 Task: Look for space in Zhouzhuang, China from 4th August, 2023 to 8th August, 2023 for 1 adult in price range Rs.10000 to Rs.15000. Place can be private room with 1  bedroom having 1 bed and 1 bathroom. Property type can be flatguest house, hotel. Amenities needed are: wifi, washing machine. Booking option can be shelf check-in. Required host language is Chinese (Simplified).
Action: Mouse moved to (326, 168)
Screenshot: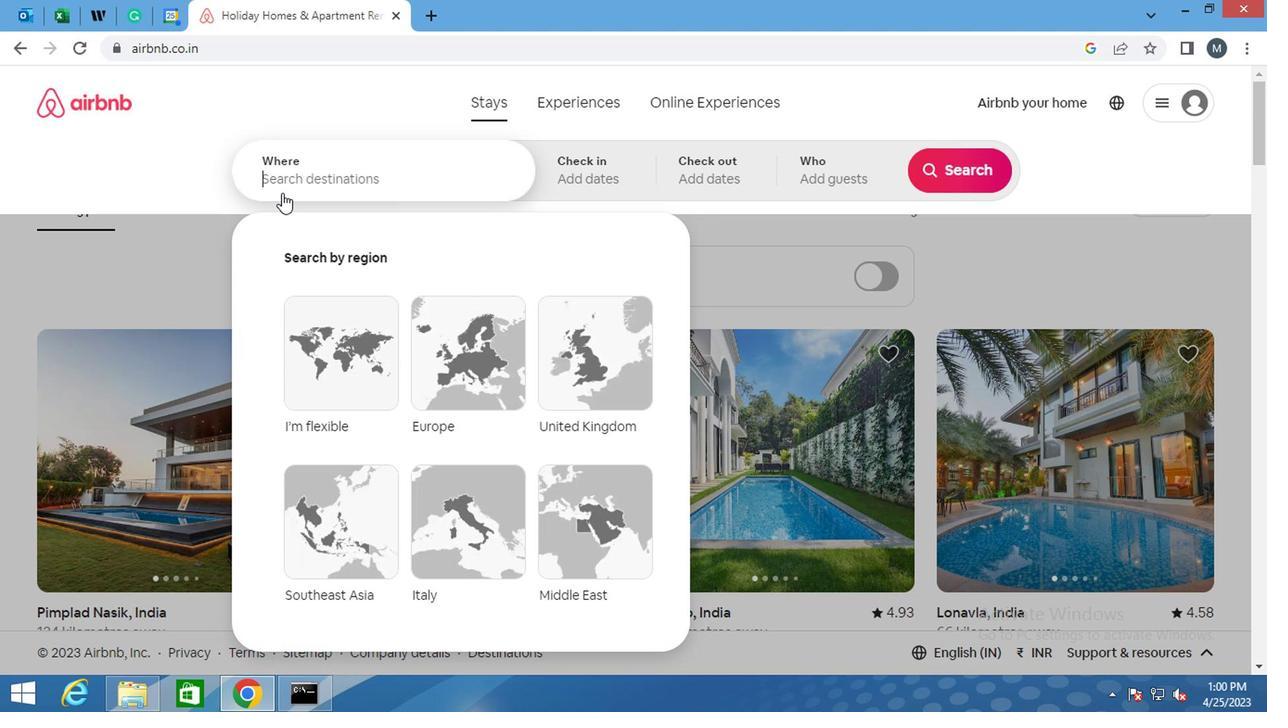 
Action: Mouse pressed left at (326, 168)
Screenshot: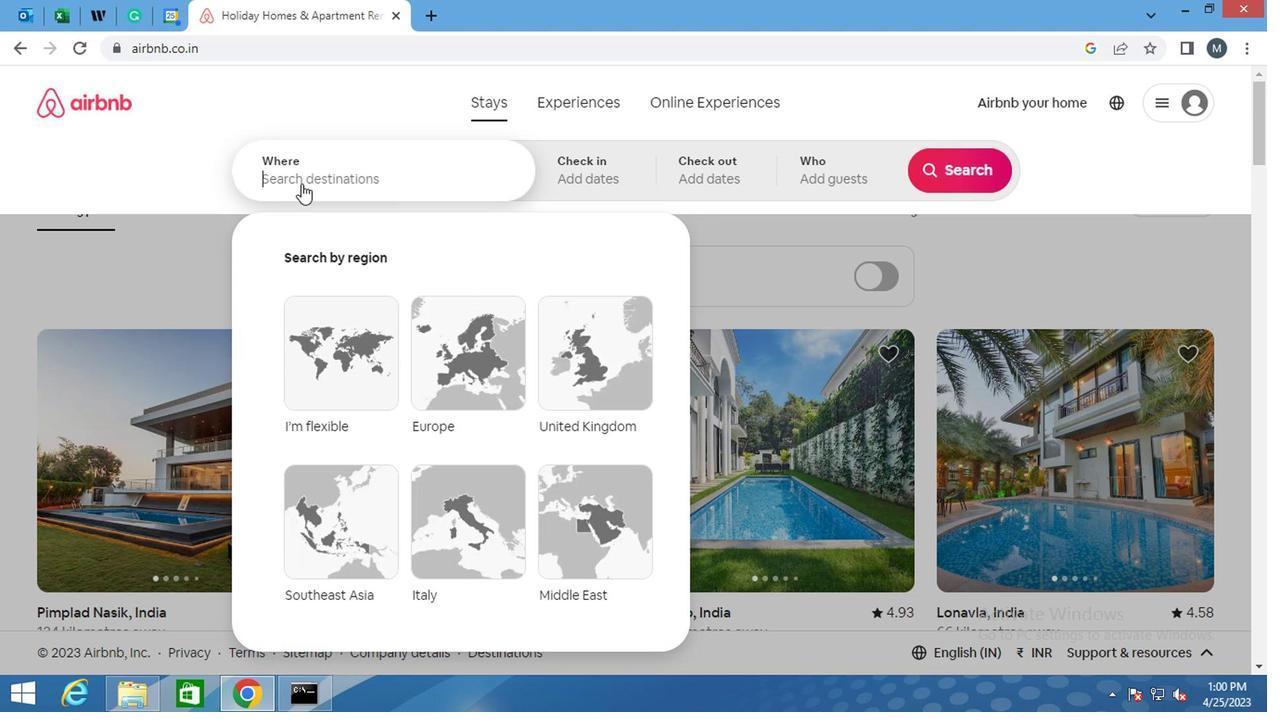 
Action: Mouse moved to (317, 184)
Screenshot: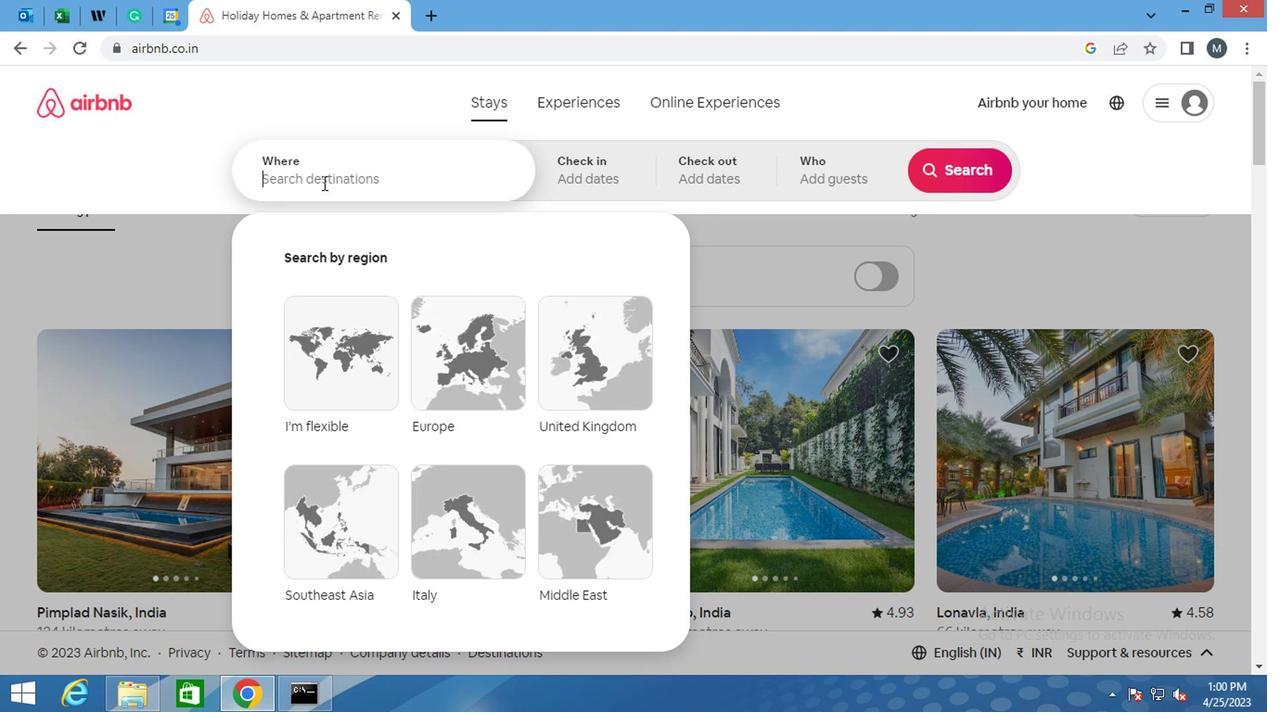 
Action: Key pressed <Key.shift>ZHOUZHUANG,<Key.shift>CHINA
Screenshot: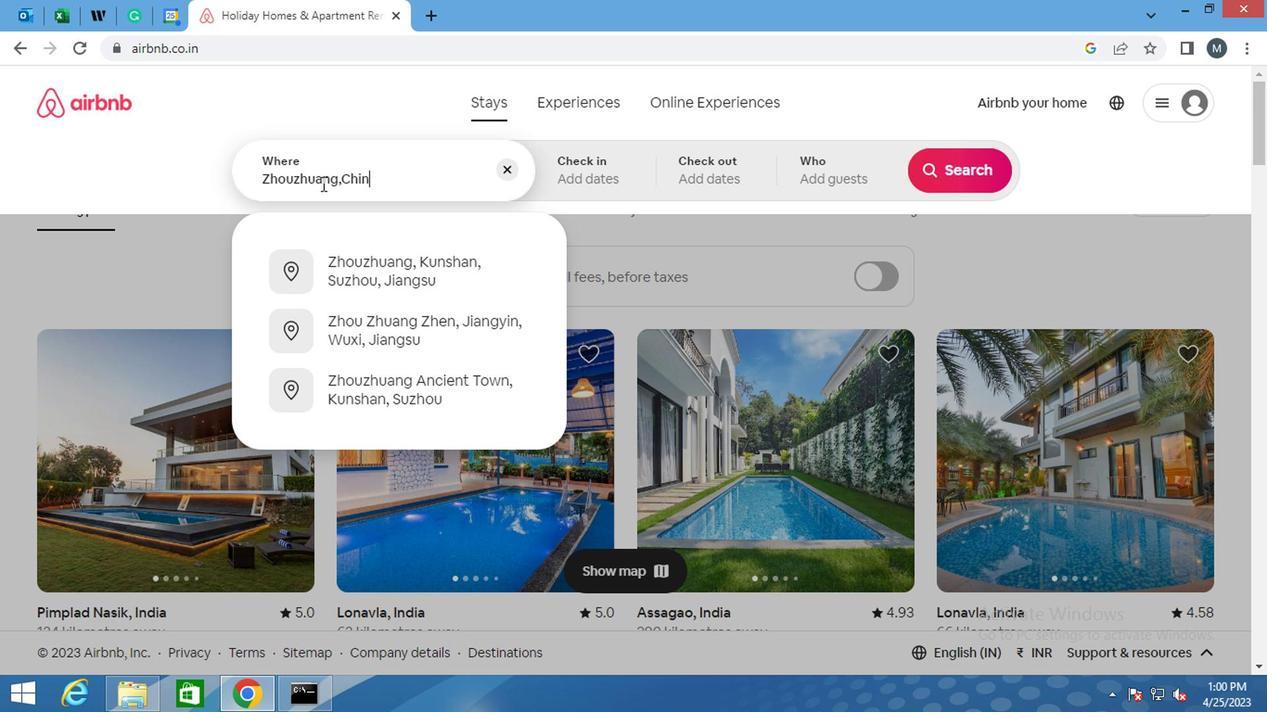 
Action: Mouse moved to (559, 168)
Screenshot: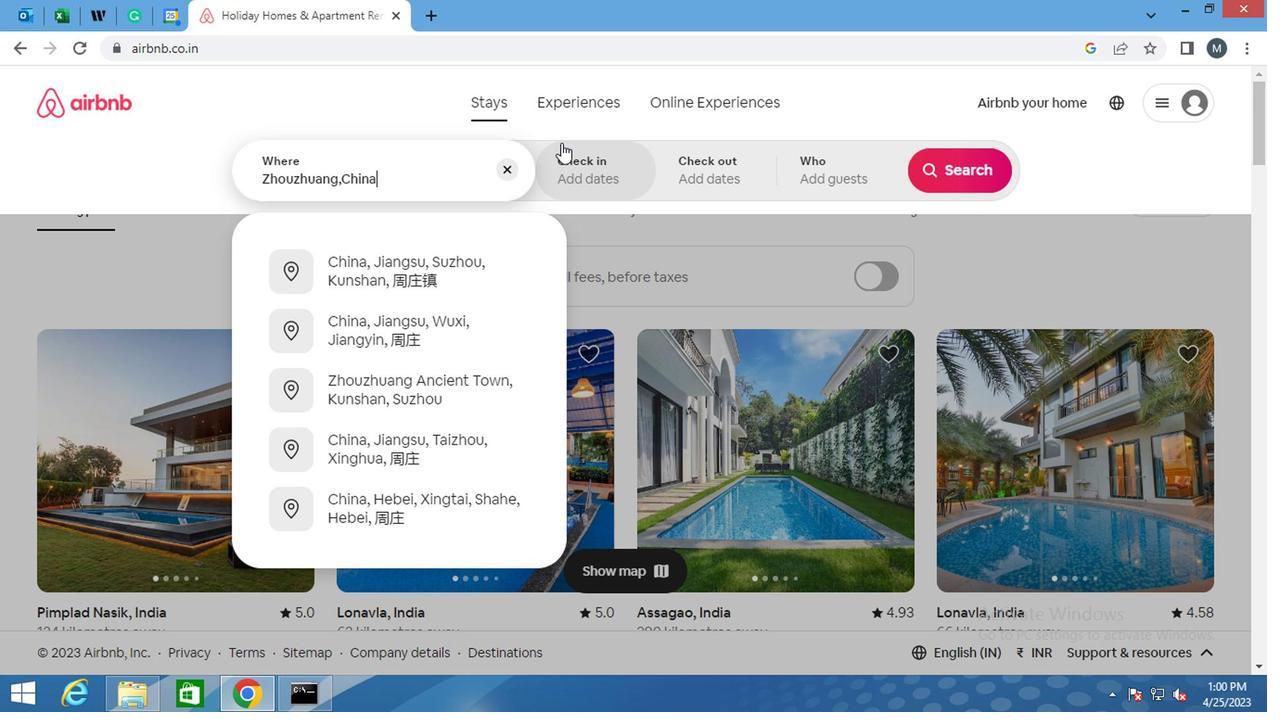 
Action: Mouse pressed left at (559, 168)
Screenshot: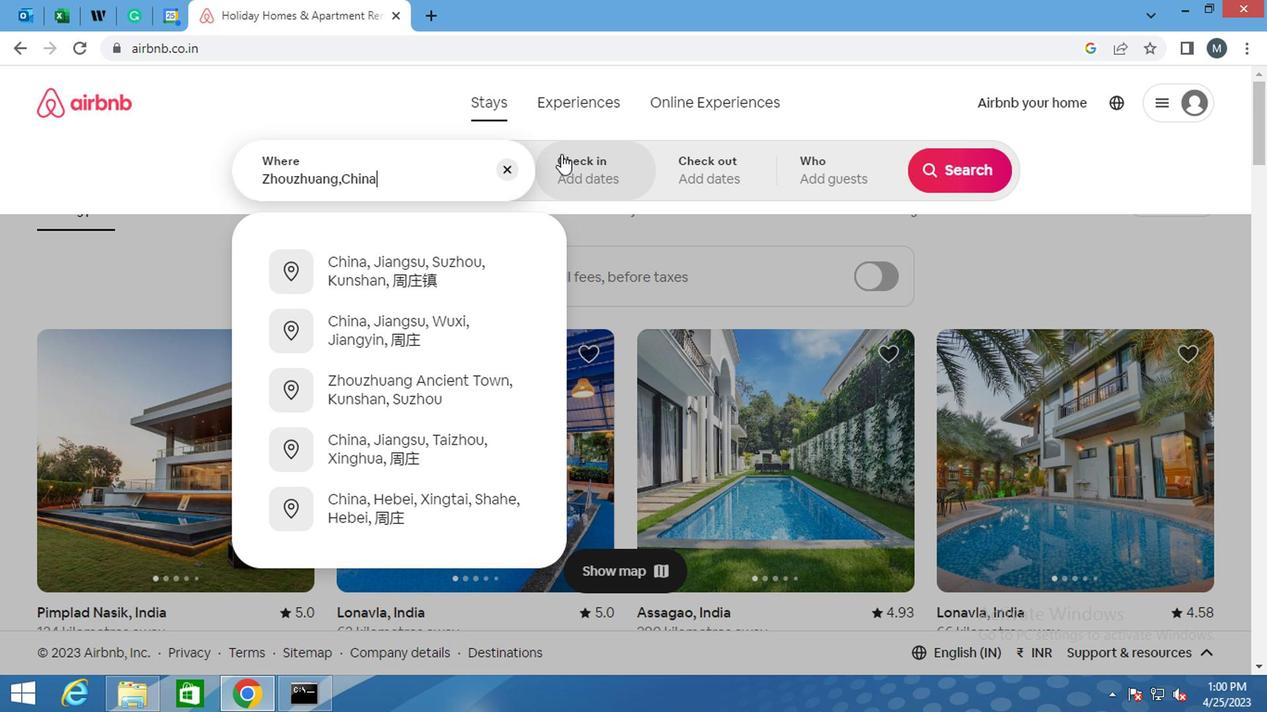 
Action: Mouse moved to (952, 320)
Screenshot: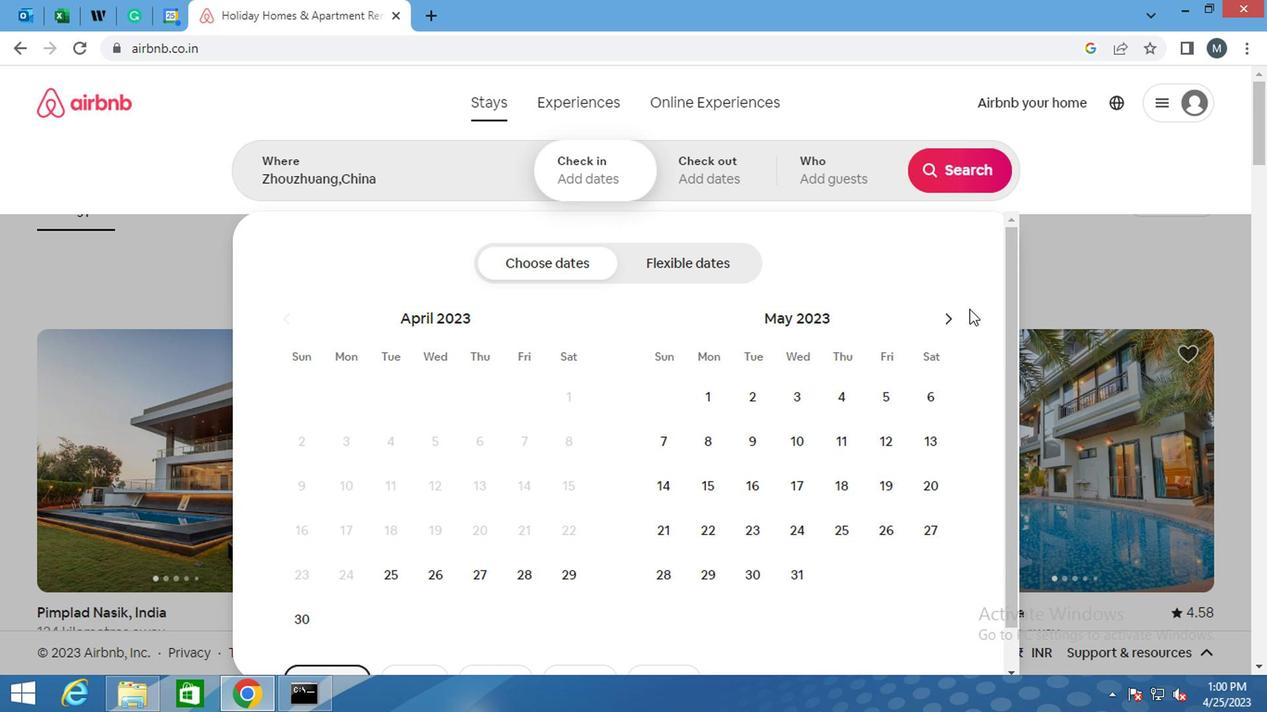 
Action: Mouse pressed left at (952, 320)
Screenshot: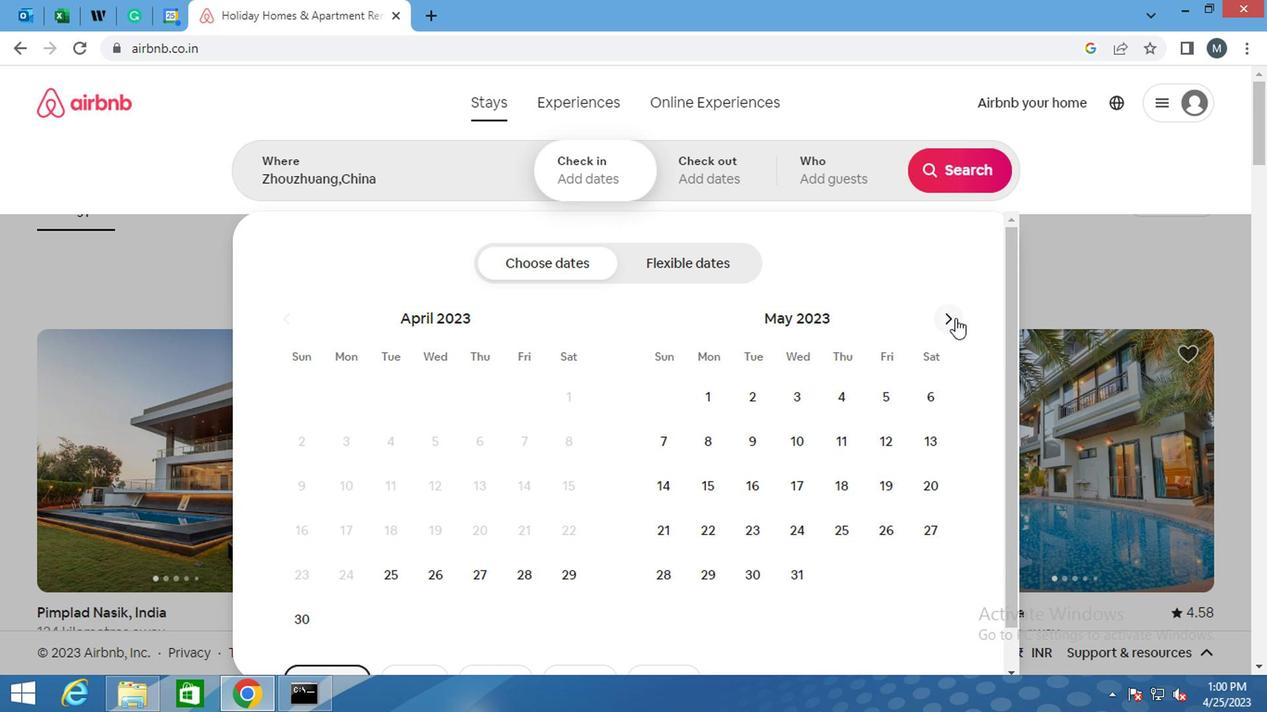 
Action: Mouse pressed left at (952, 320)
Screenshot: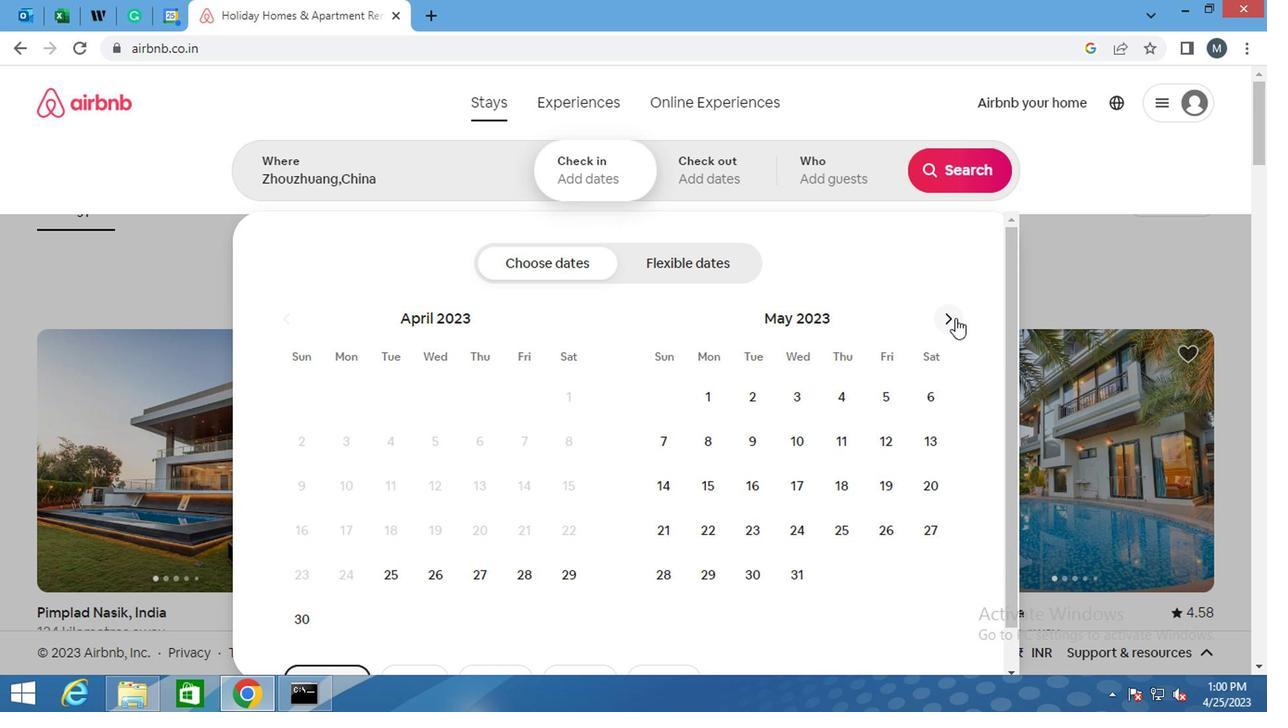 
Action: Mouse moved to (951, 320)
Screenshot: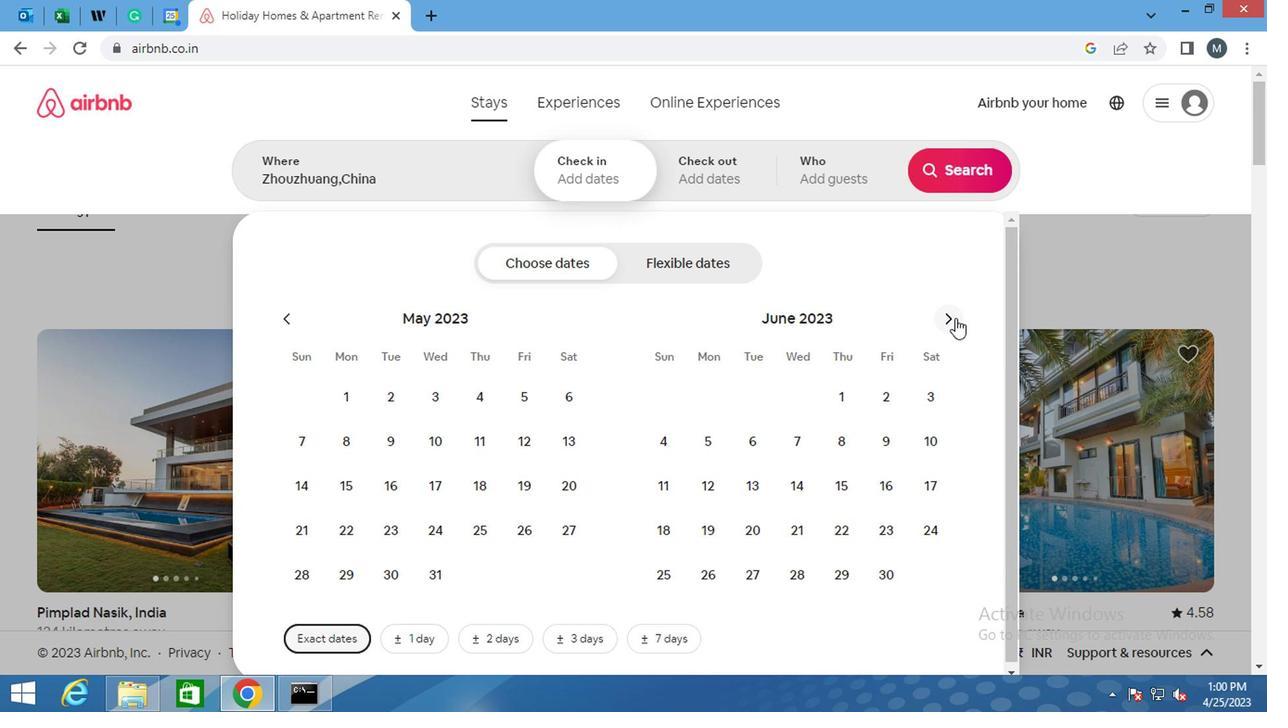 
Action: Mouse pressed left at (951, 320)
Screenshot: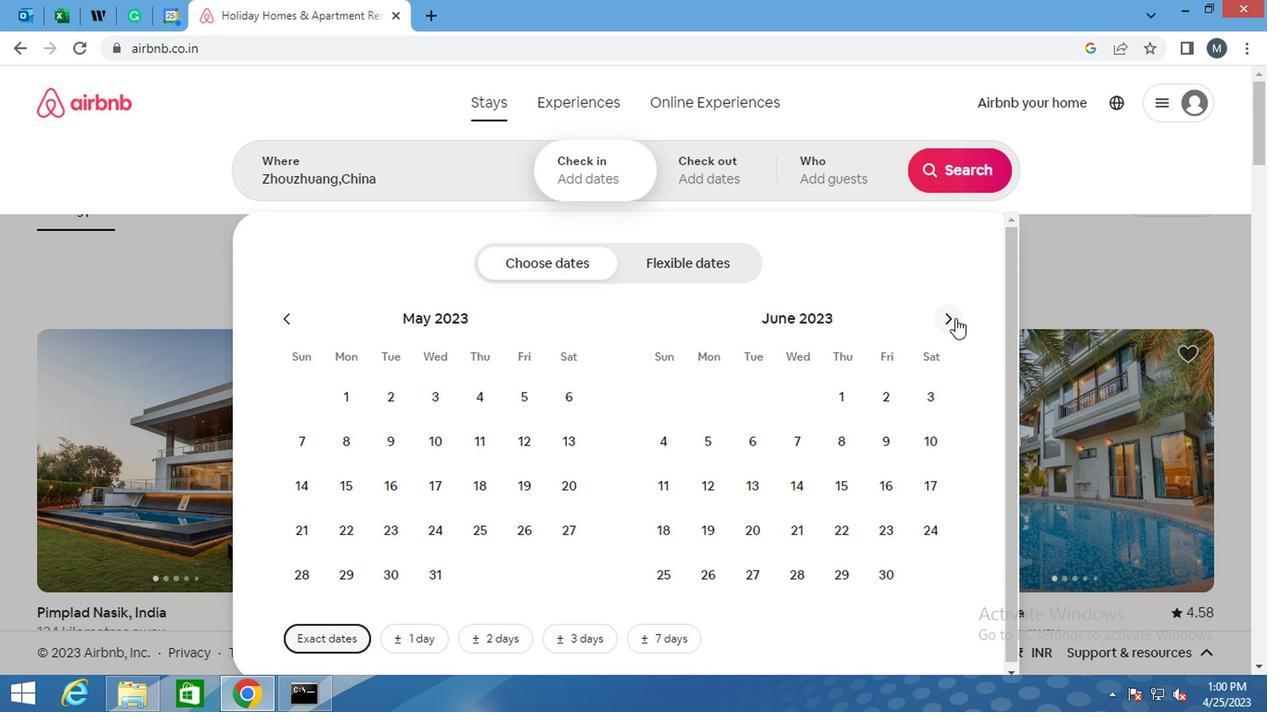 
Action: Mouse pressed left at (951, 320)
Screenshot: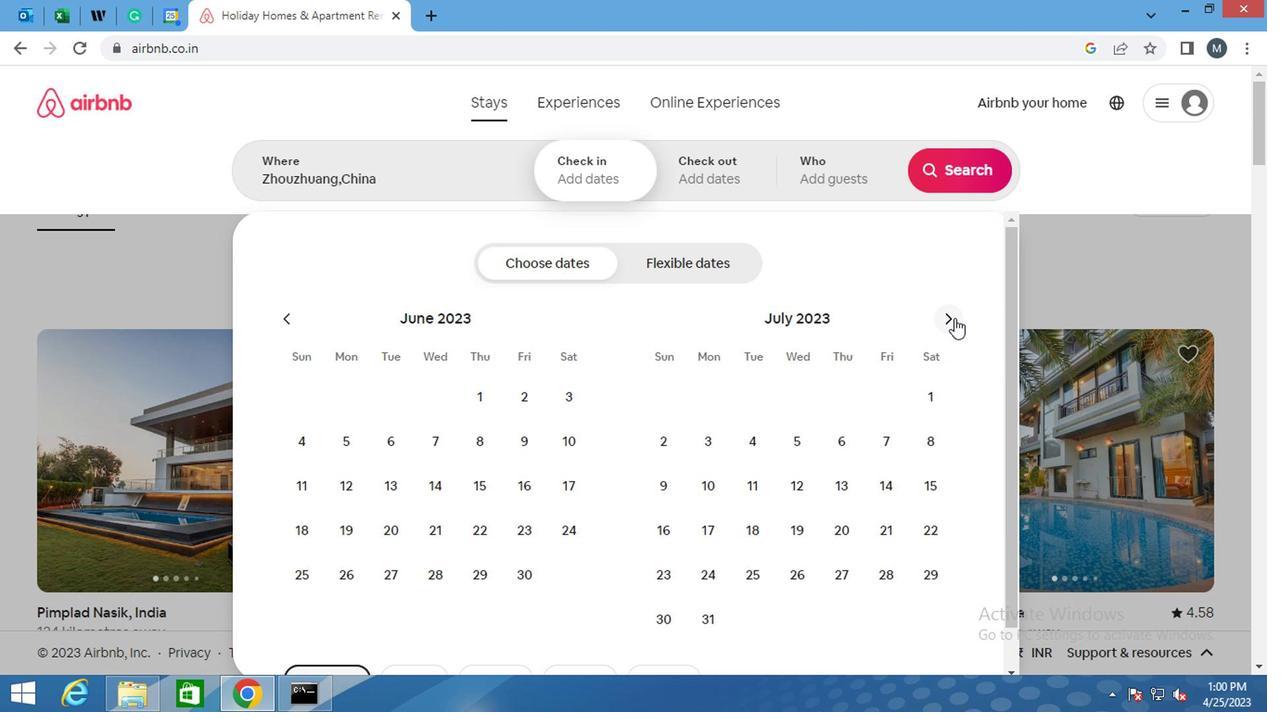 
Action: Mouse moved to (869, 396)
Screenshot: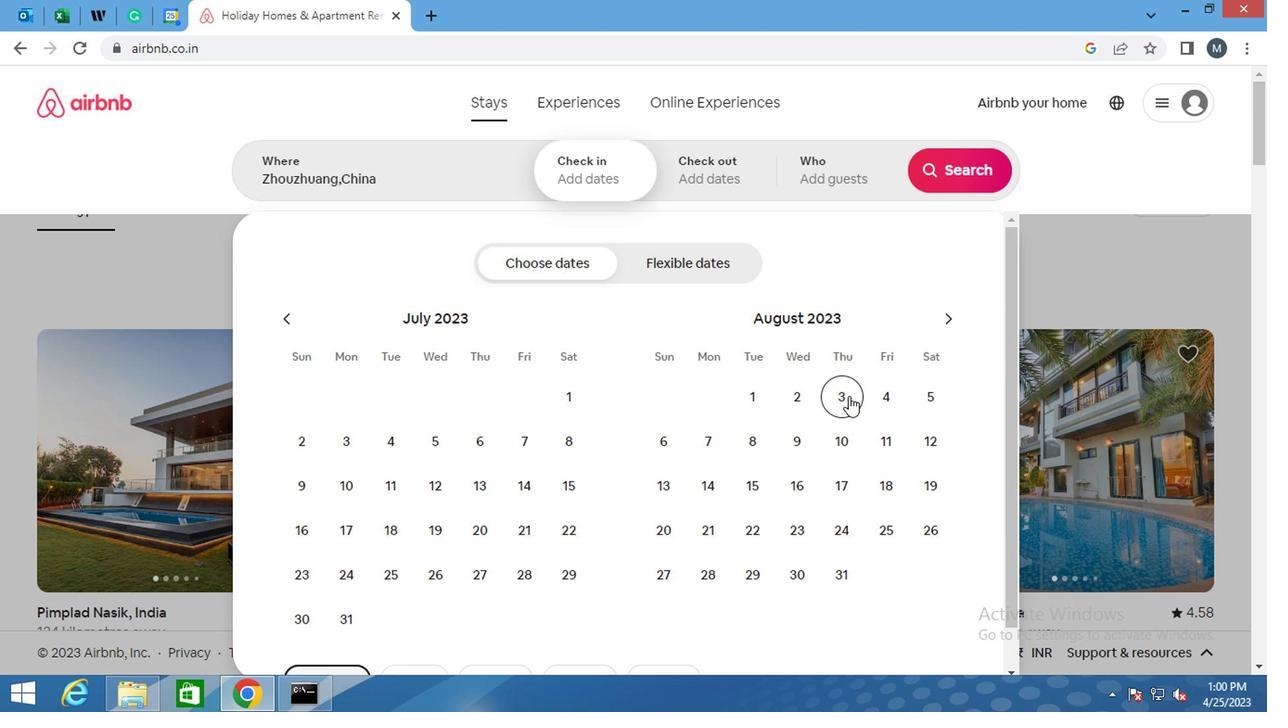 
Action: Mouse pressed left at (869, 396)
Screenshot: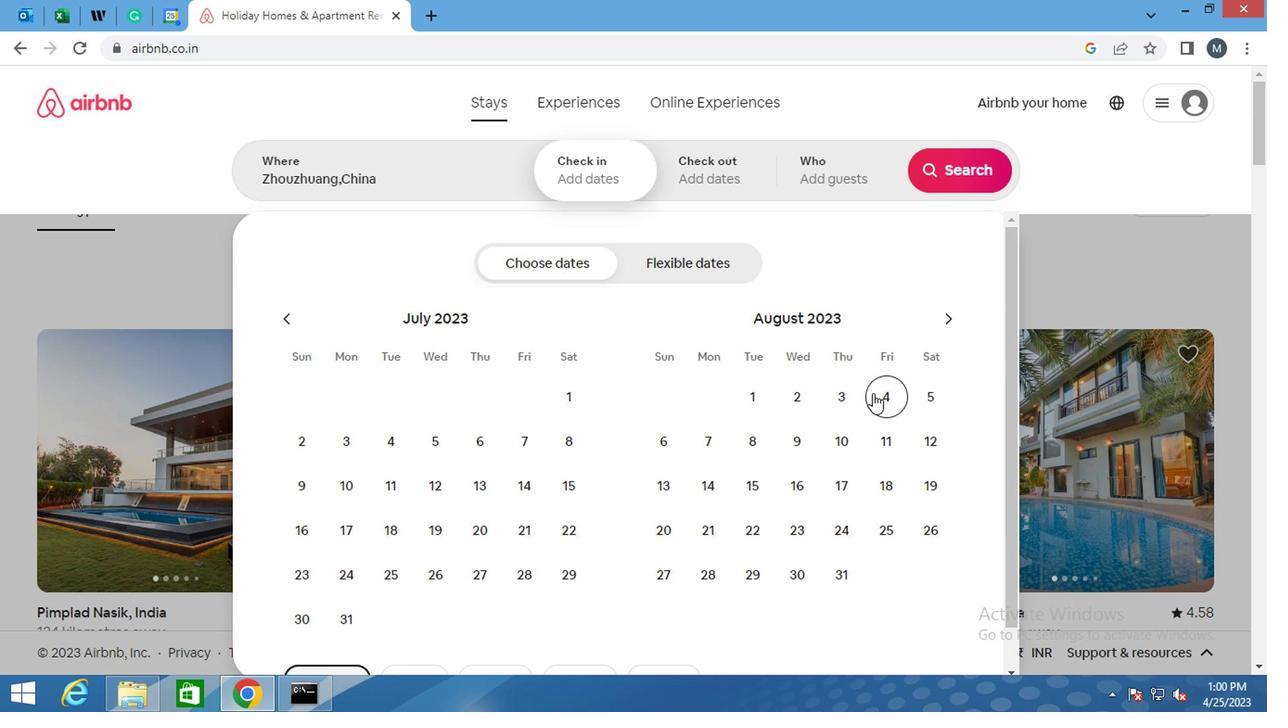 
Action: Mouse moved to (761, 450)
Screenshot: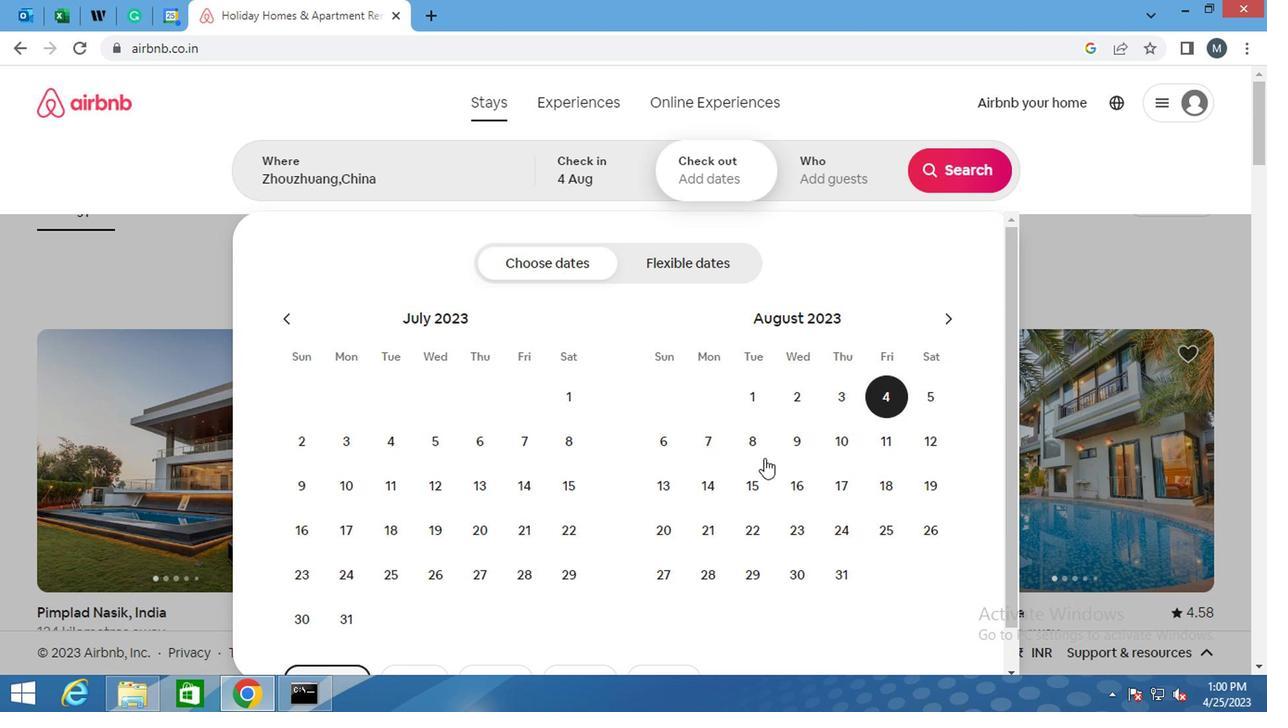
Action: Mouse pressed left at (761, 450)
Screenshot: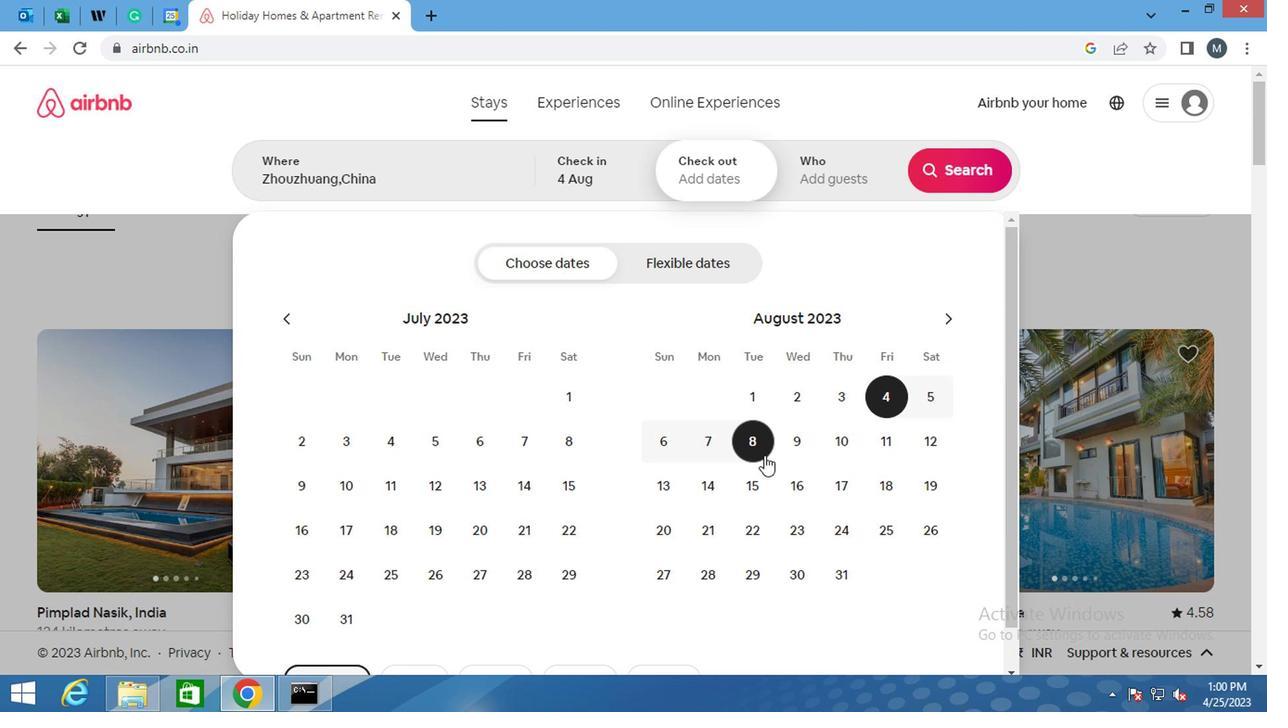 
Action: Mouse moved to (832, 189)
Screenshot: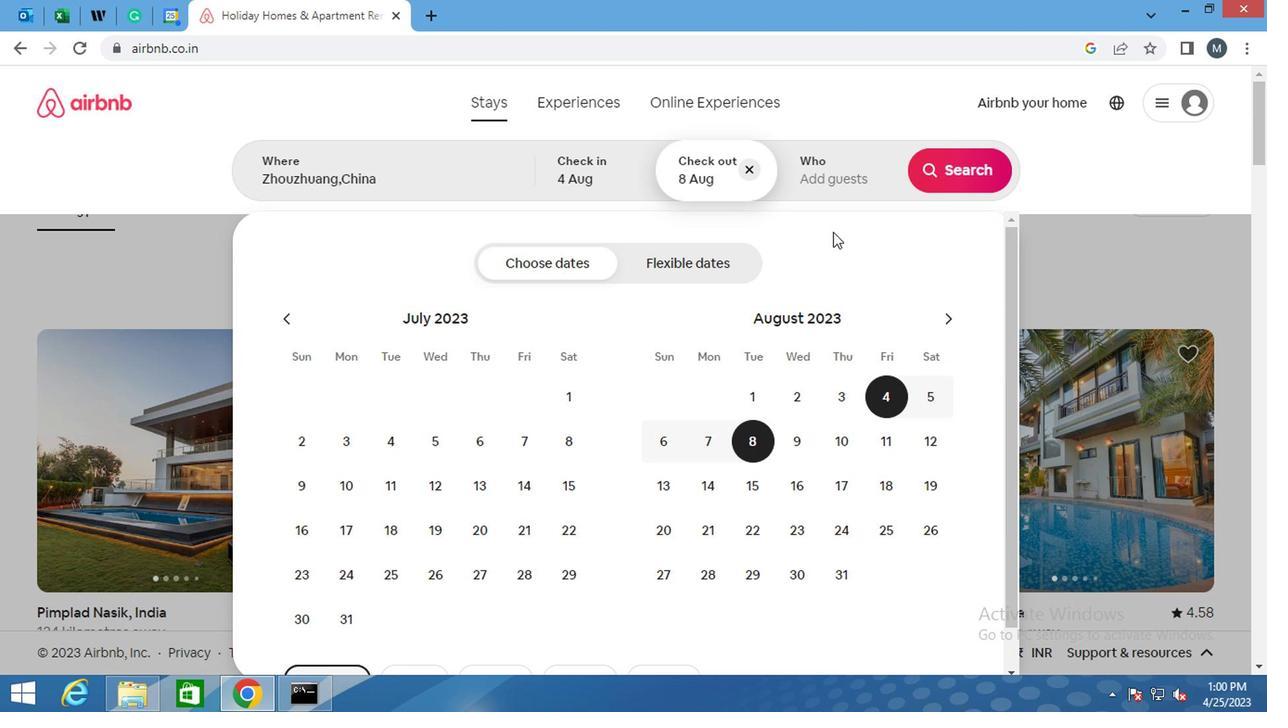 
Action: Mouse pressed left at (832, 189)
Screenshot: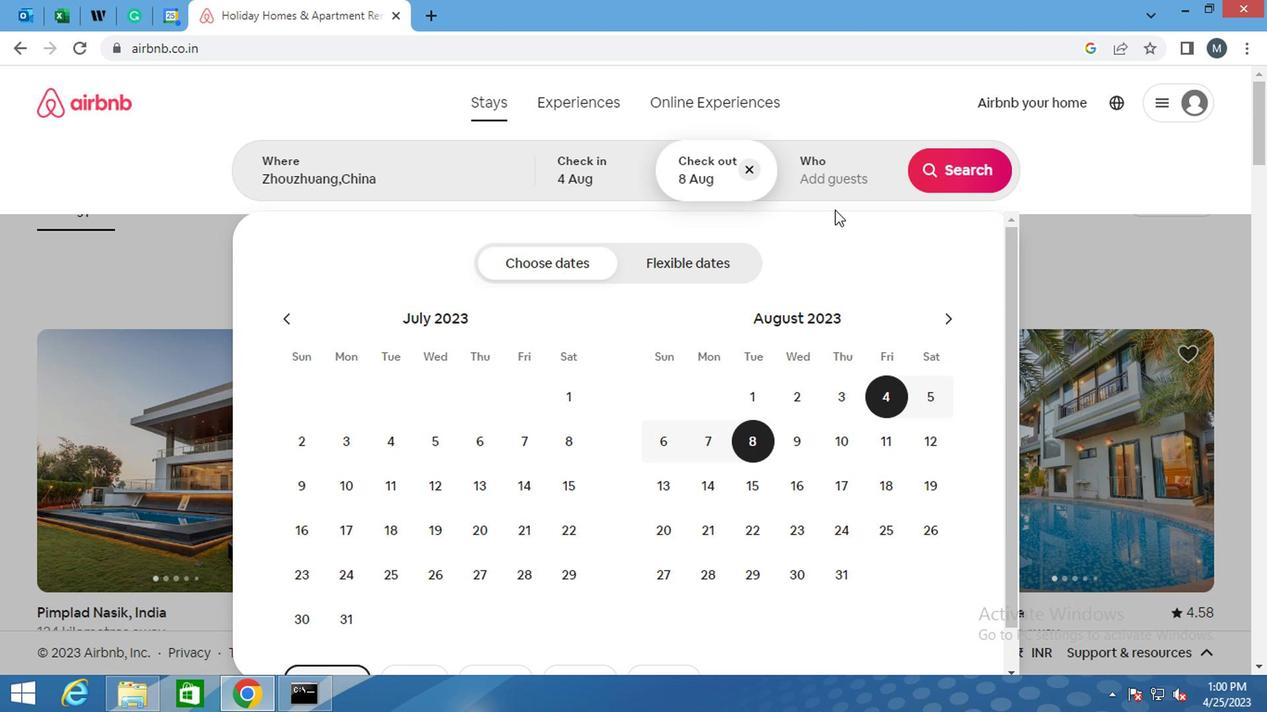 
Action: Mouse moved to (963, 271)
Screenshot: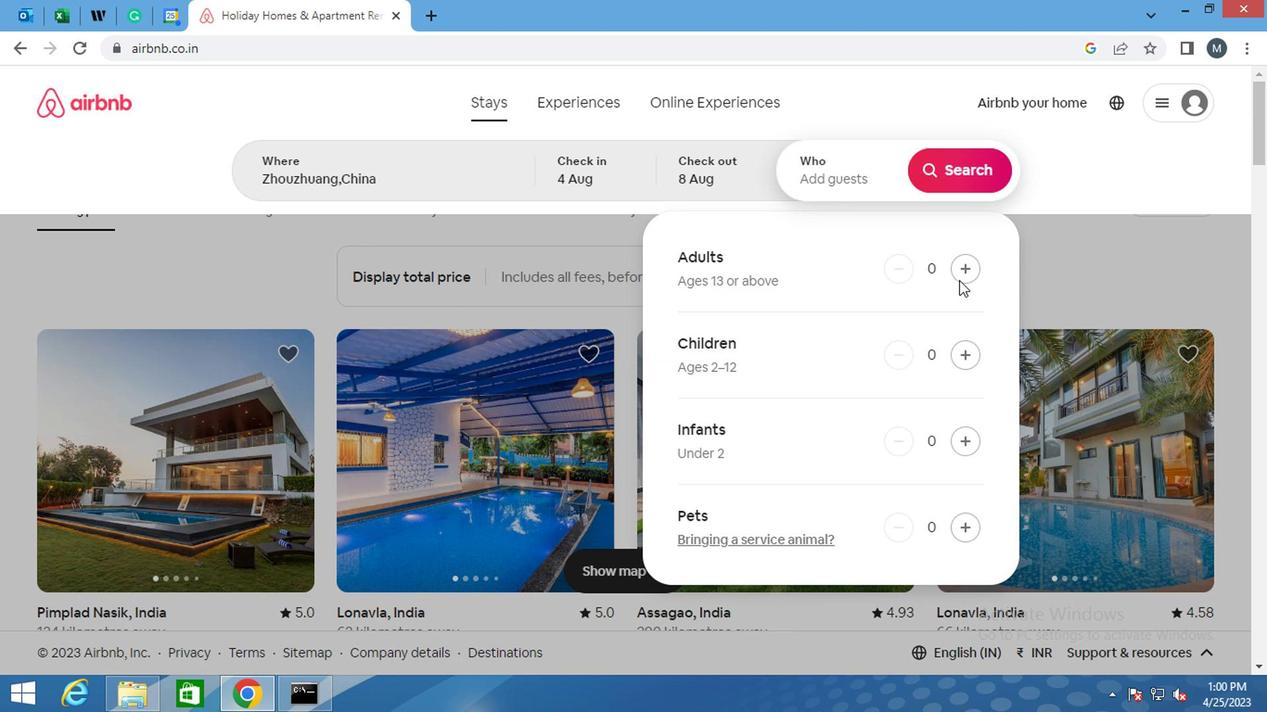 
Action: Mouse pressed left at (963, 271)
Screenshot: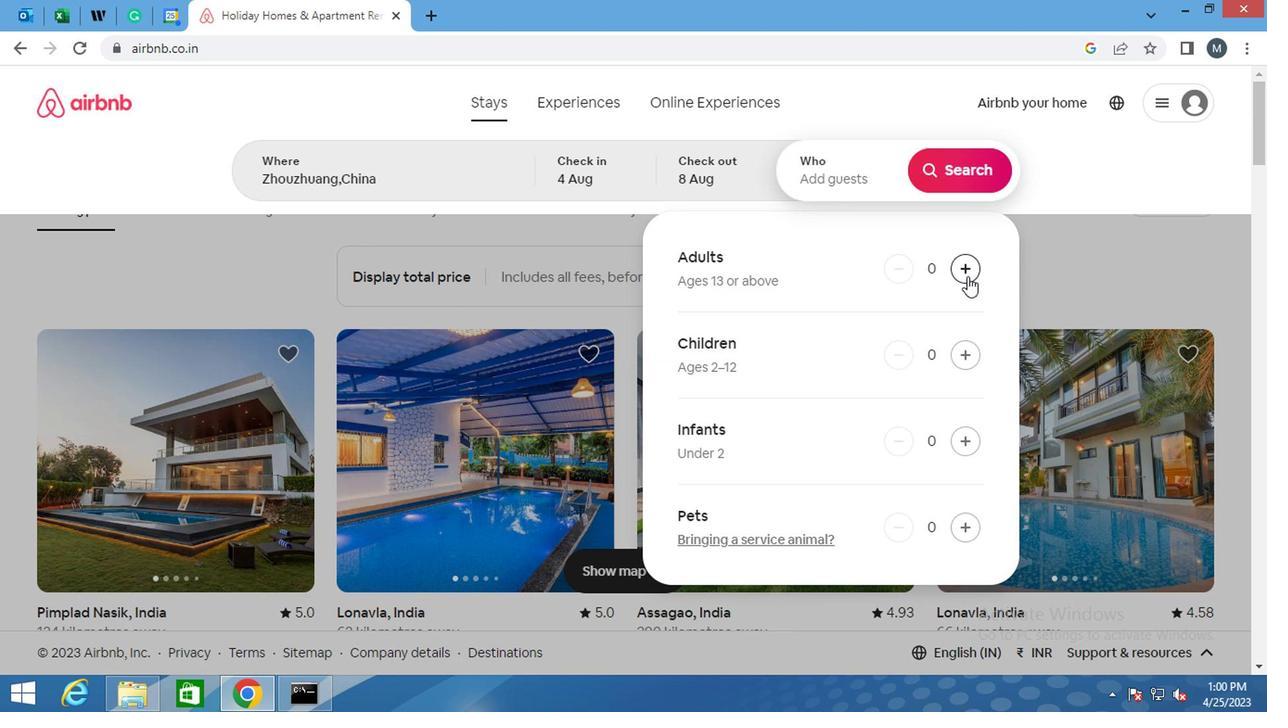 
Action: Mouse moved to (951, 167)
Screenshot: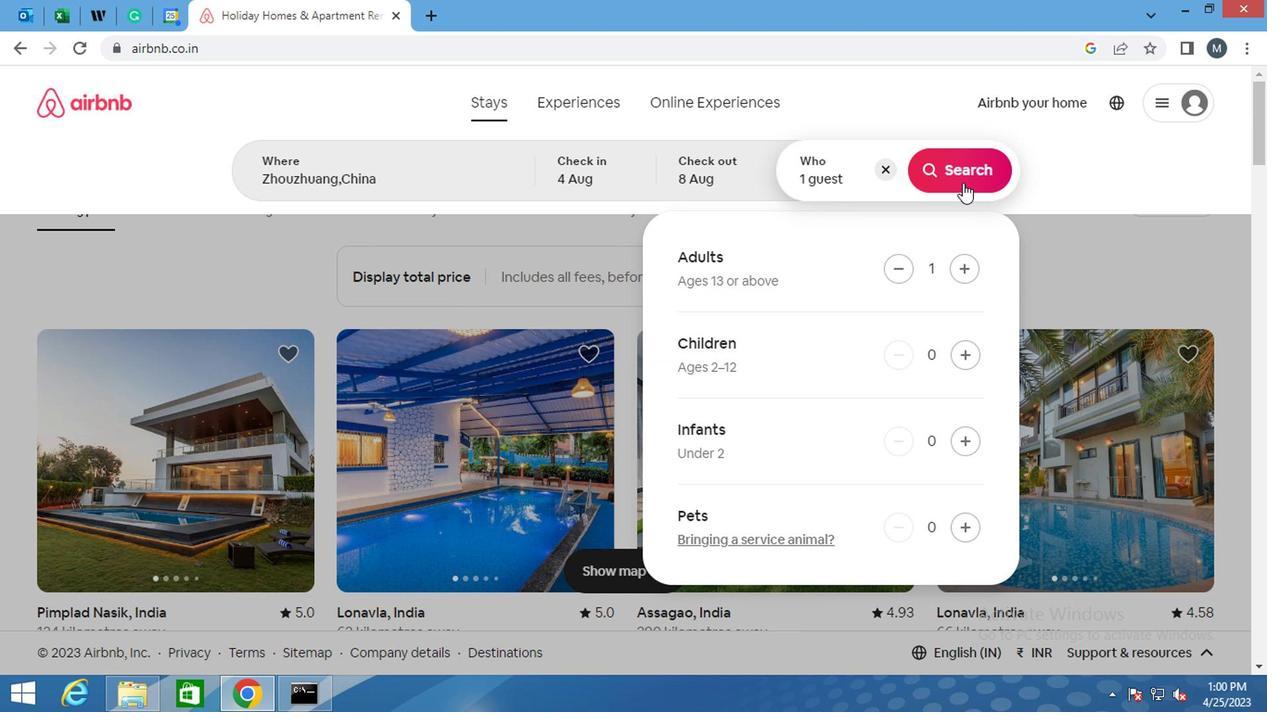 
Action: Mouse pressed left at (951, 167)
Screenshot: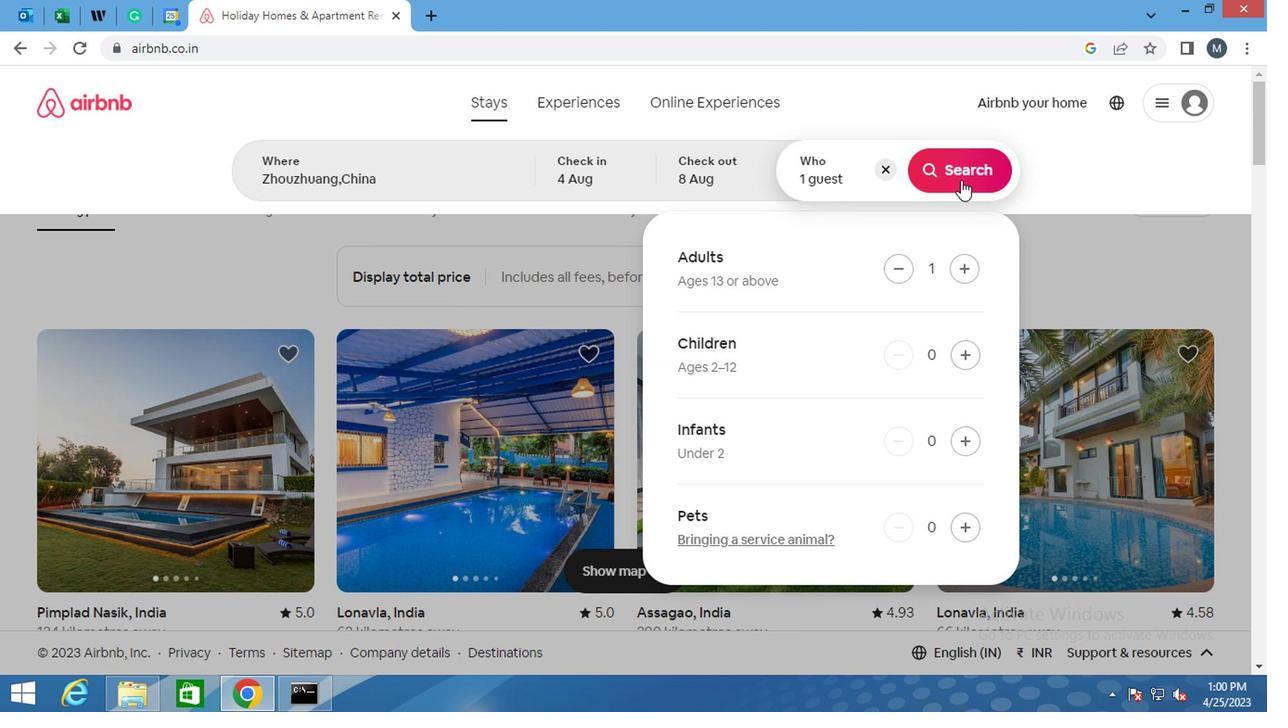 
Action: Mouse moved to (1205, 181)
Screenshot: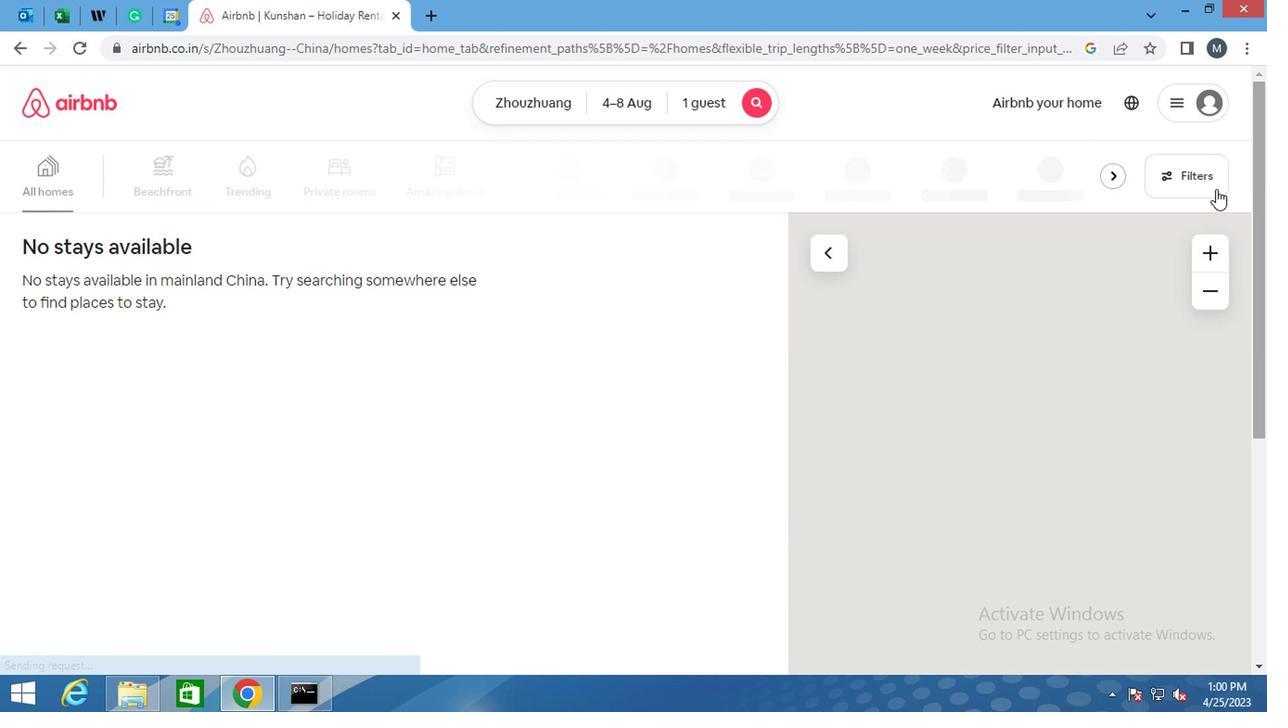 
Action: Mouse pressed left at (1205, 181)
Screenshot: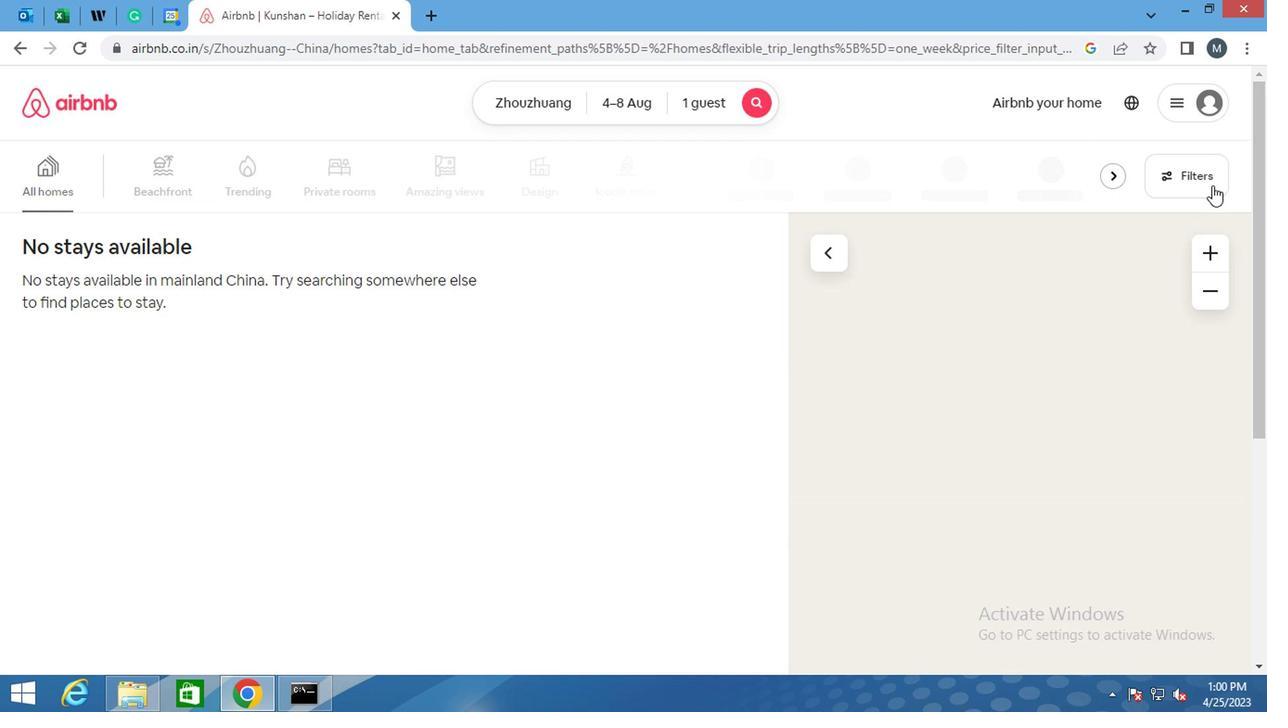 
Action: Mouse moved to (511, 290)
Screenshot: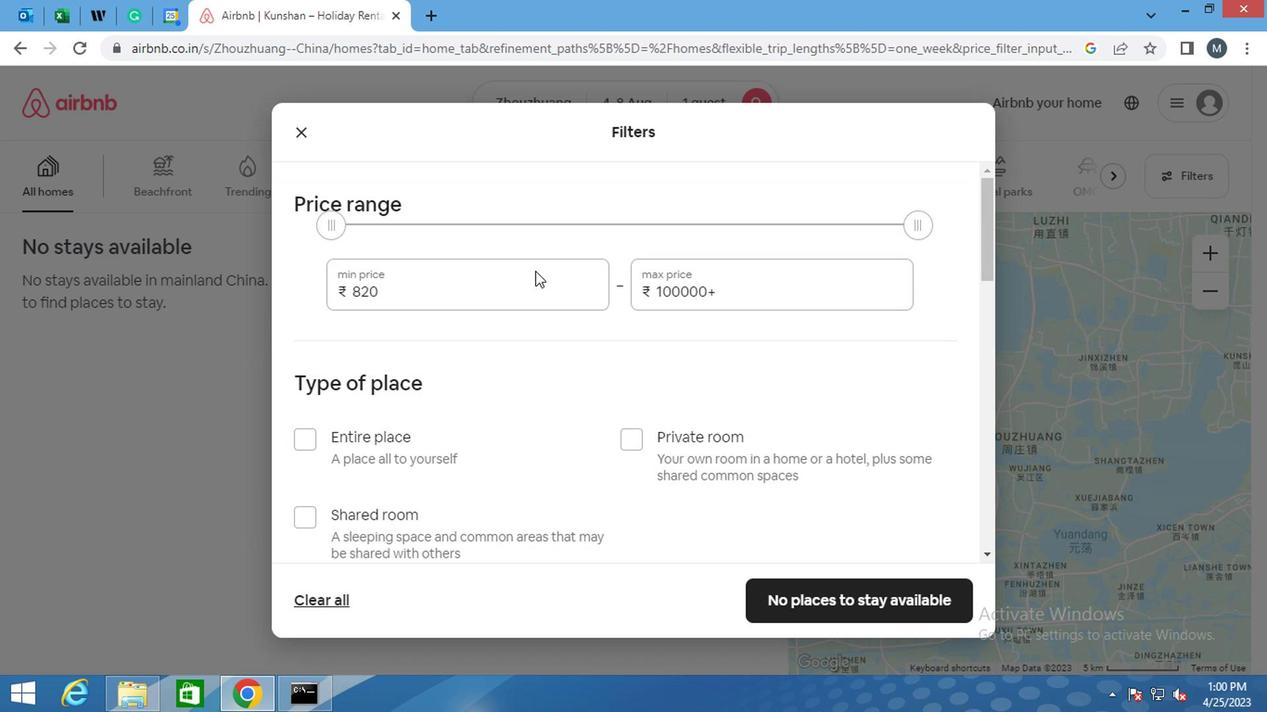 
Action: Mouse pressed left at (511, 290)
Screenshot: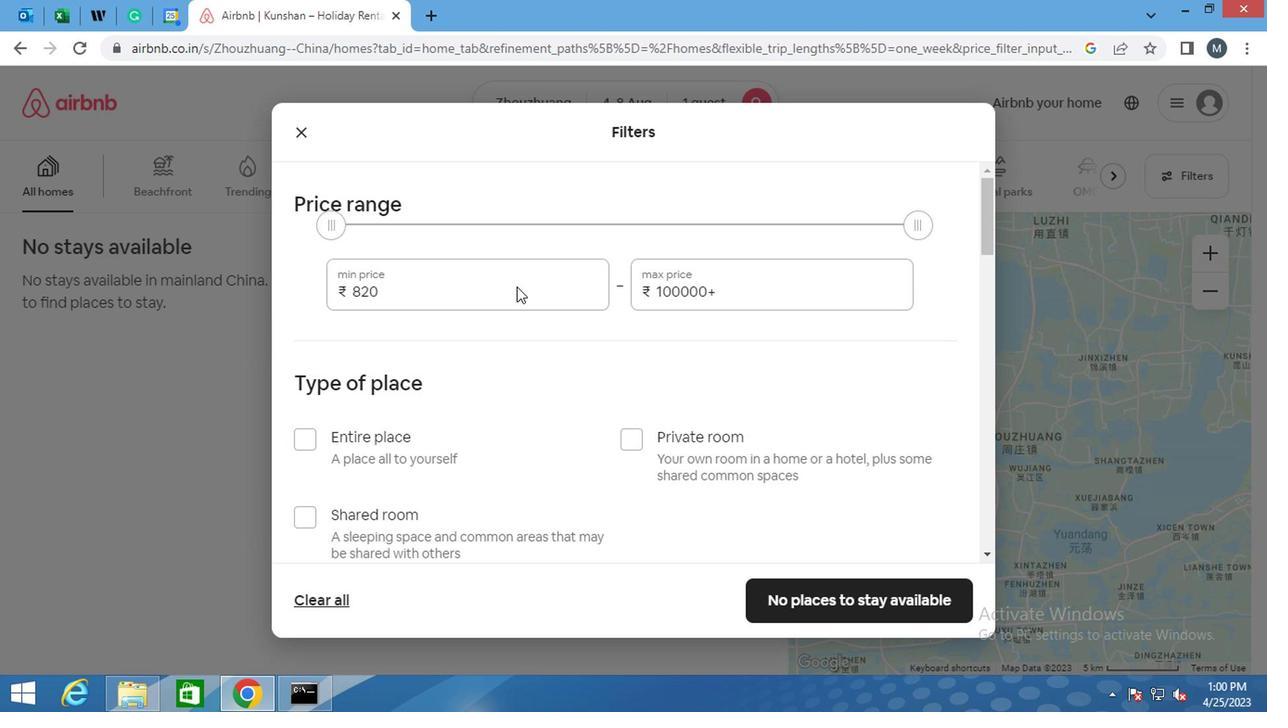 
Action: Key pressed <Key.backspace><Key.backspace>
Screenshot: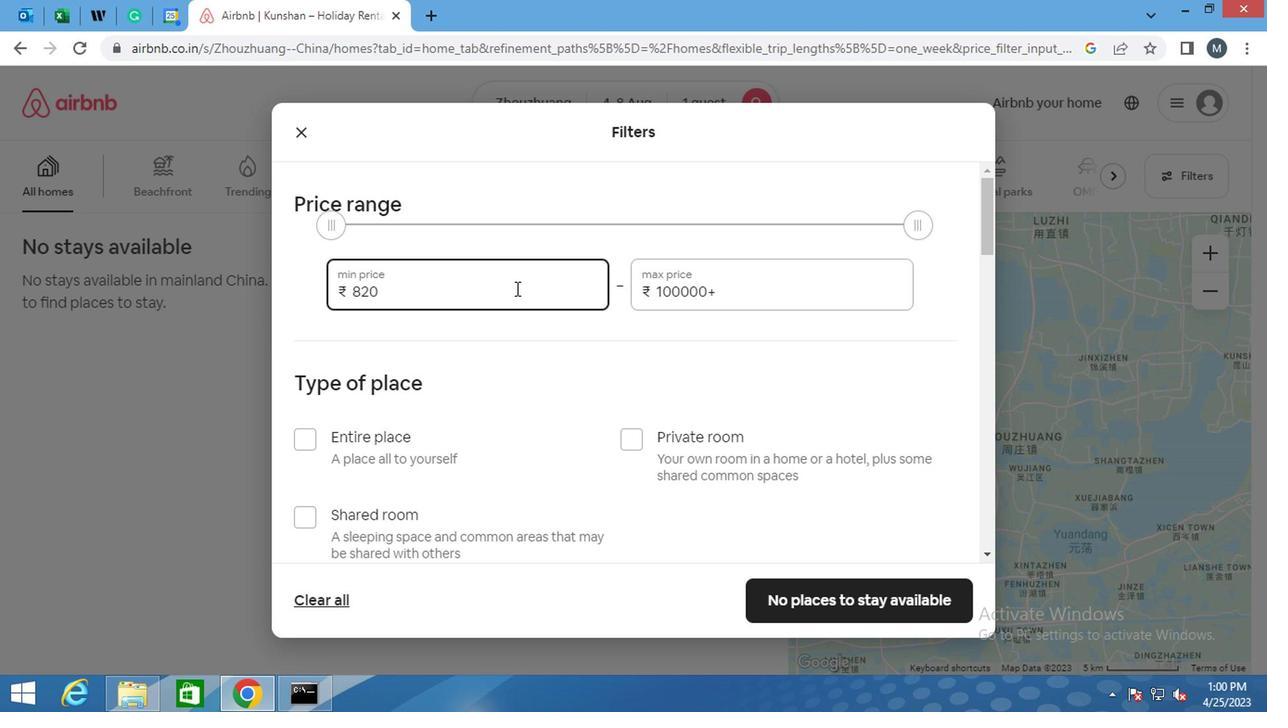 
Action: Mouse moved to (511, 291)
Screenshot: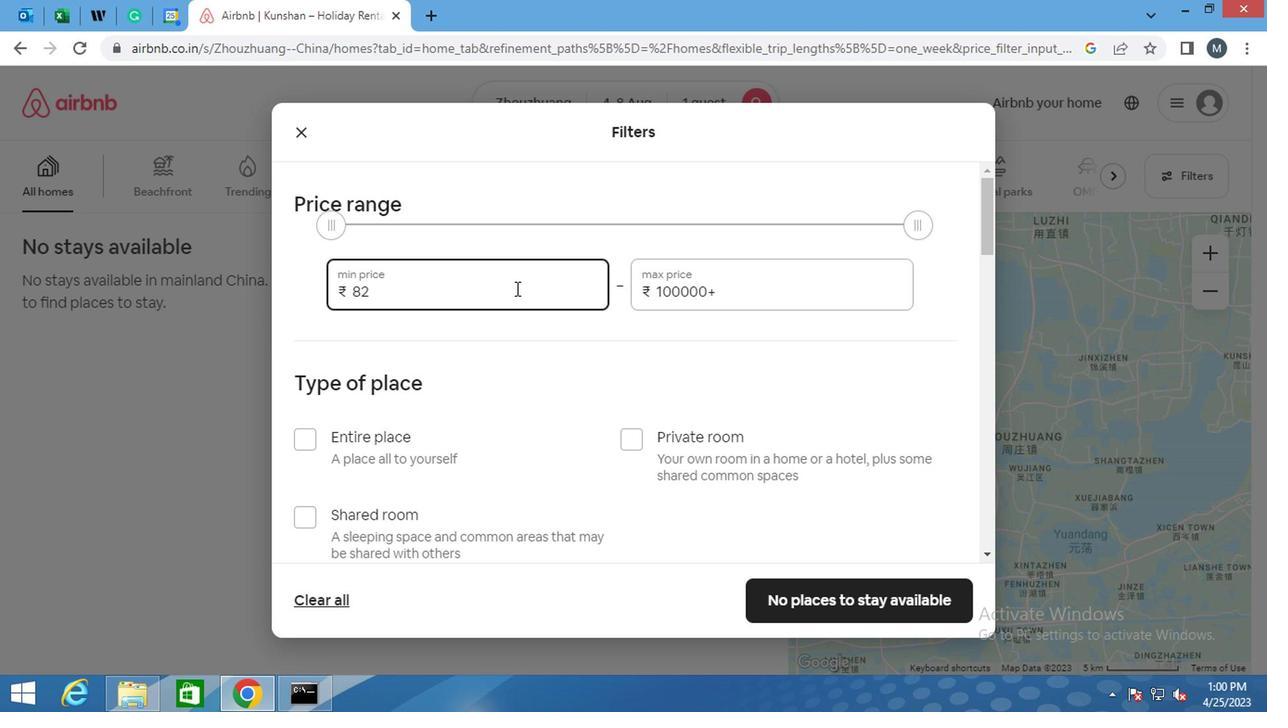 
Action: Key pressed <Key.backspace>
Screenshot: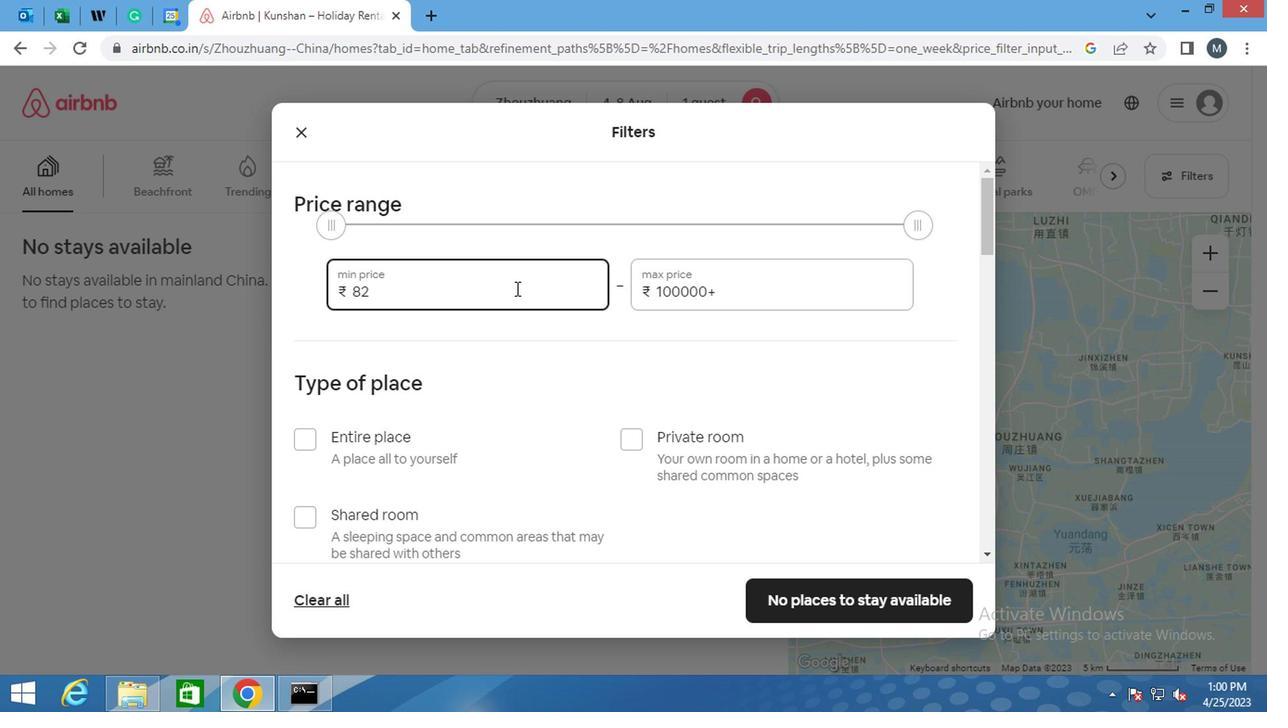 
Action: Mouse moved to (515, 294)
Screenshot: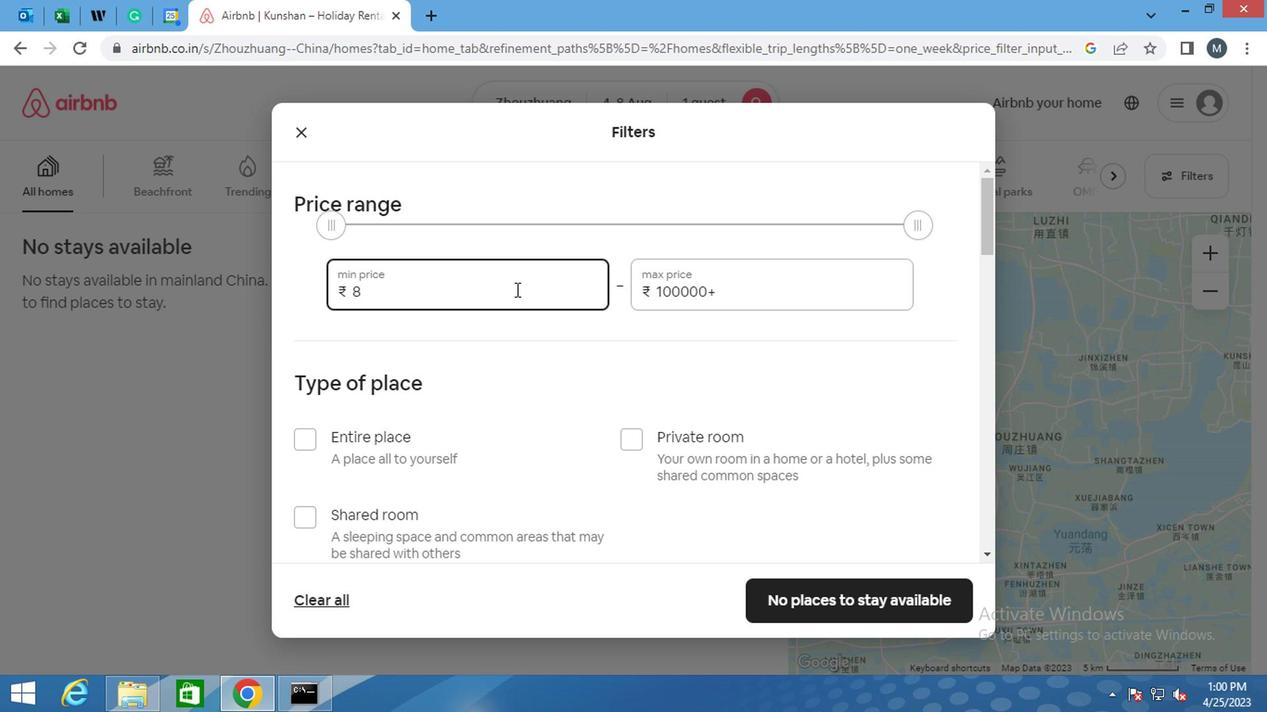 
Action: Key pressed 10000
Screenshot: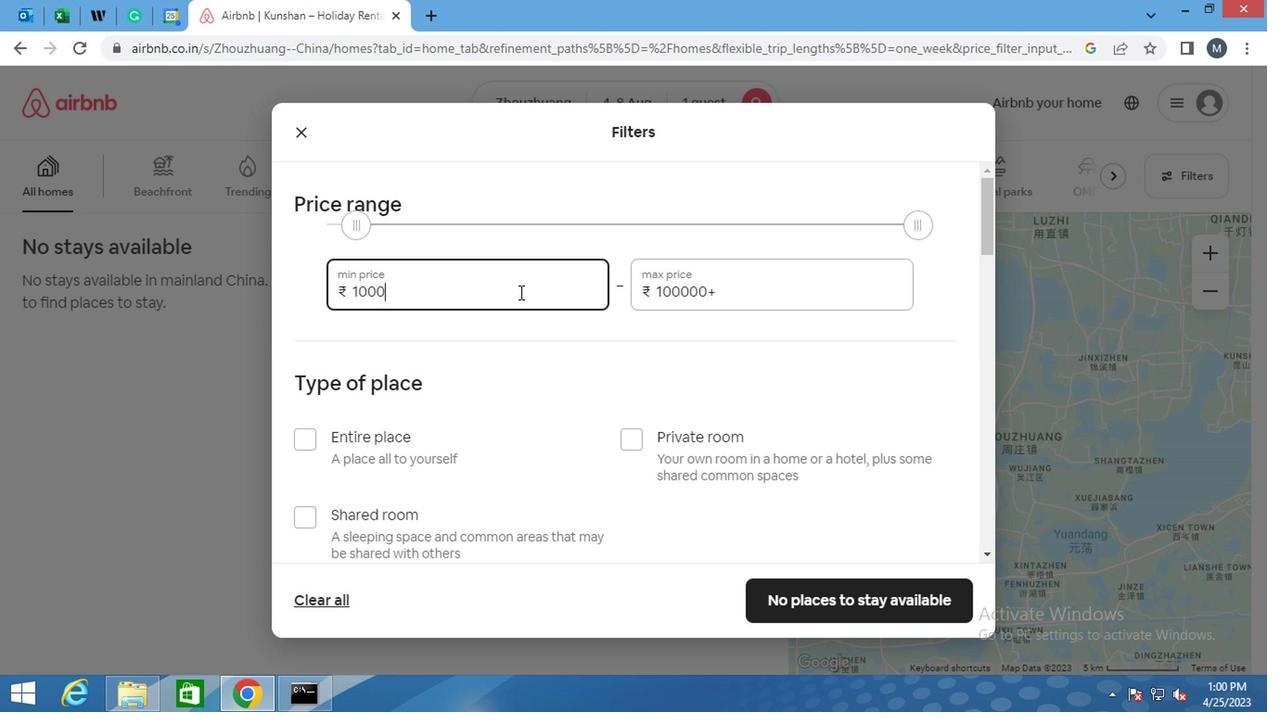 
Action: Mouse moved to (732, 283)
Screenshot: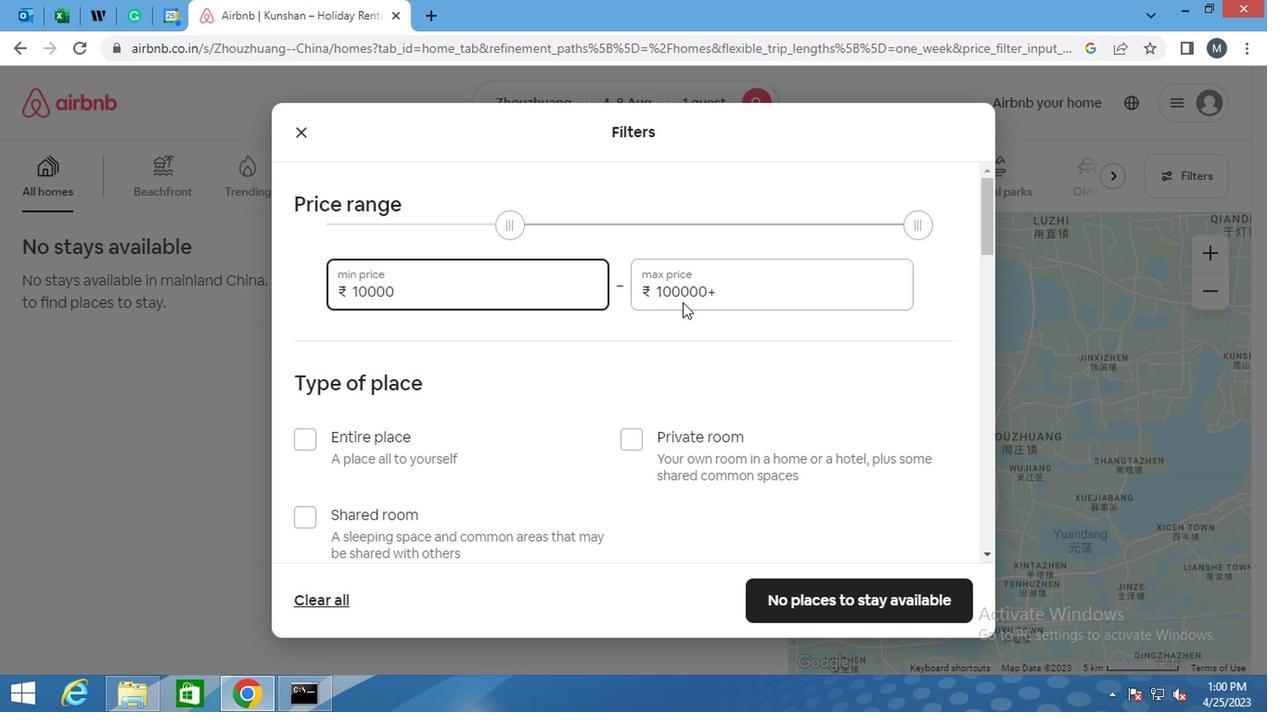 
Action: Mouse pressed left at (732, 283)
Screenshot: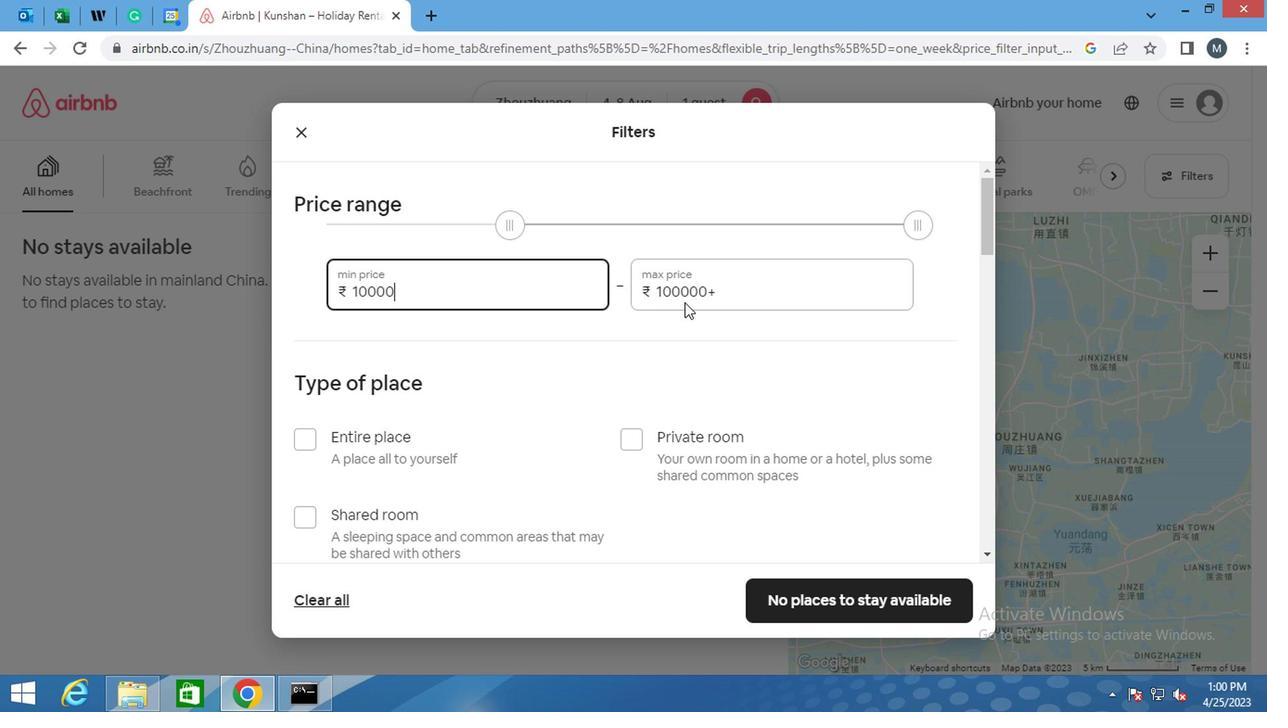 
Action: Mouse moved to (723, 294)
Screenshot: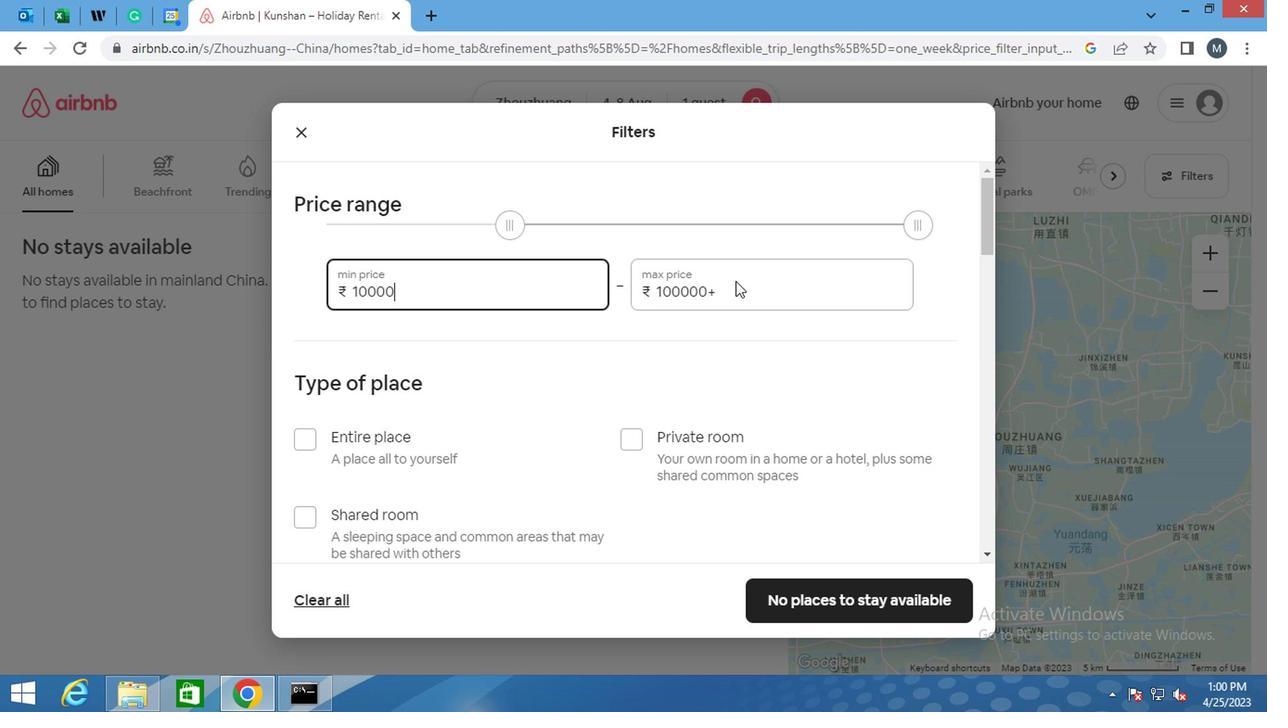 
Action: Mouse pressed left at (723, 294)
Screenshot: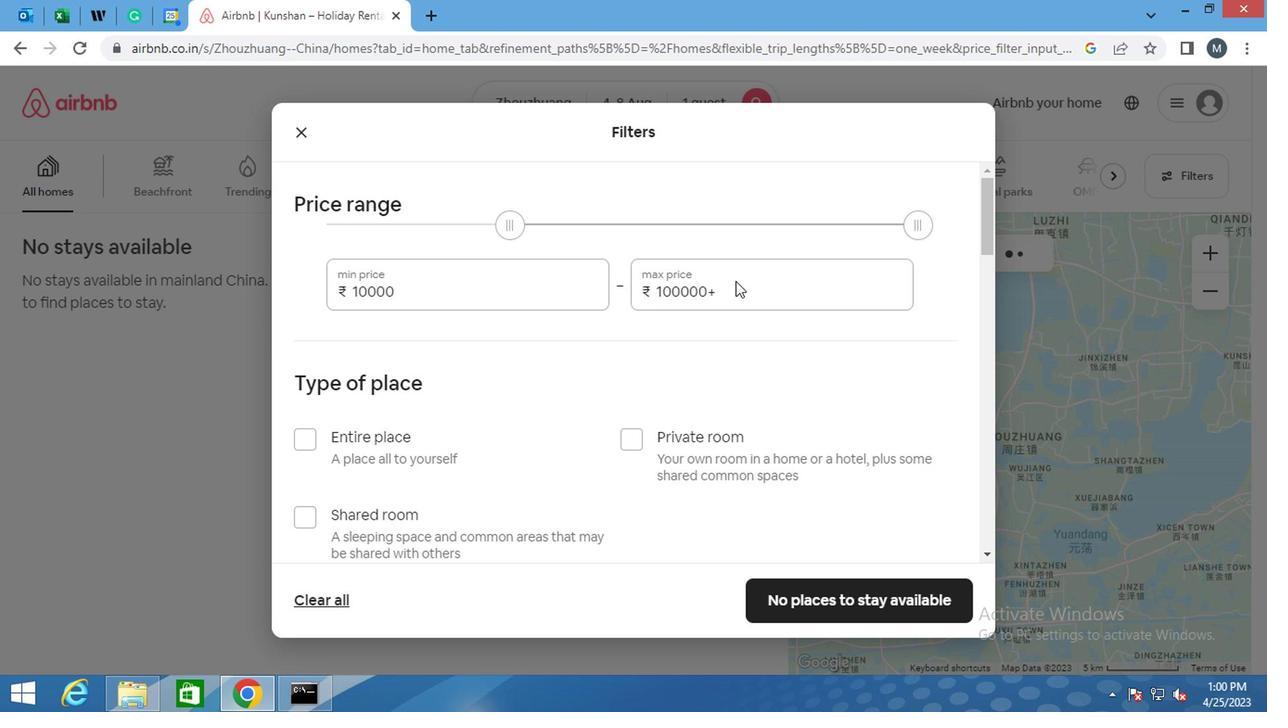
Action: Mouse pressed left at (723, 294)
Screenshot: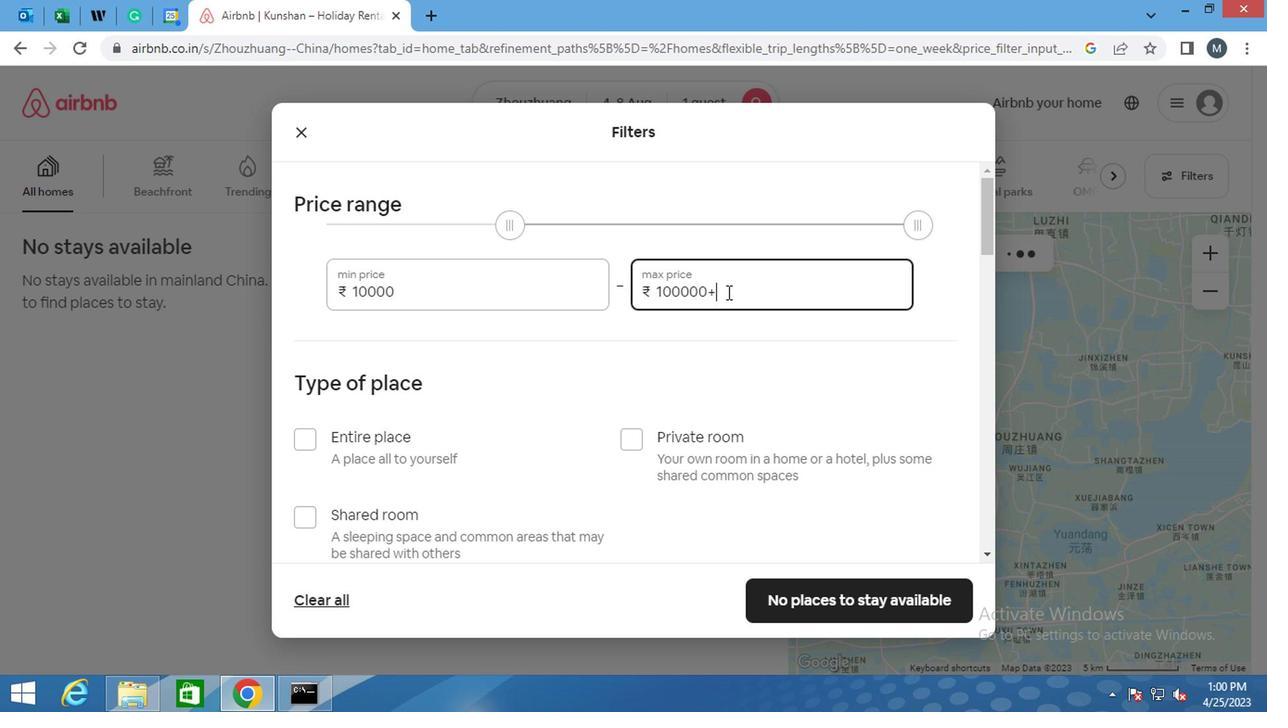 
Action: Mouse moved to (720, 294)
Screenshot: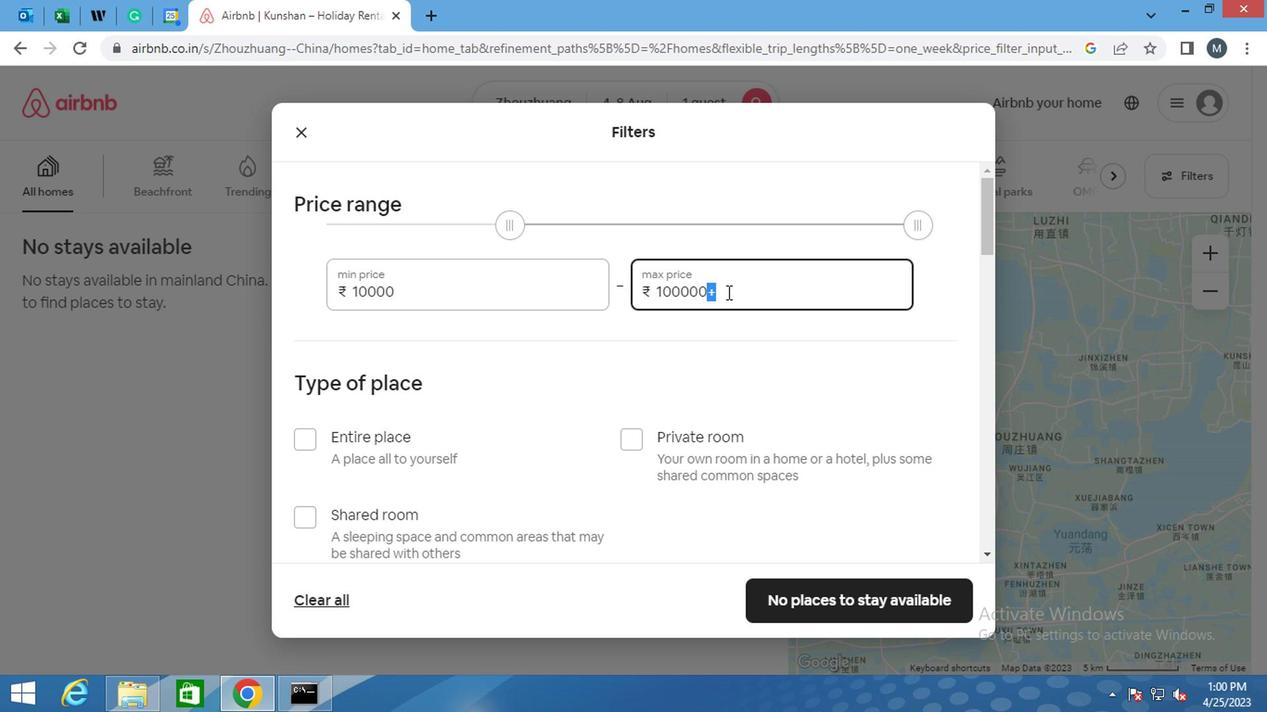 
Action: Key pressed <Key.backspace><Key.backspace><Key.backspace><Key.backspace><Key.backspace><Key.backspace><Key.backspace><Key.backspace><Key.backspace><Key.backspace>150
Screenshot: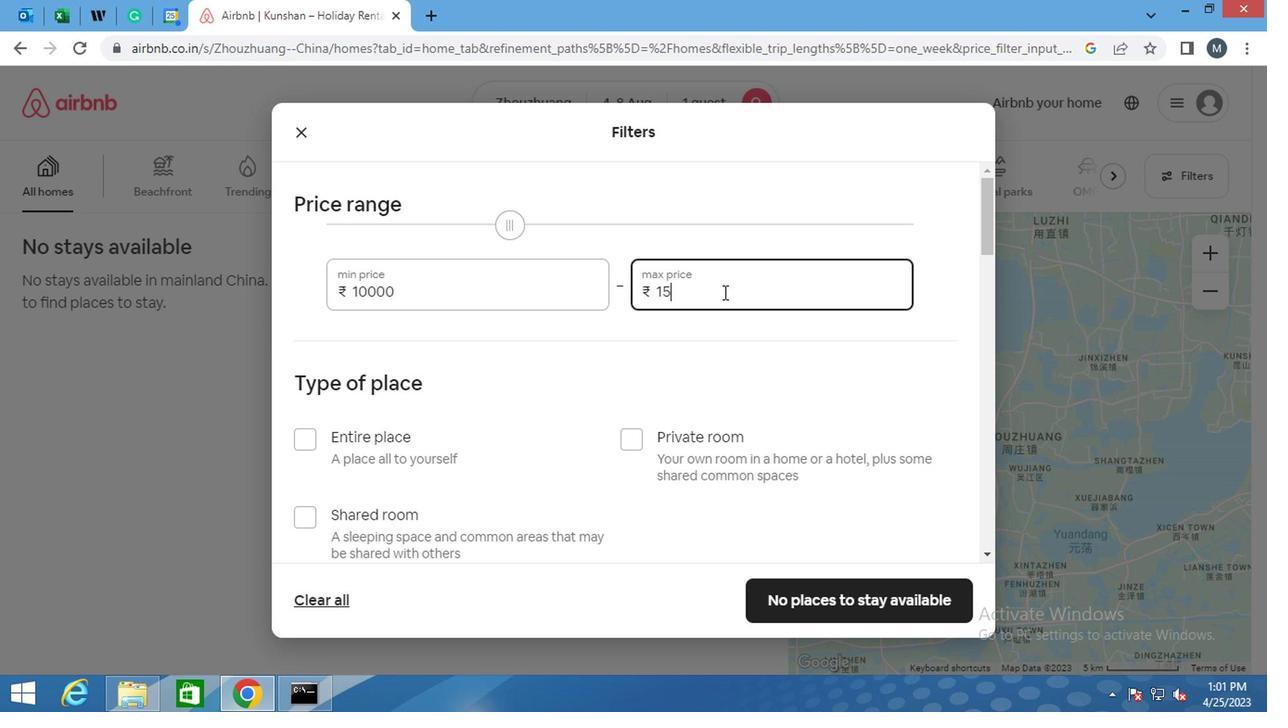 
Action: Mouse moved to (720, 294)
Screenshot: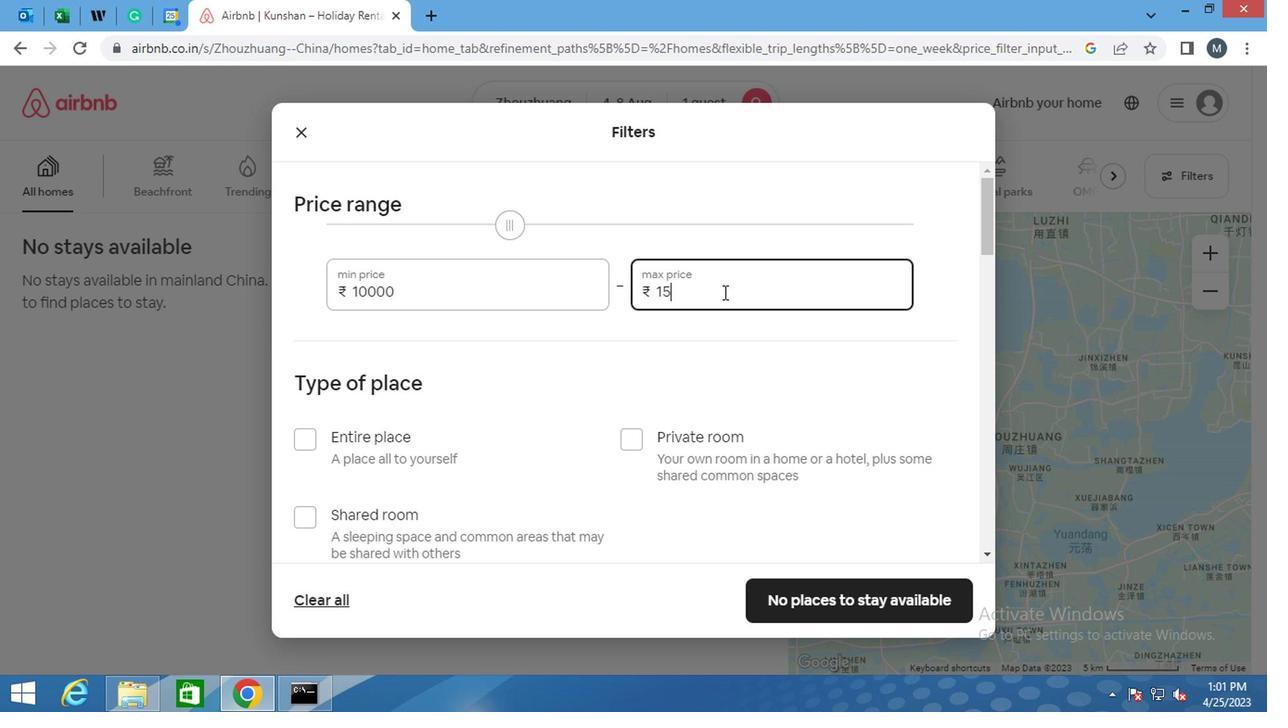 
Action: Key pressed 00
Screenshot: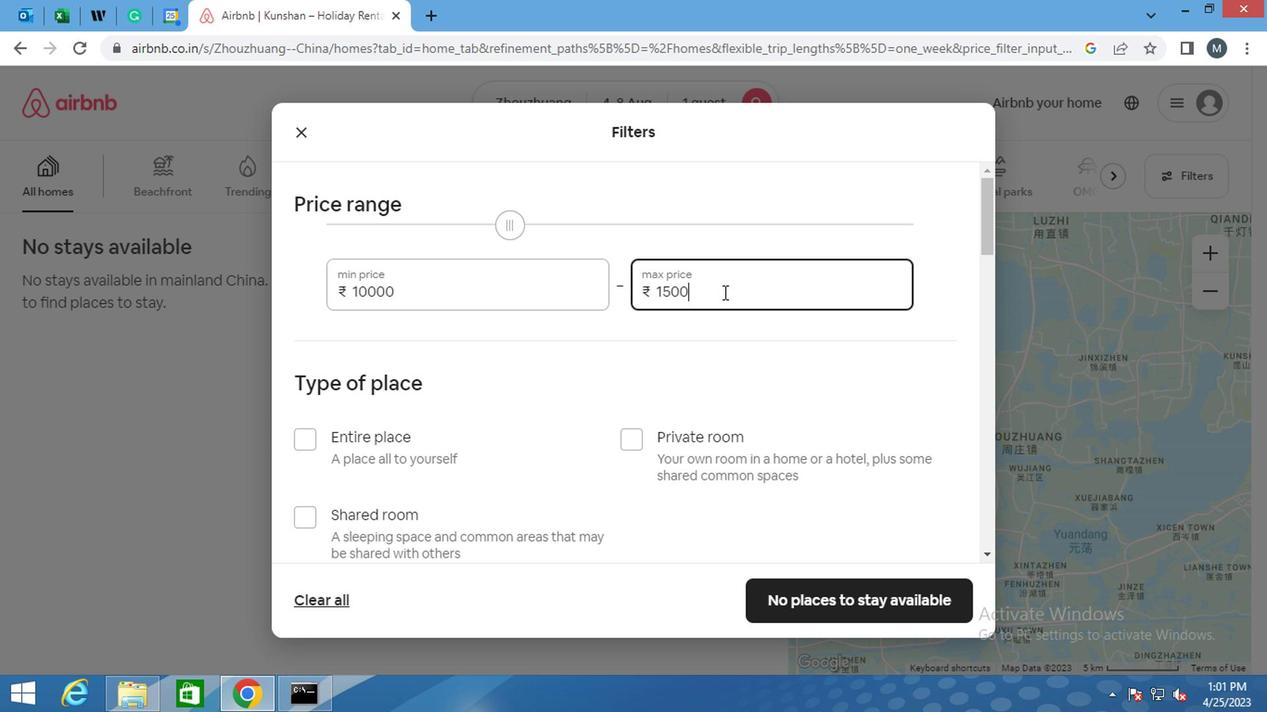
Action: Mouse moved to (722, 299)
Screenshot: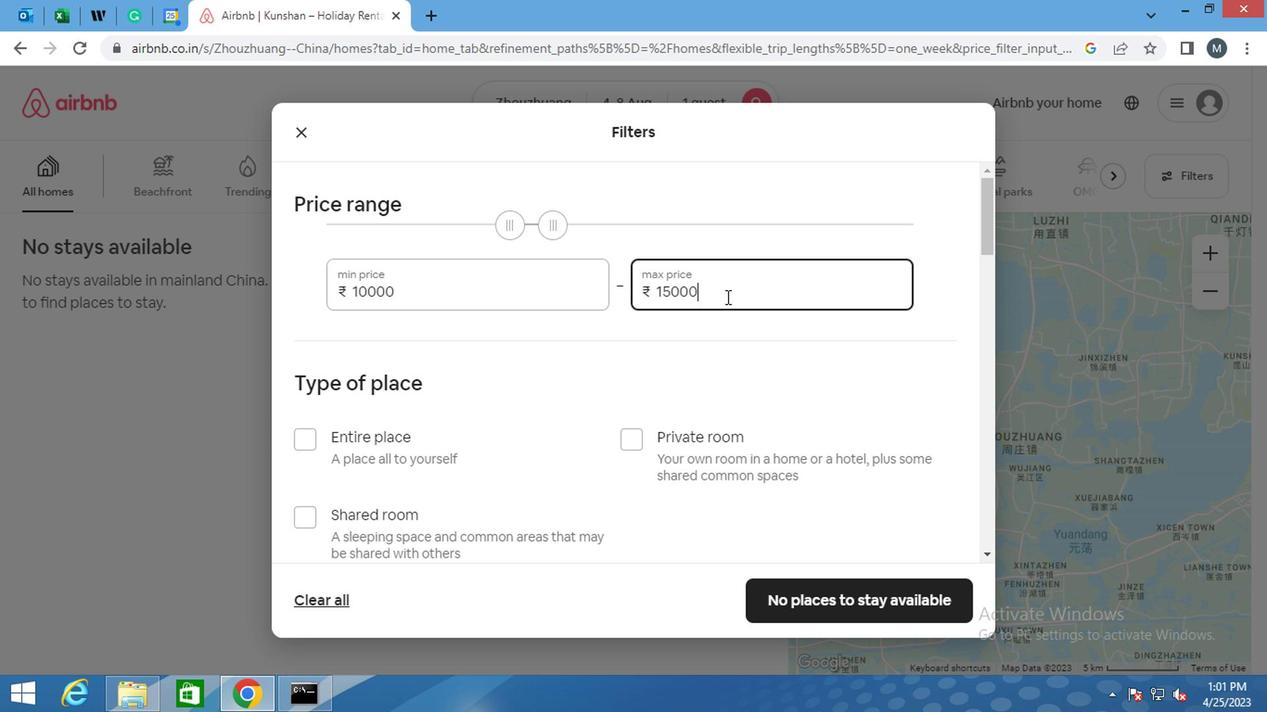 
Action: Mouse scrolled (722, 297) with delta (0, -1)
Screenshot: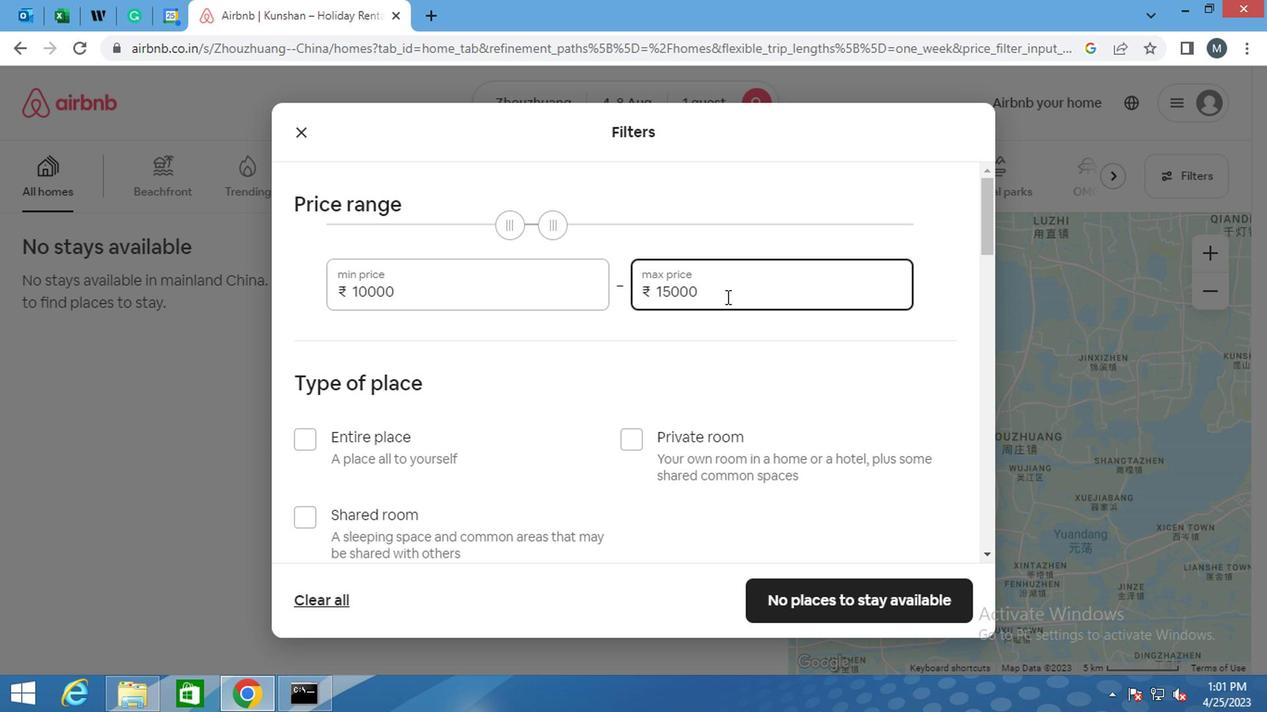 
Action: Mouse scrolled (722, 297) with delta (0, -1)
Screenshot: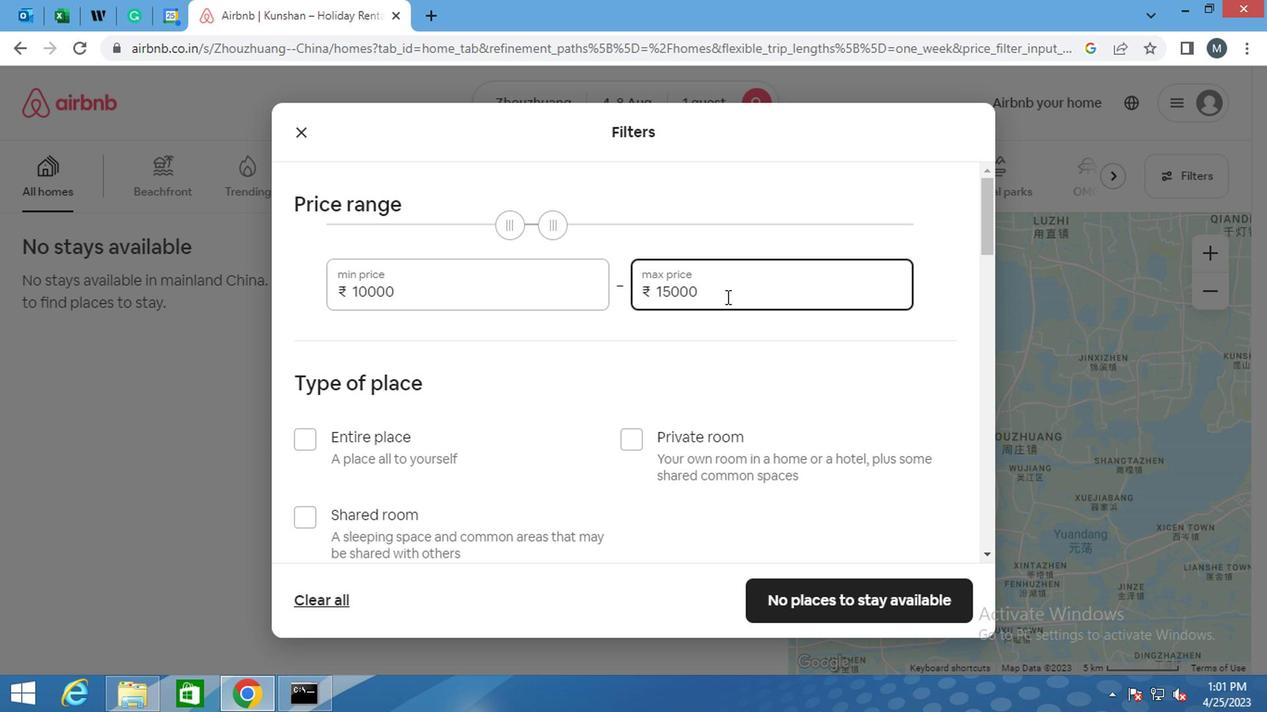 
Action: Mouse moved to (641, 258)
Screenshot: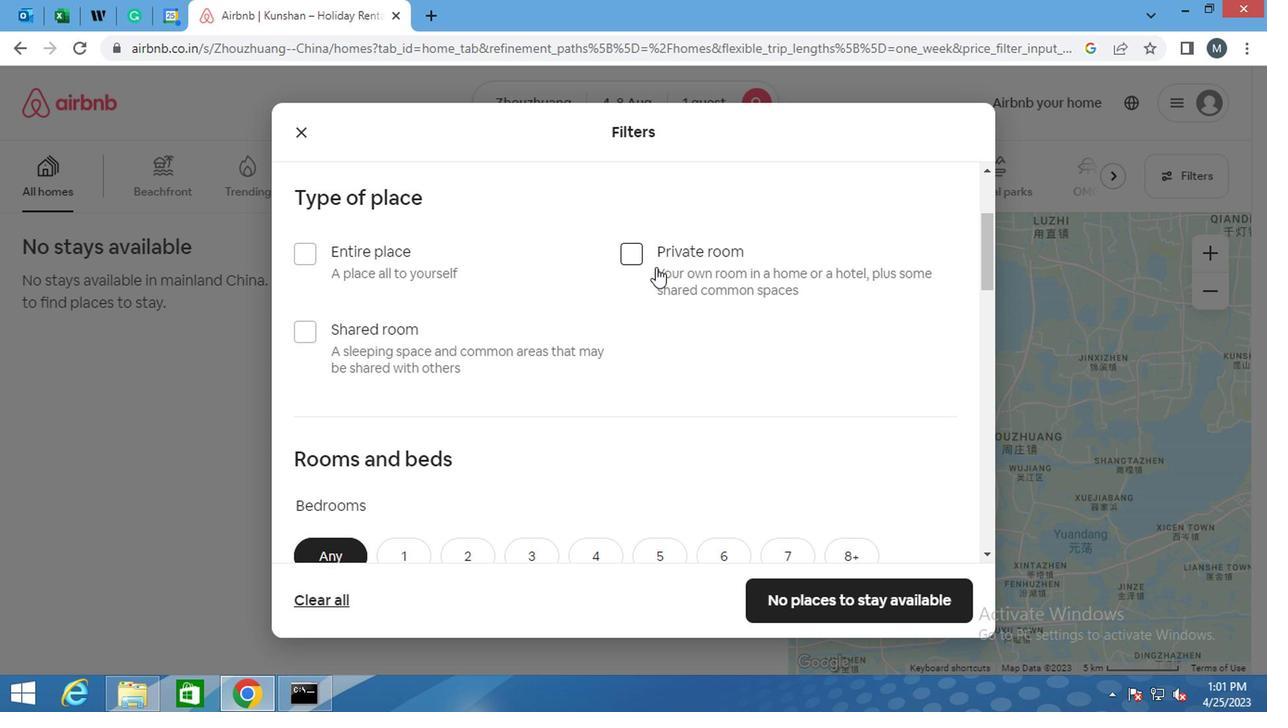 
Action: Mouse pressed left at (641, 258)
Screenshot: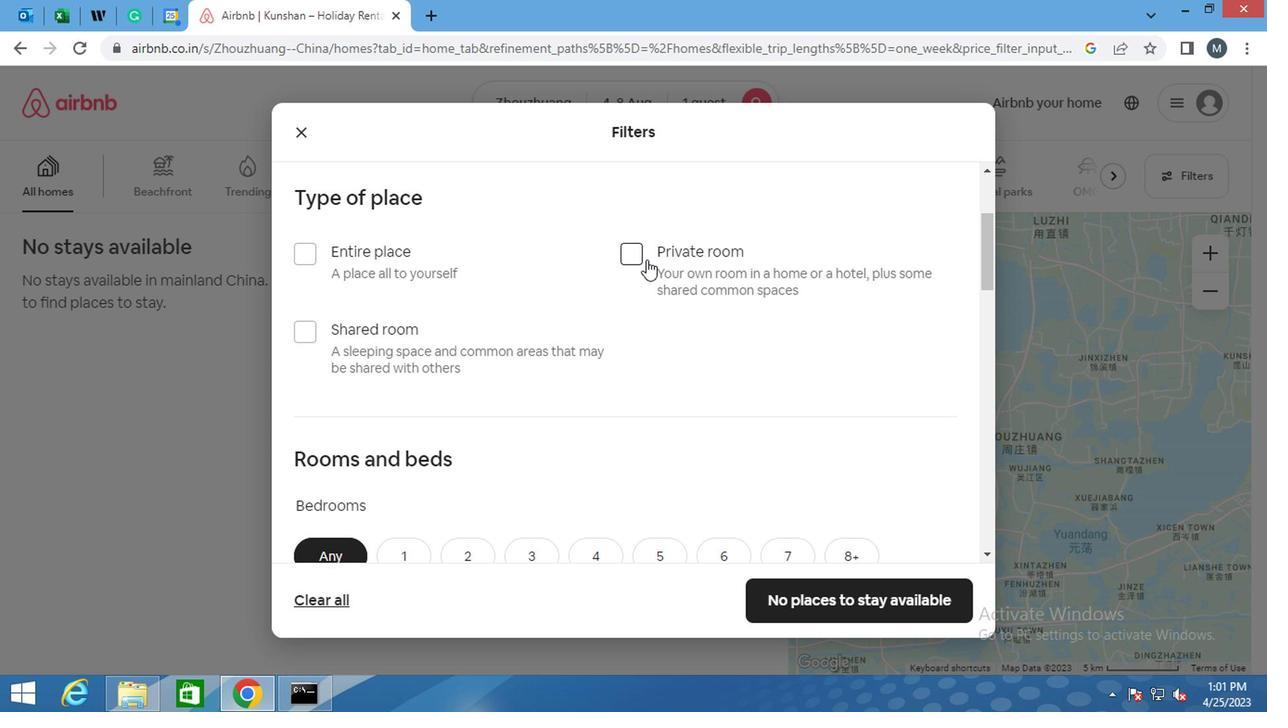 
Action: Mouse moved to (582, 375)
Screenshot: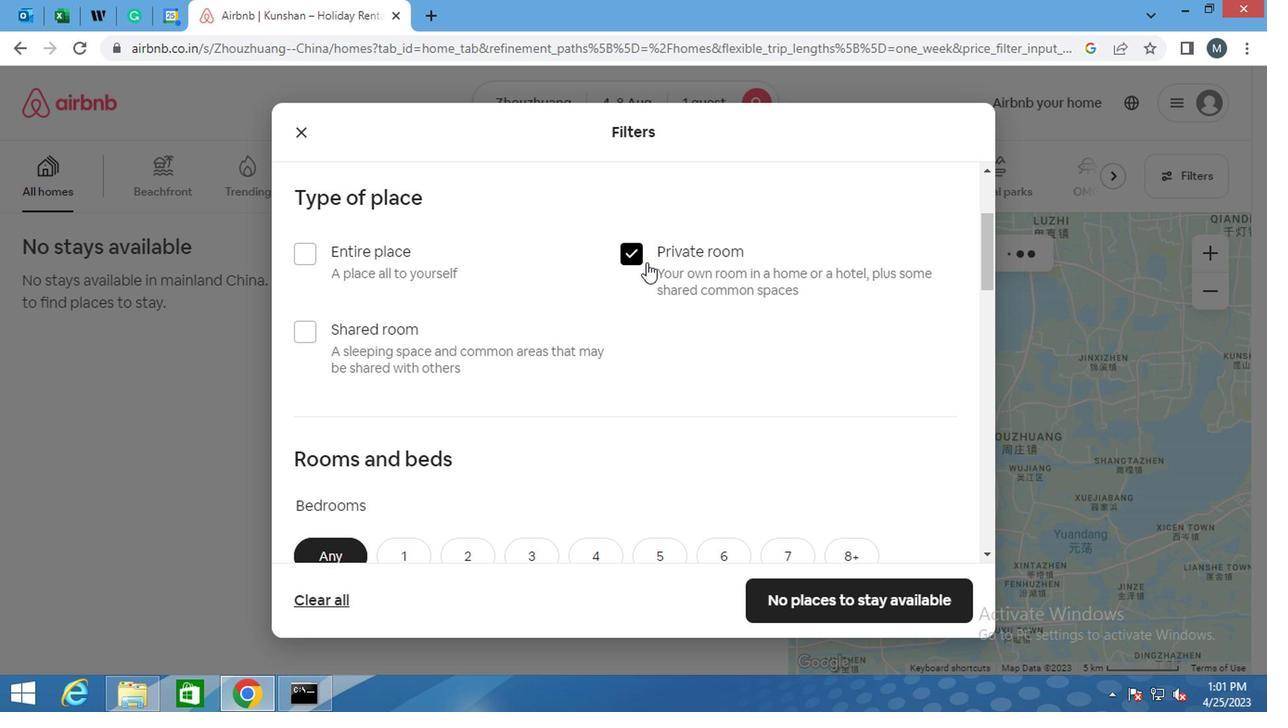 
Action: Mouse scrolled (582, 374) with delta (0, -1)
Screenshot: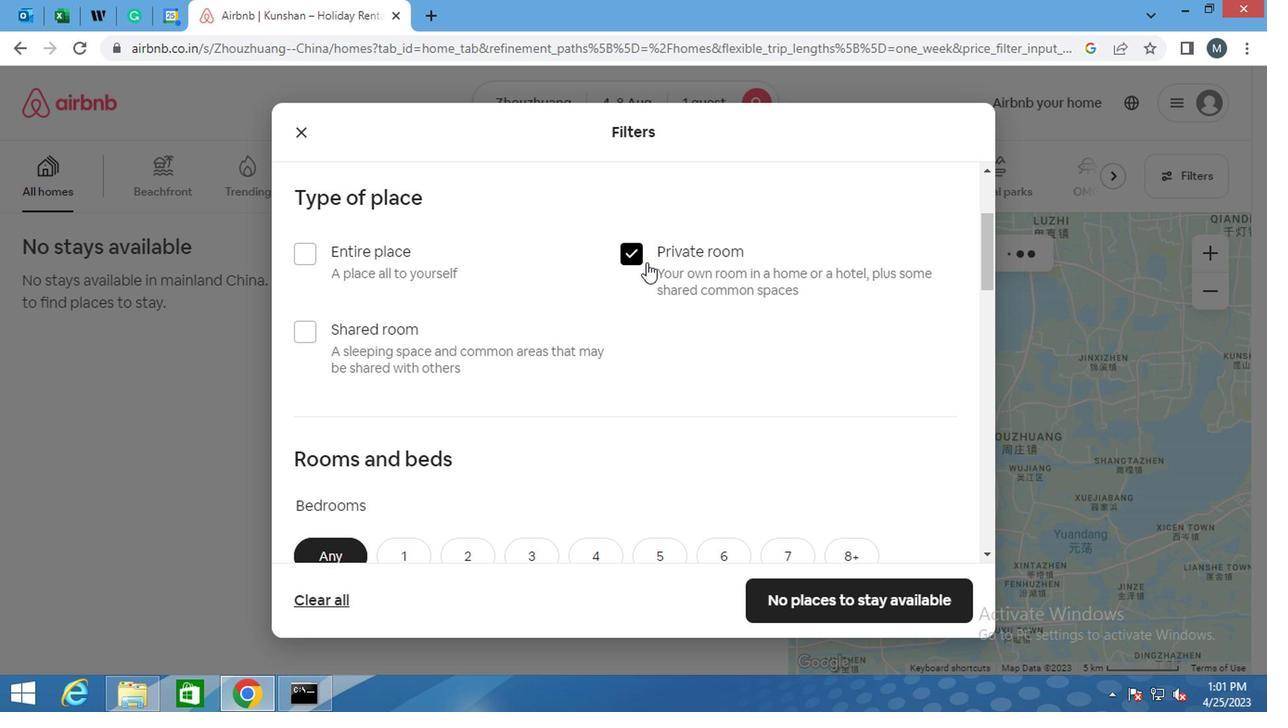 
Action: Mouse moved to (581, 390)
Screenshot: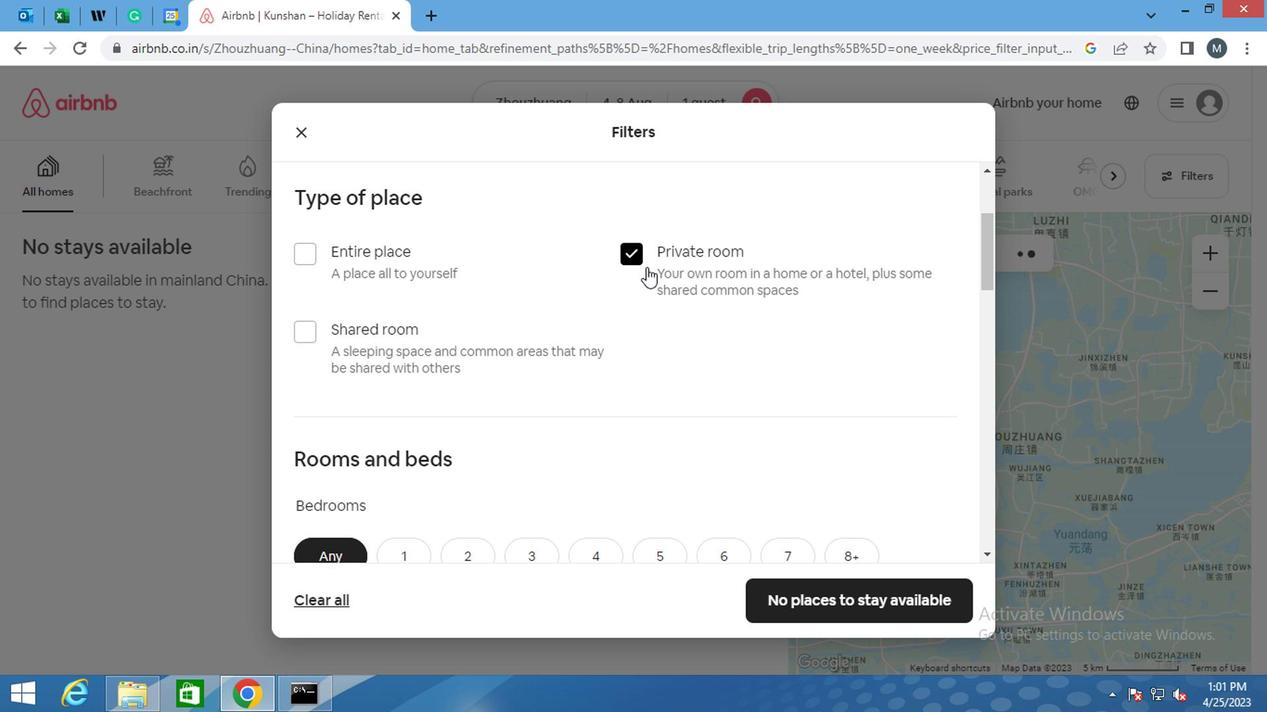 
Action: Mouse scrolled (581, 389) with delta (0, 0)
Screenshot: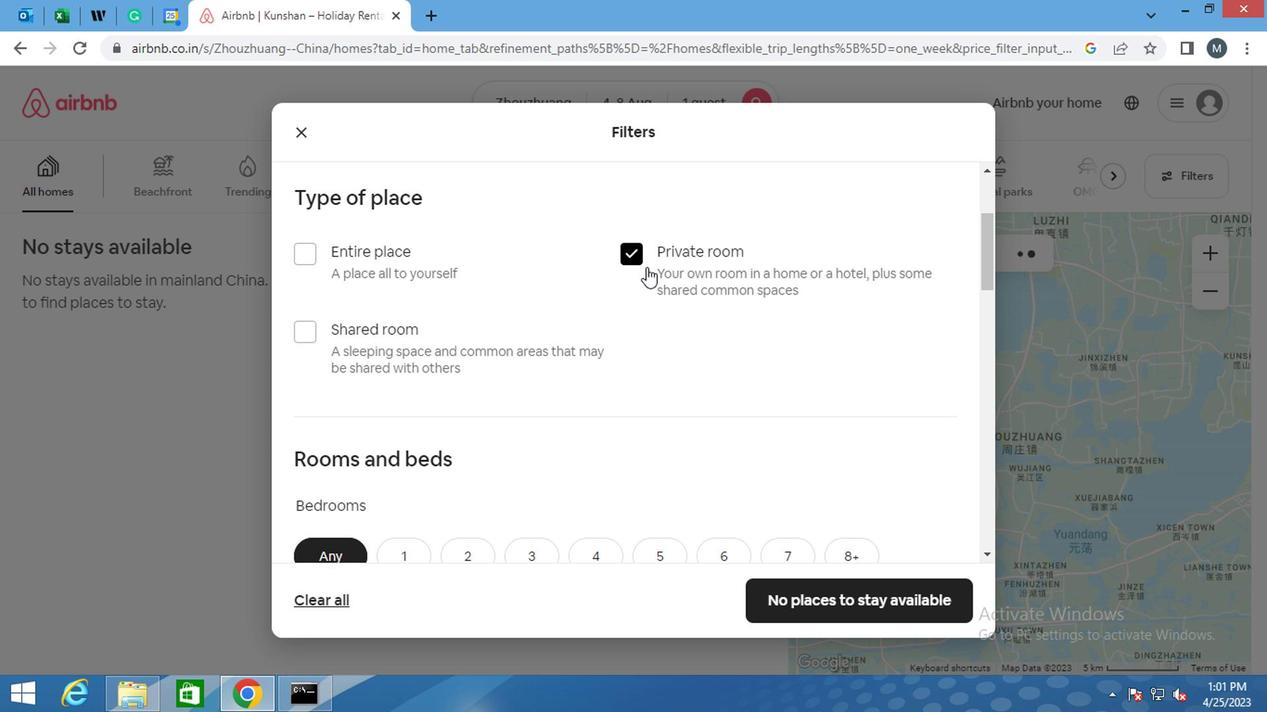 
Action: Mouse moved to (406, 375)
Screenshot: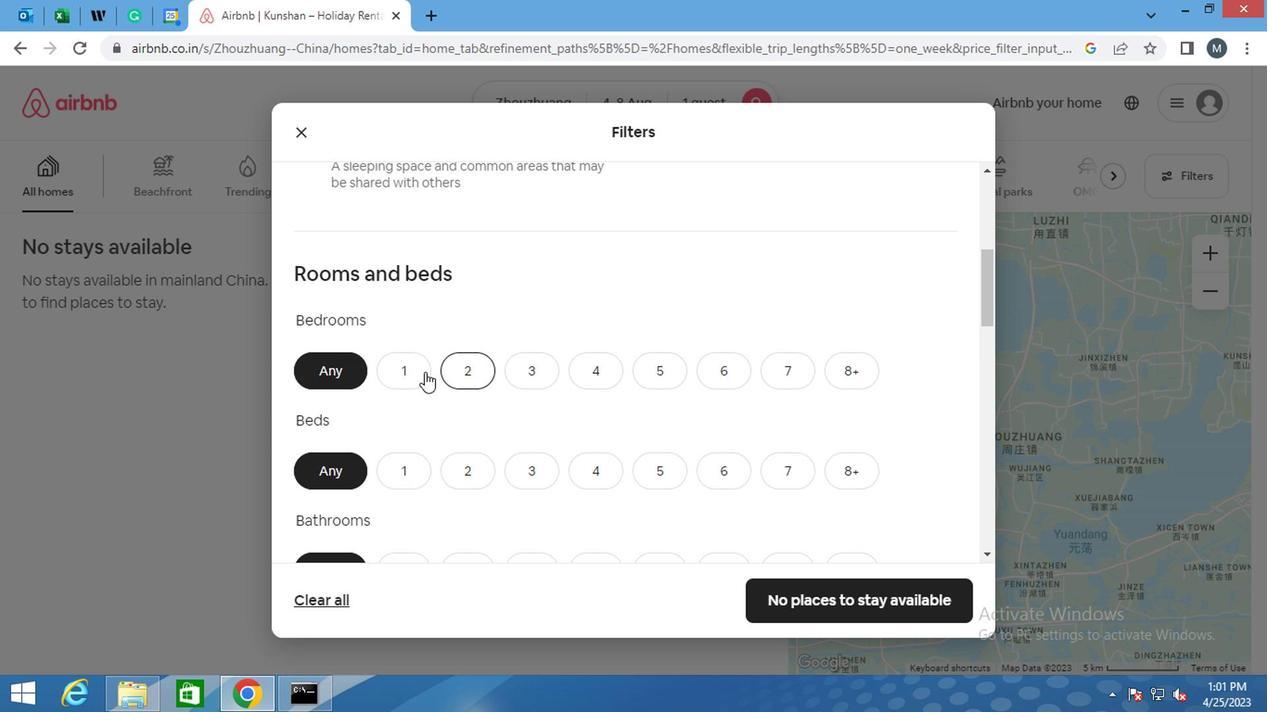 
Action: Mouse pressed left at (406, 375)
Screenshot: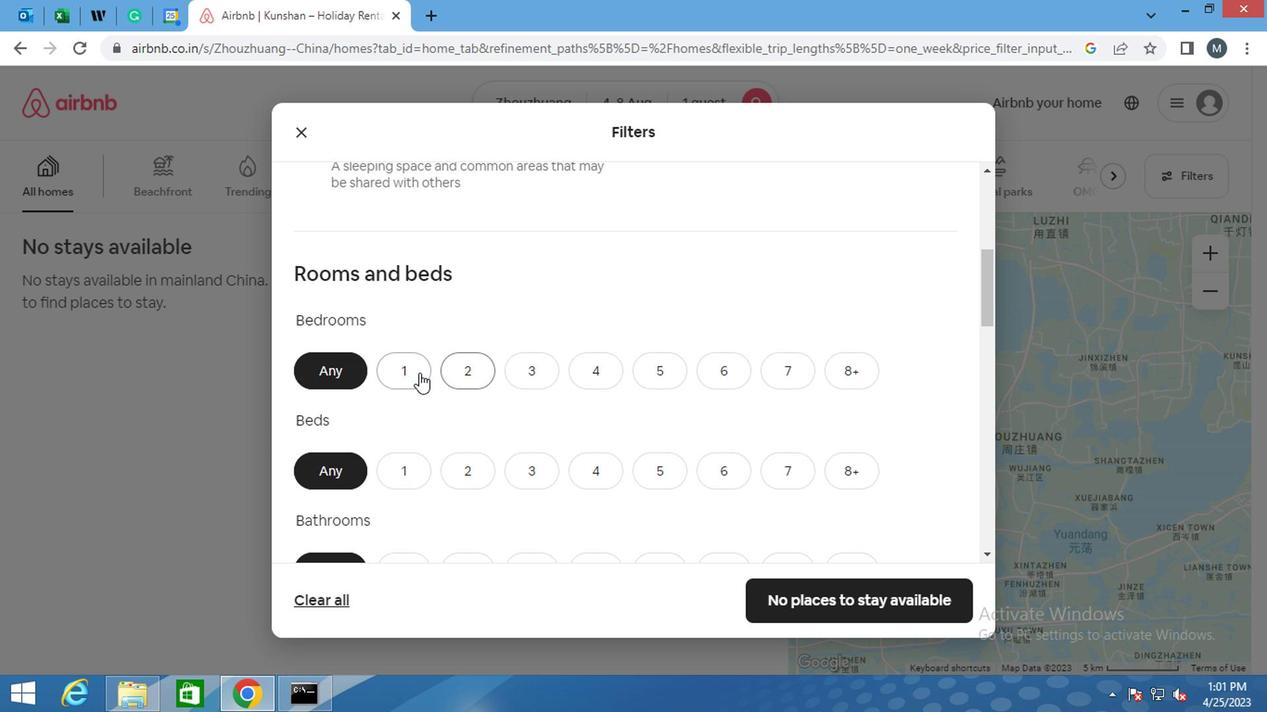 
Action: Mouse moved to (399, 473)
Screenshot: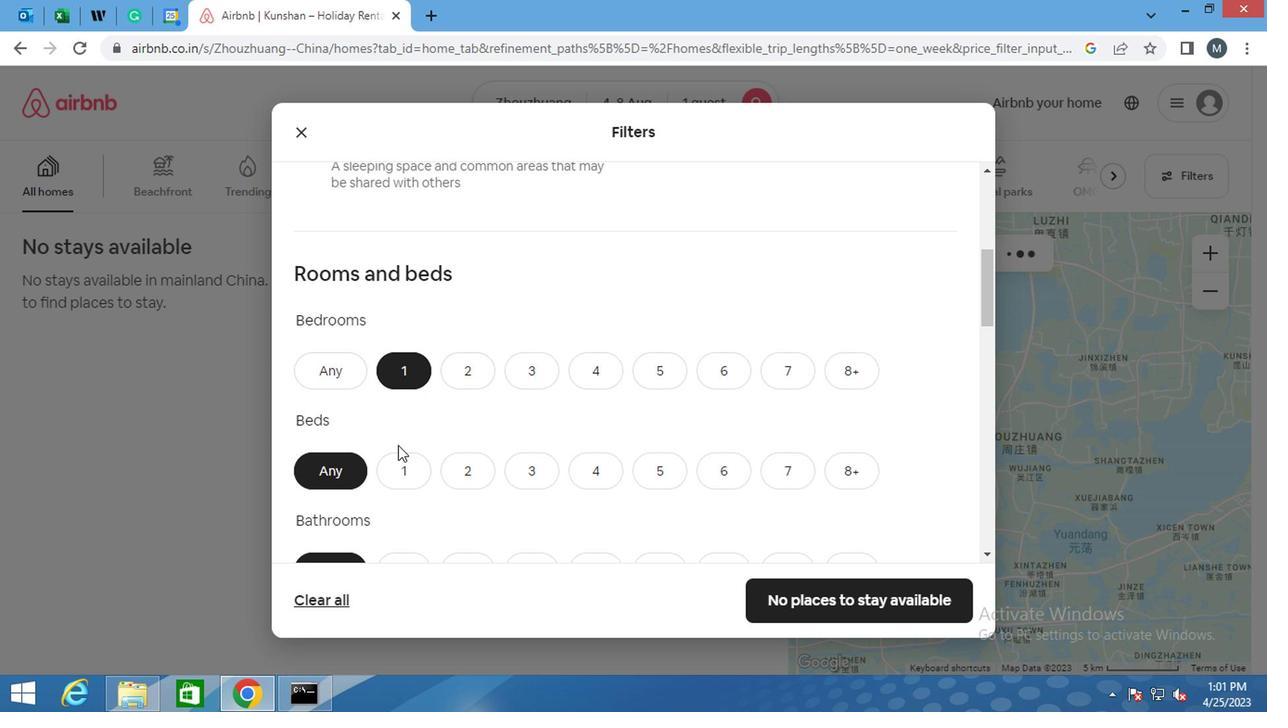 
Action: Mouse pressed left at (399, 473)
Screenshot: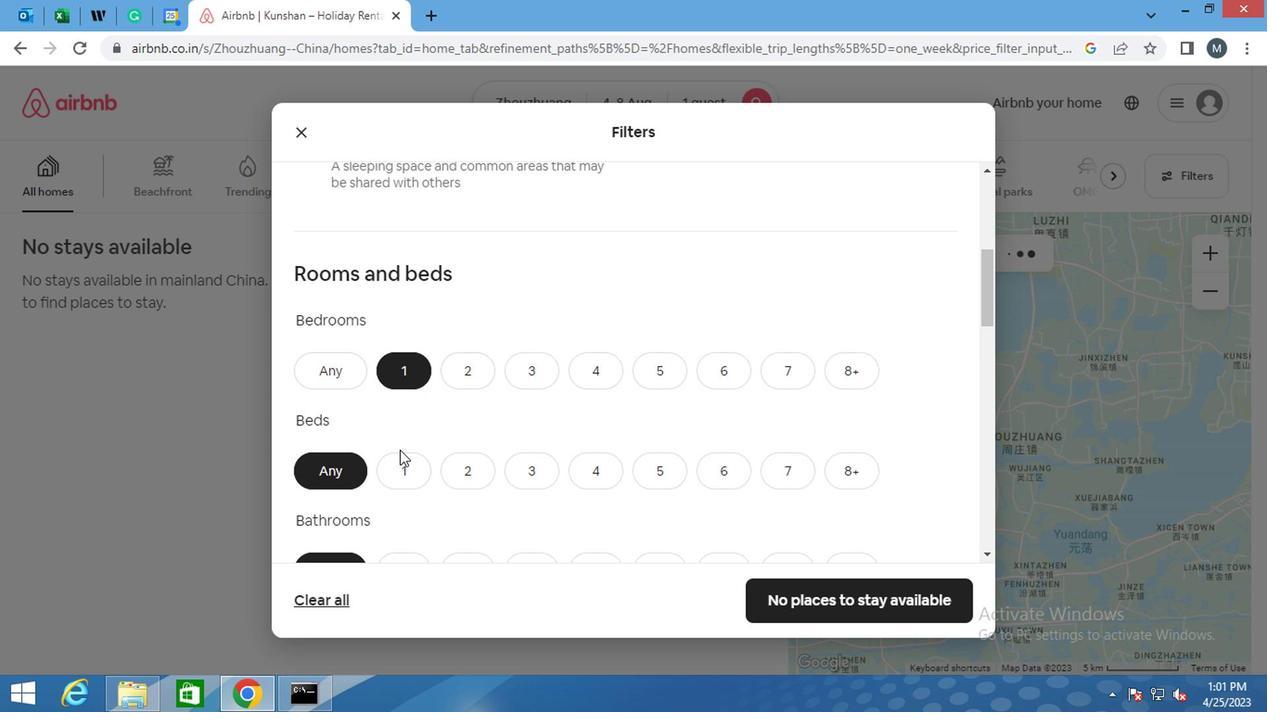 
Action: Mouse moved to (413, 433)
Screenshot: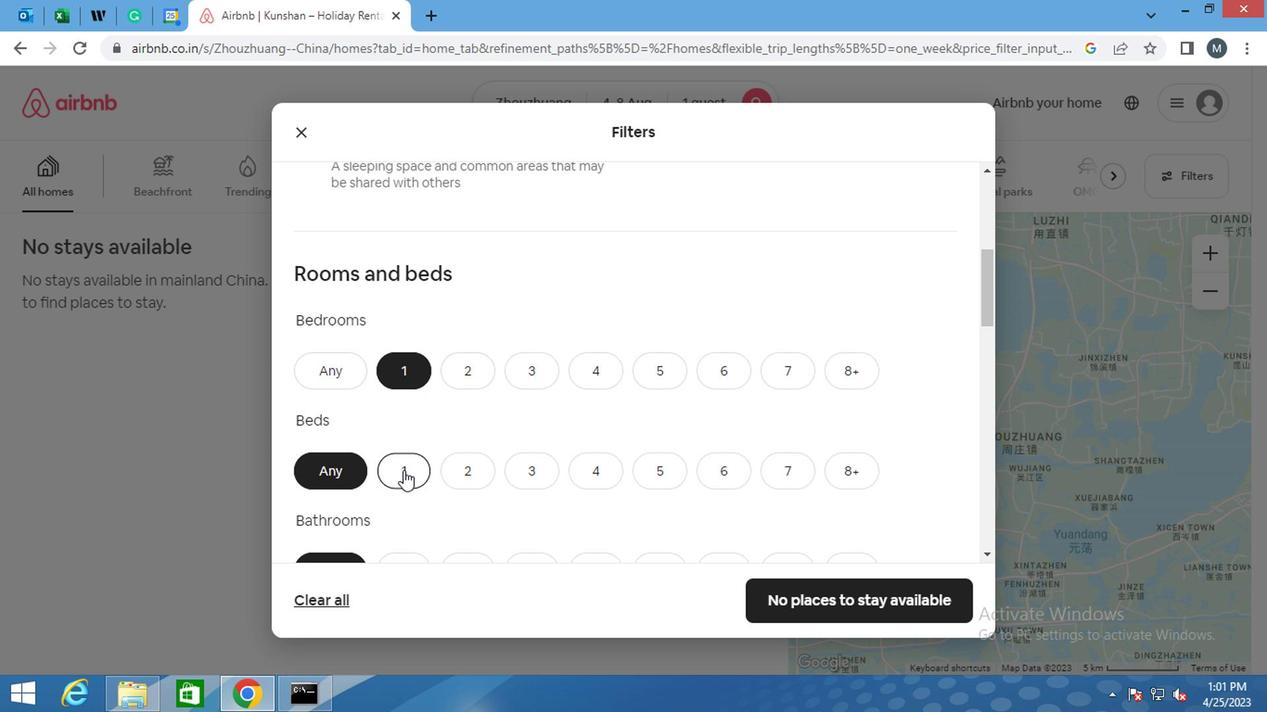 
Action: Mouse scrolled (413, 432) with delta (0, 0)
Screenshot: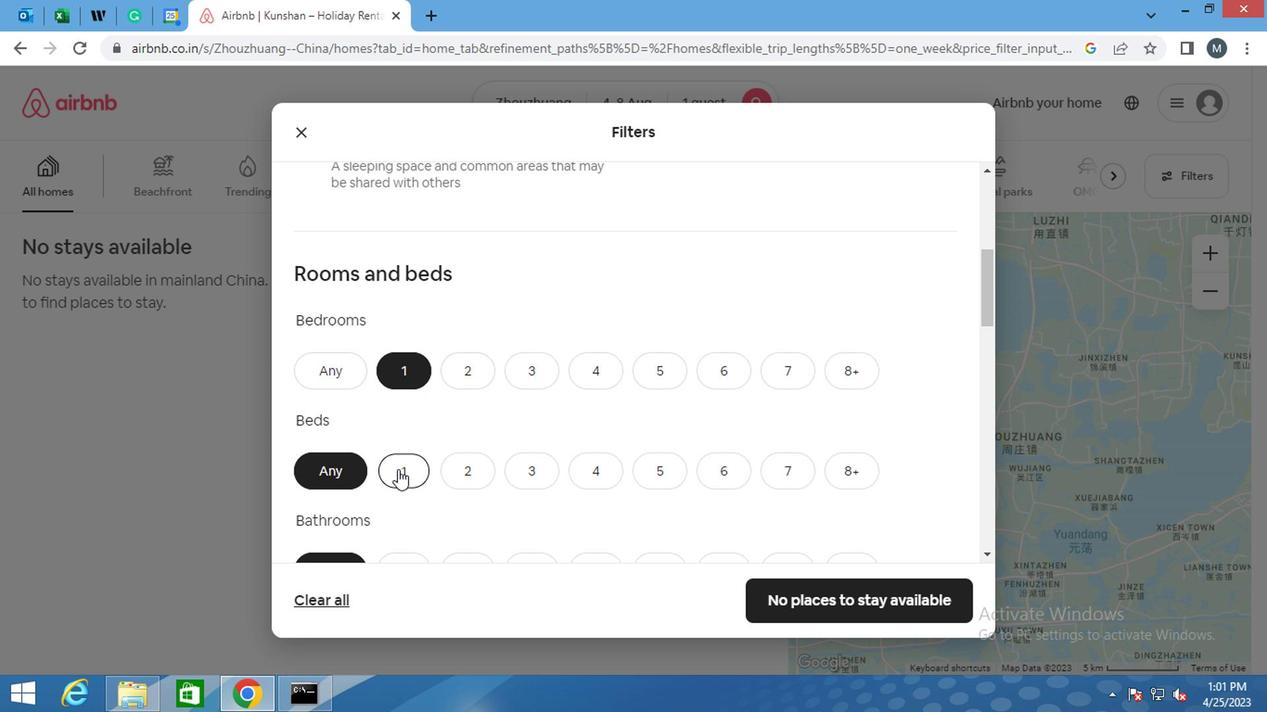 
Action: Mouse scrolled (413, 432) with delta (0, 0)
Screenshot: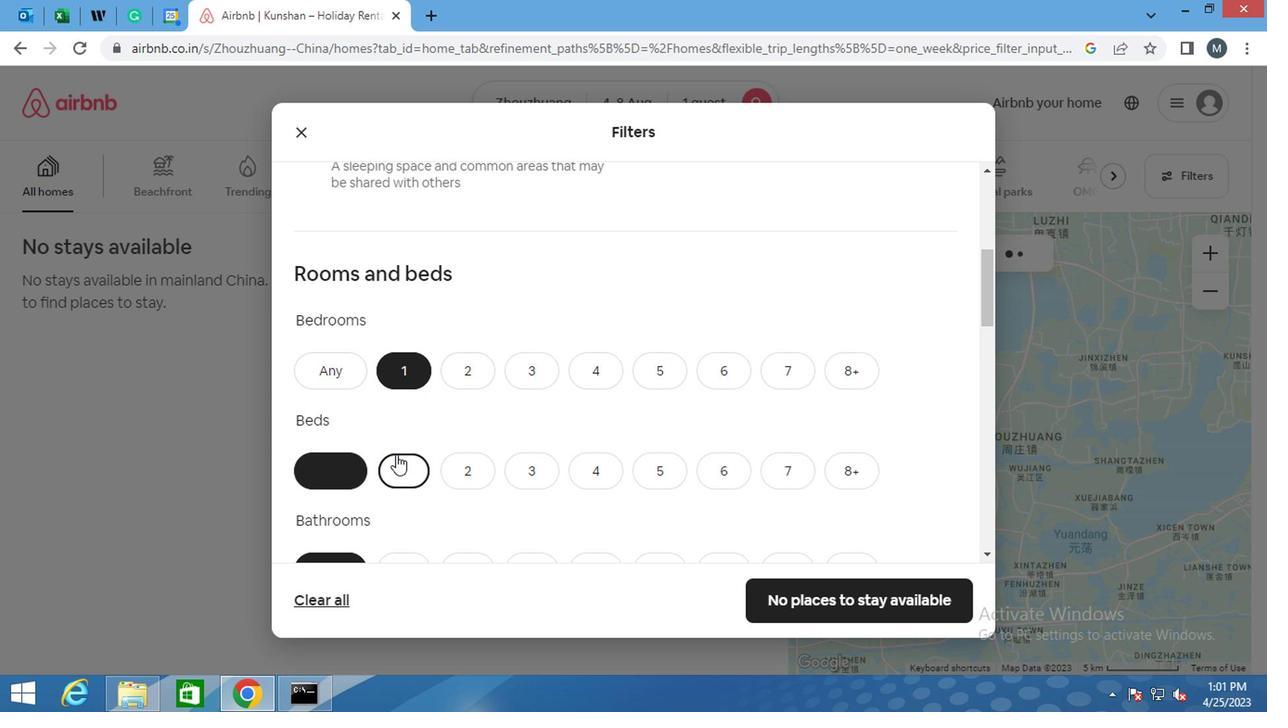 
Action: Mouse moved to (408, 391)
Screenshot: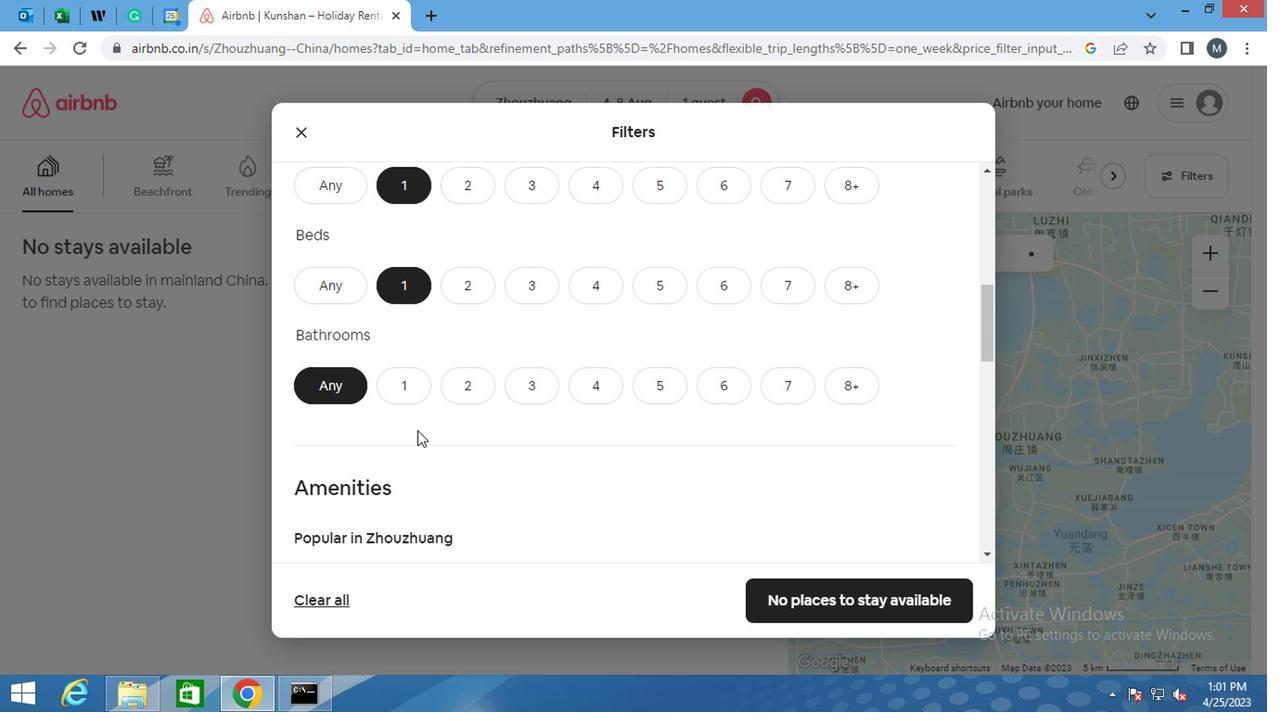 
Action: Mouse pressed left at (408, 391)
Screenshot: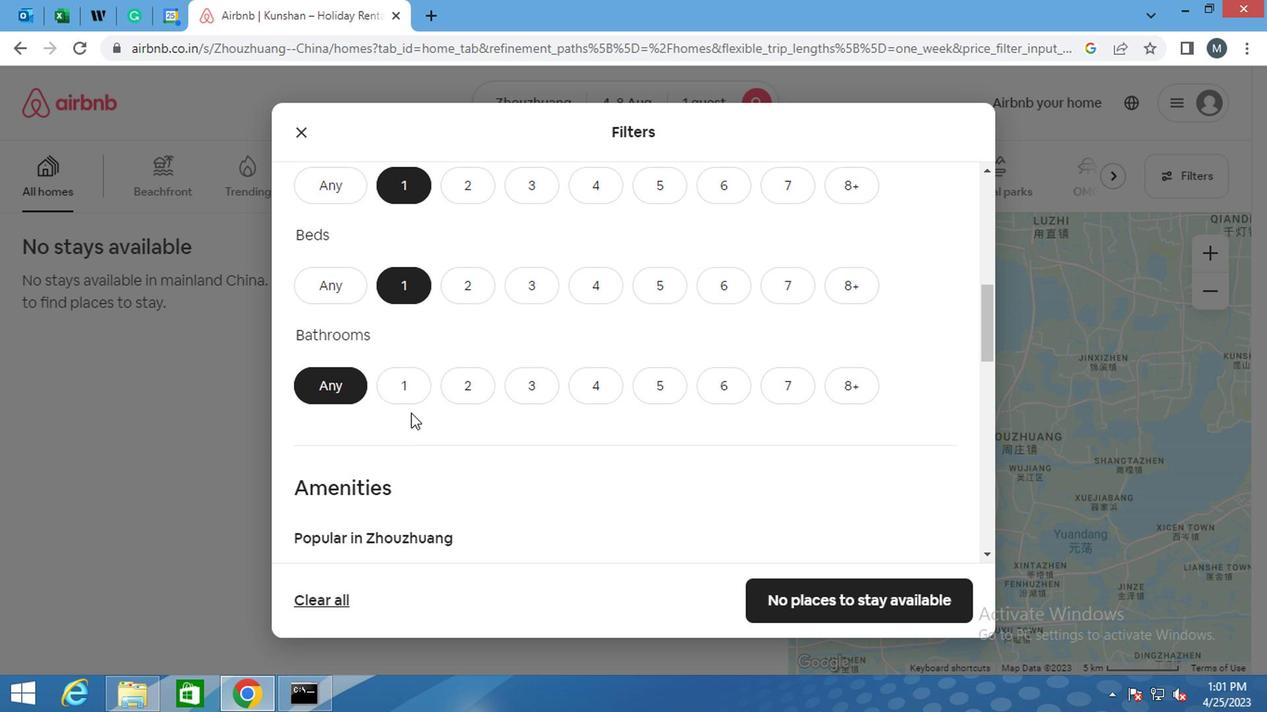 
Action: Mouse moved to (579, 439)
Screenshot: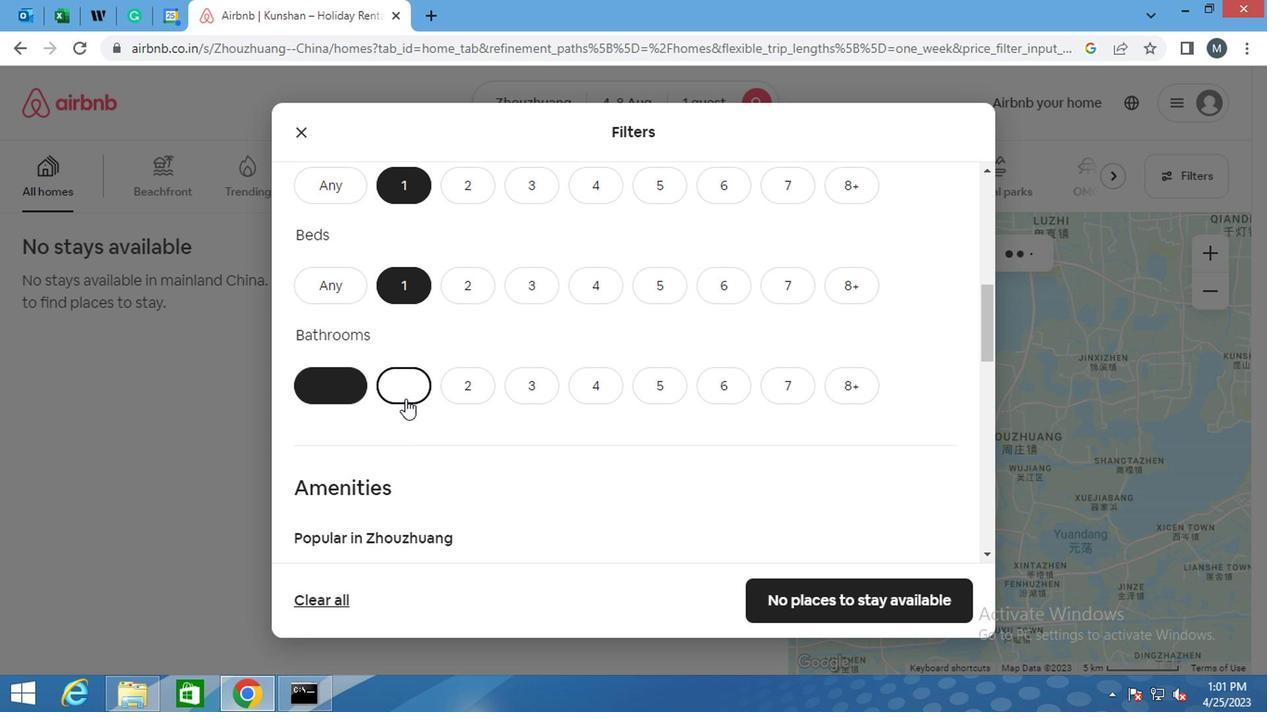 
Action: Mouse scrolled (579, 438) with delta (0, 0)
Screenshot: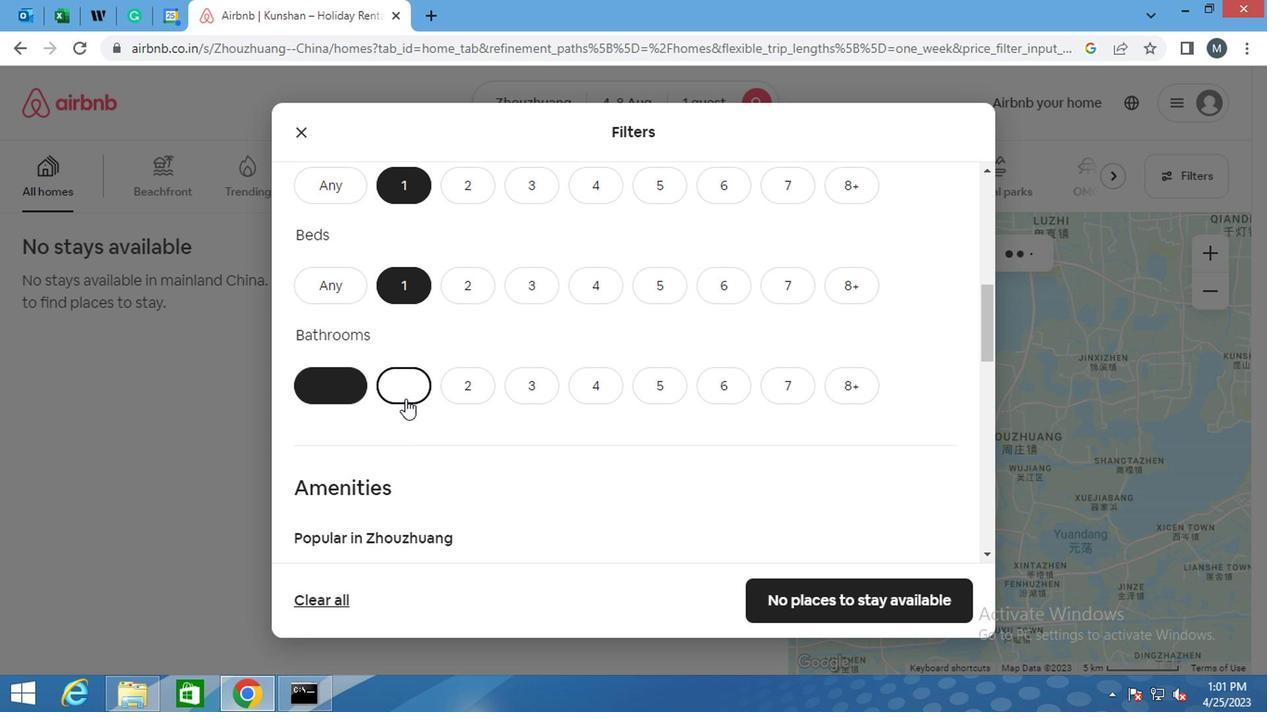 
Action: Mouse moved to (577, 439)
Screenshot: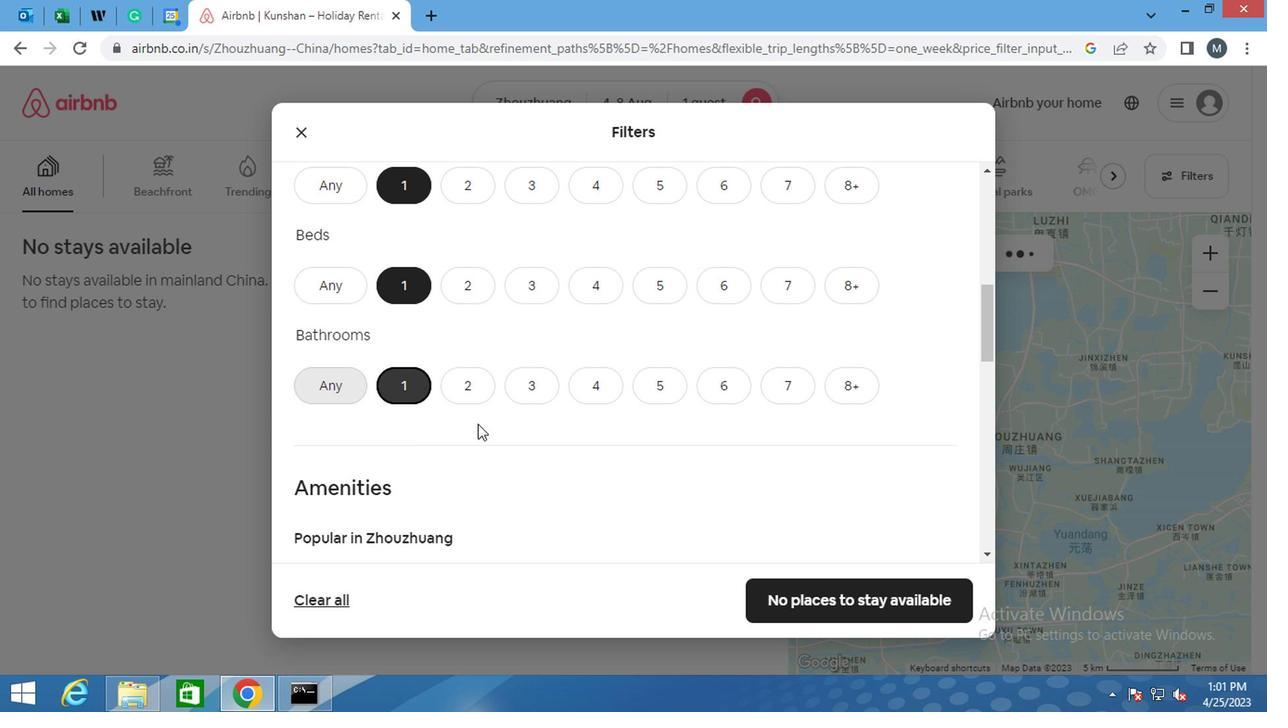 
Action: Mouse scrolled (577, 438) with delta (0, 0)
Screenshot: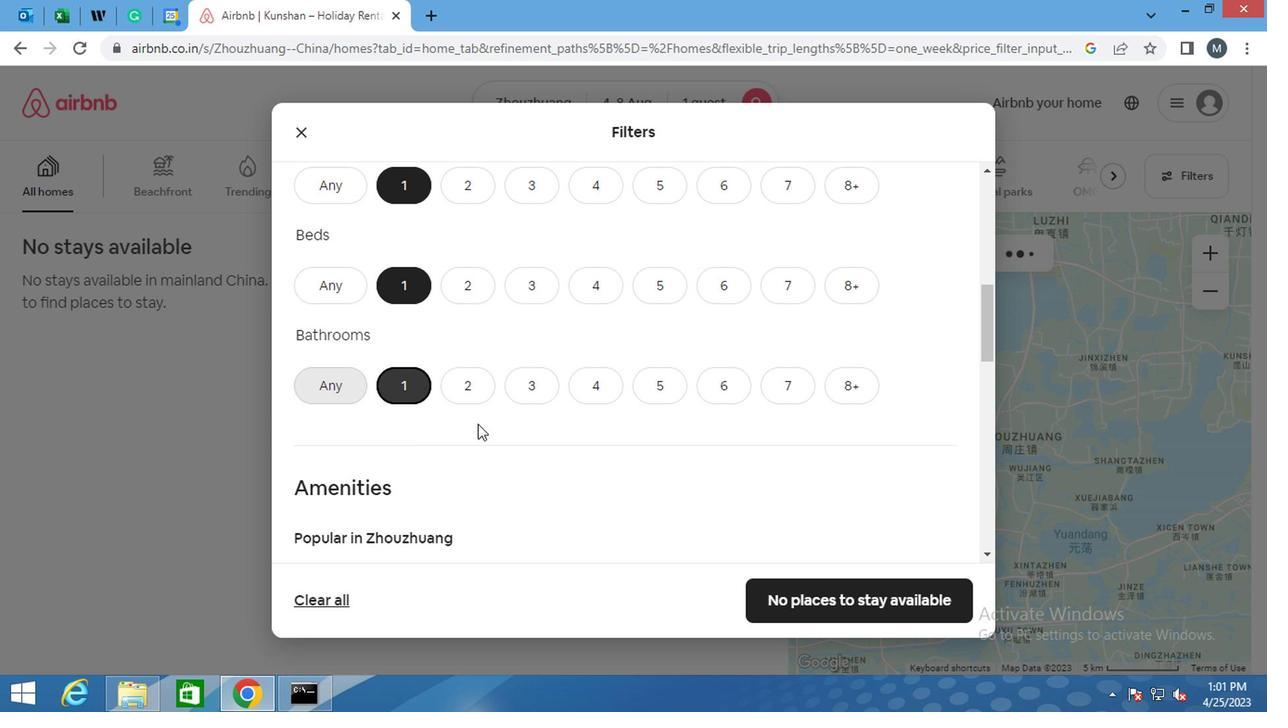
Action: Mouse moved to (570, 443)
Screenshot: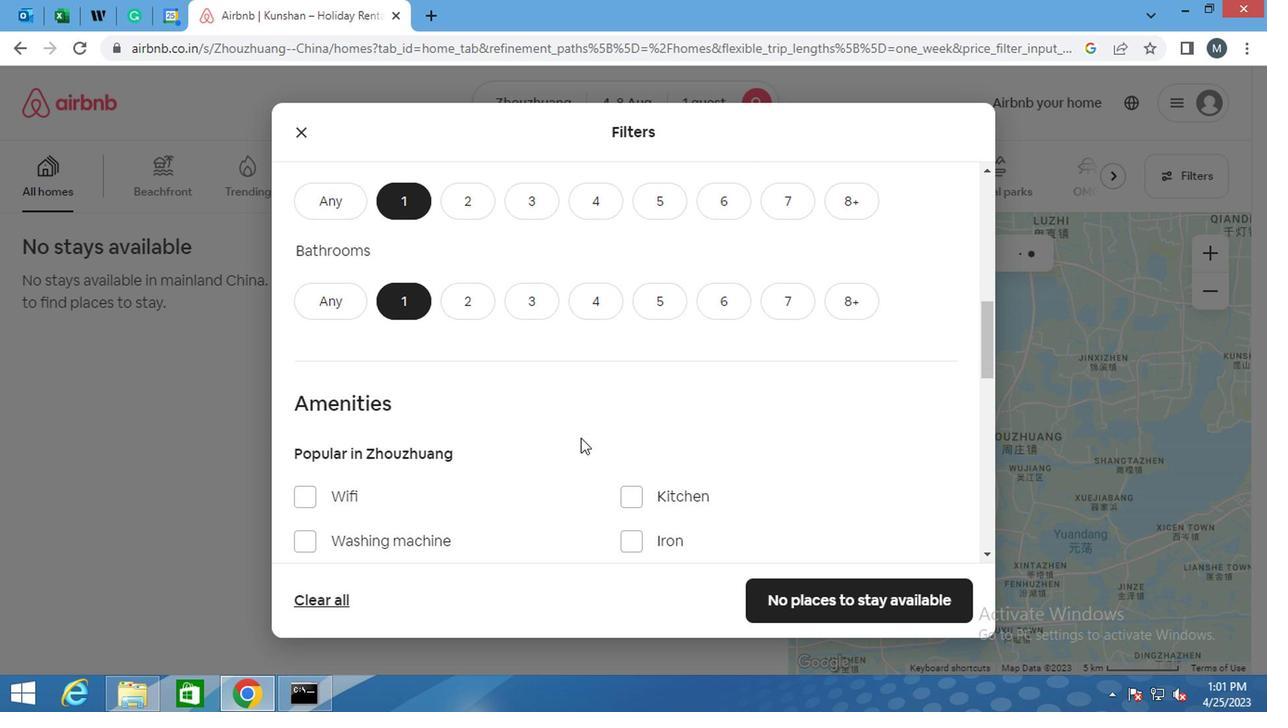 
Action: Mouse scrolled (570, 442) with delta (0, -1)
Screenshot: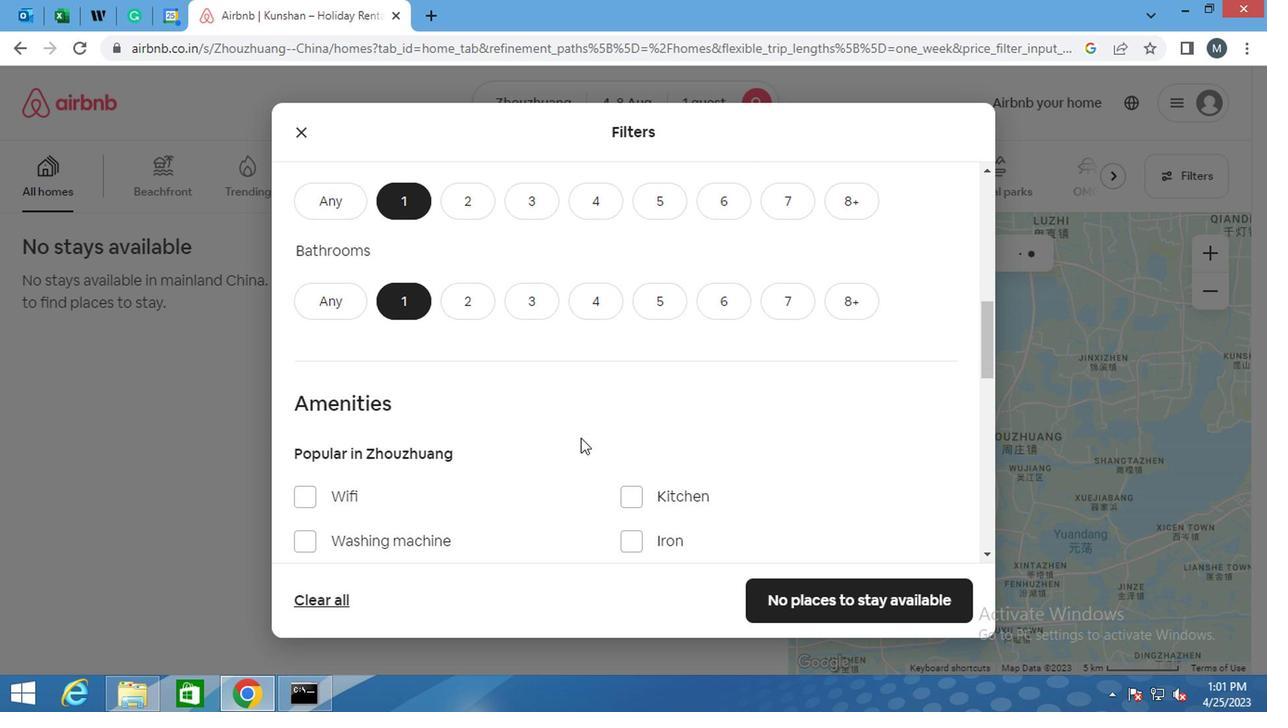 
Action: Mouse moved to (333, 349)
Screenshot: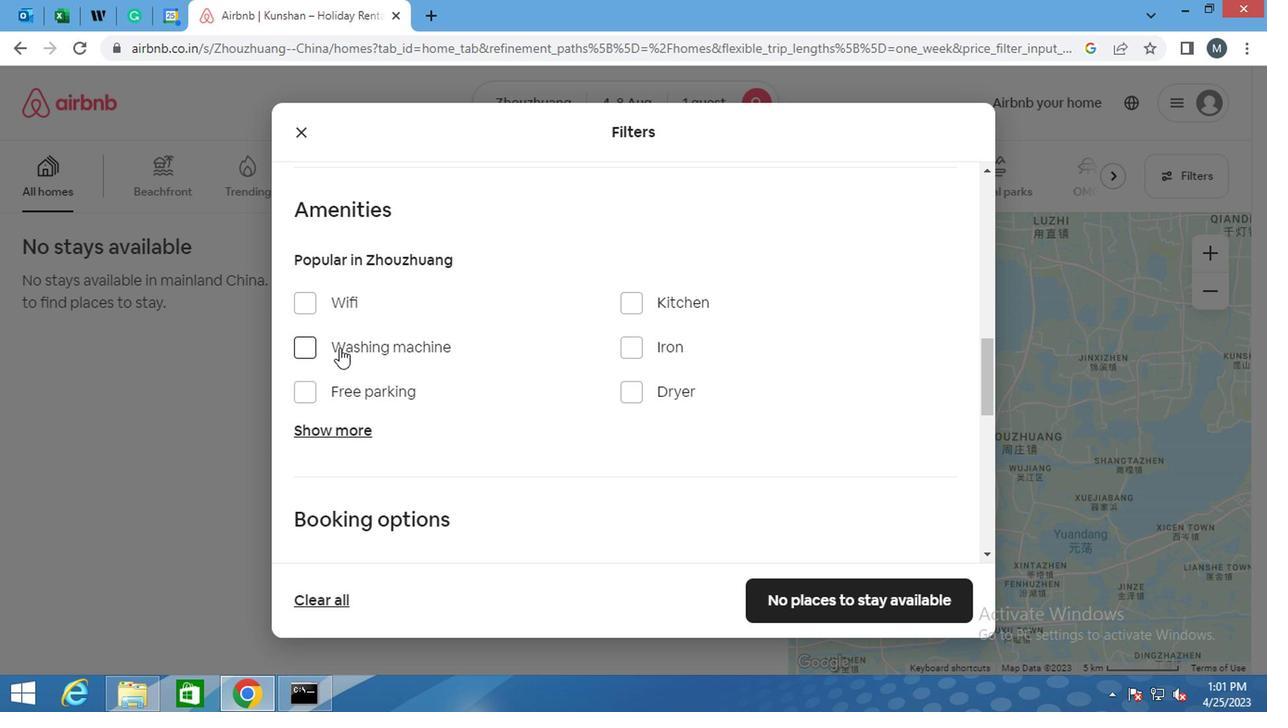 
Action: Mouse scrolled (333, 349) with delta (0, 0)
Screenshot: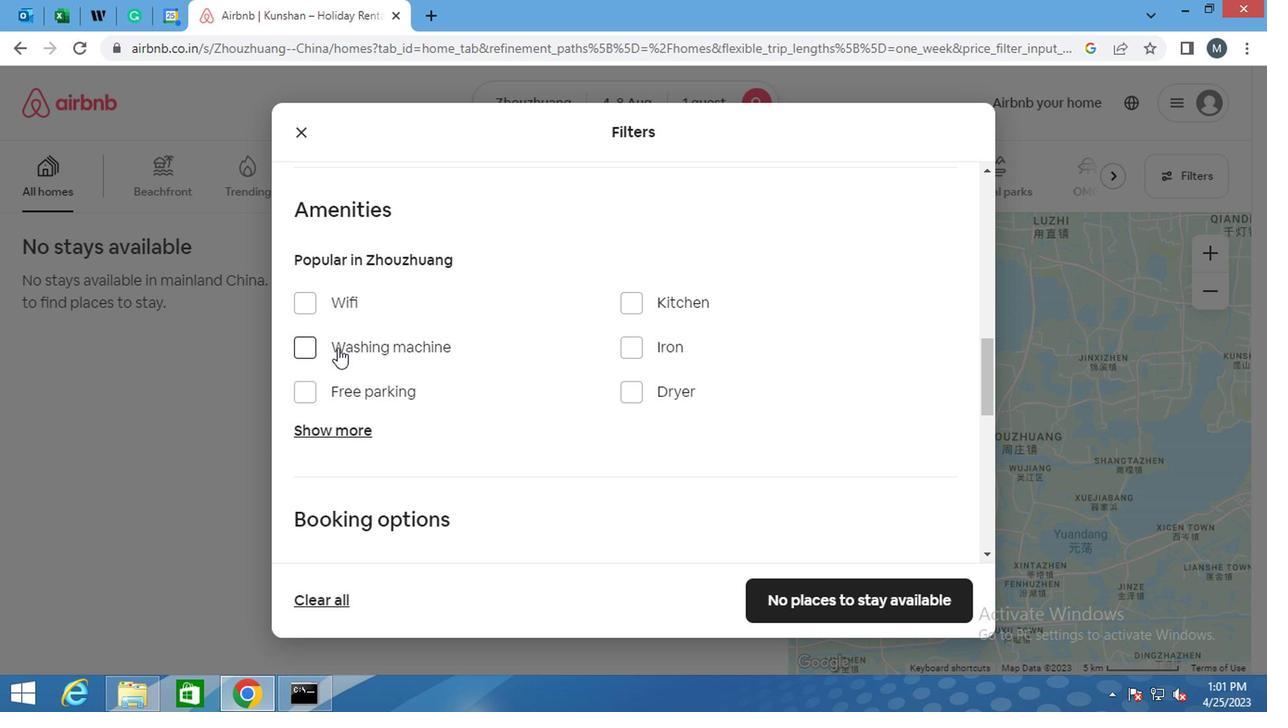 
Action: Mouse moved to (341, 360)
Screenshot: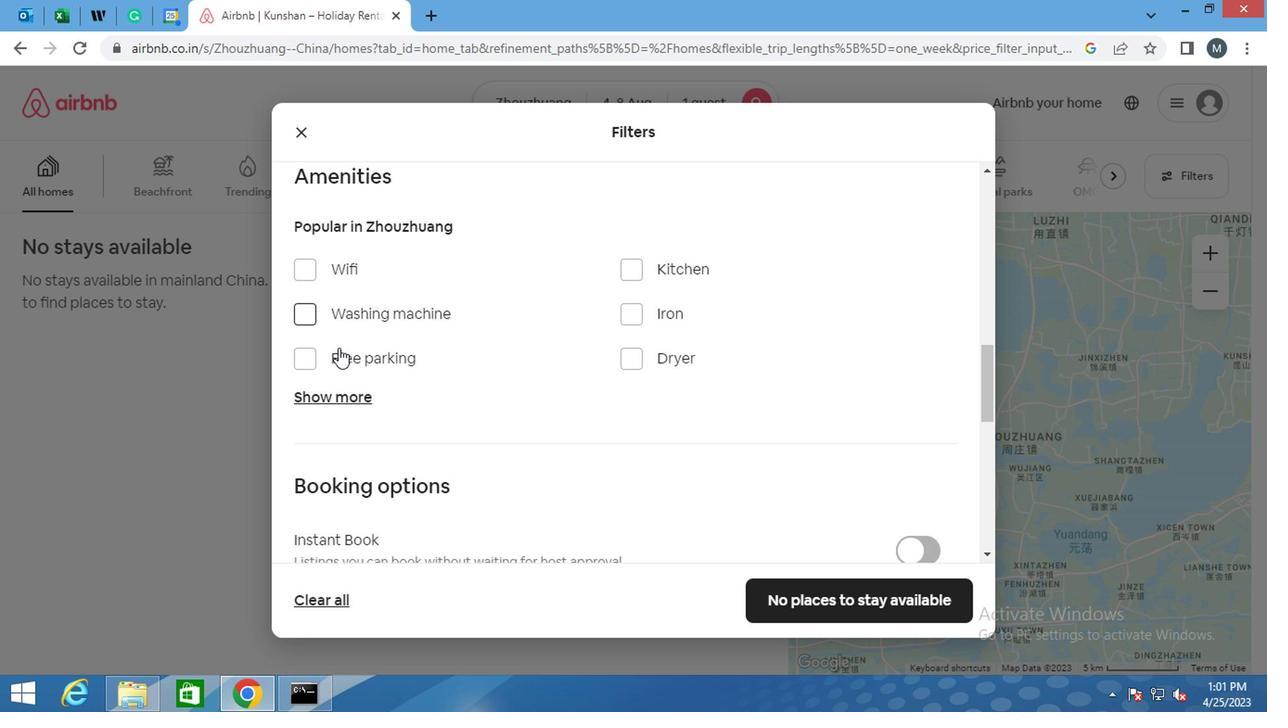 
Action: Mouse scrolled (341, 361) with delta (0, 0)
Screenshot: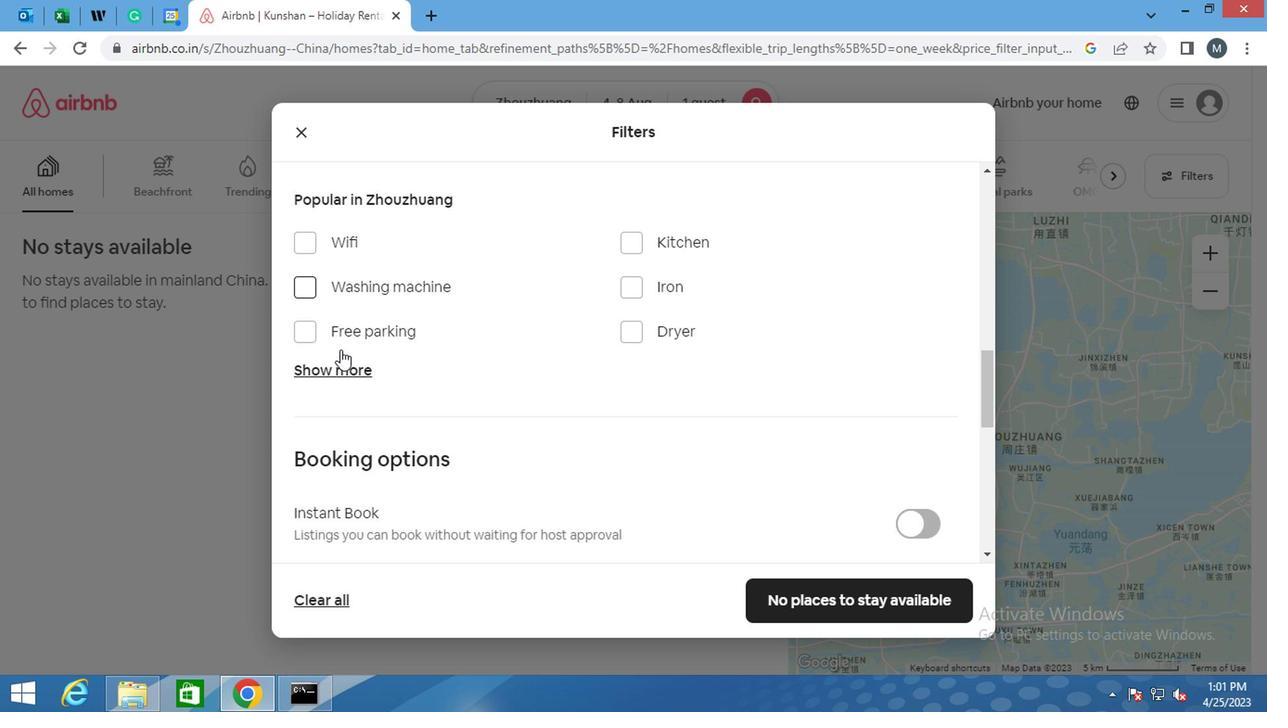 
Action: Mouse moved to (388, 367)
Screenshot: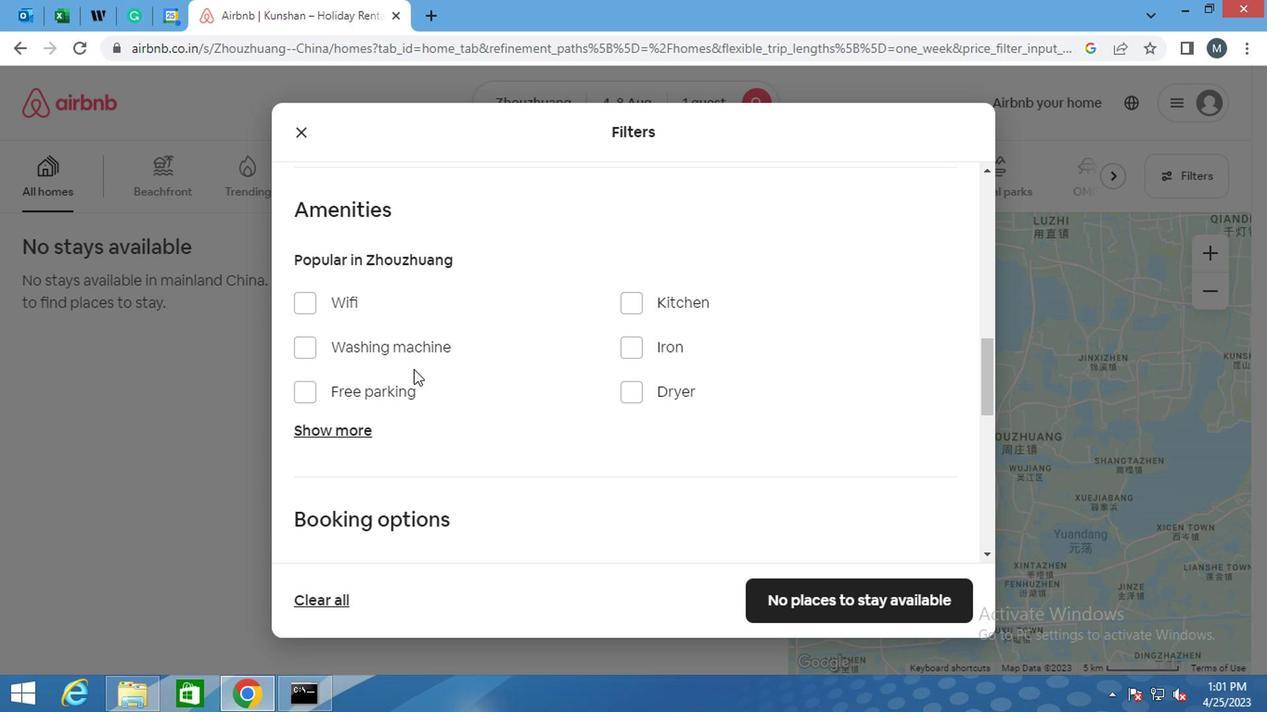 
Action: Mouse scrolled (388, 366) with delta (0, 0)
Screenshot: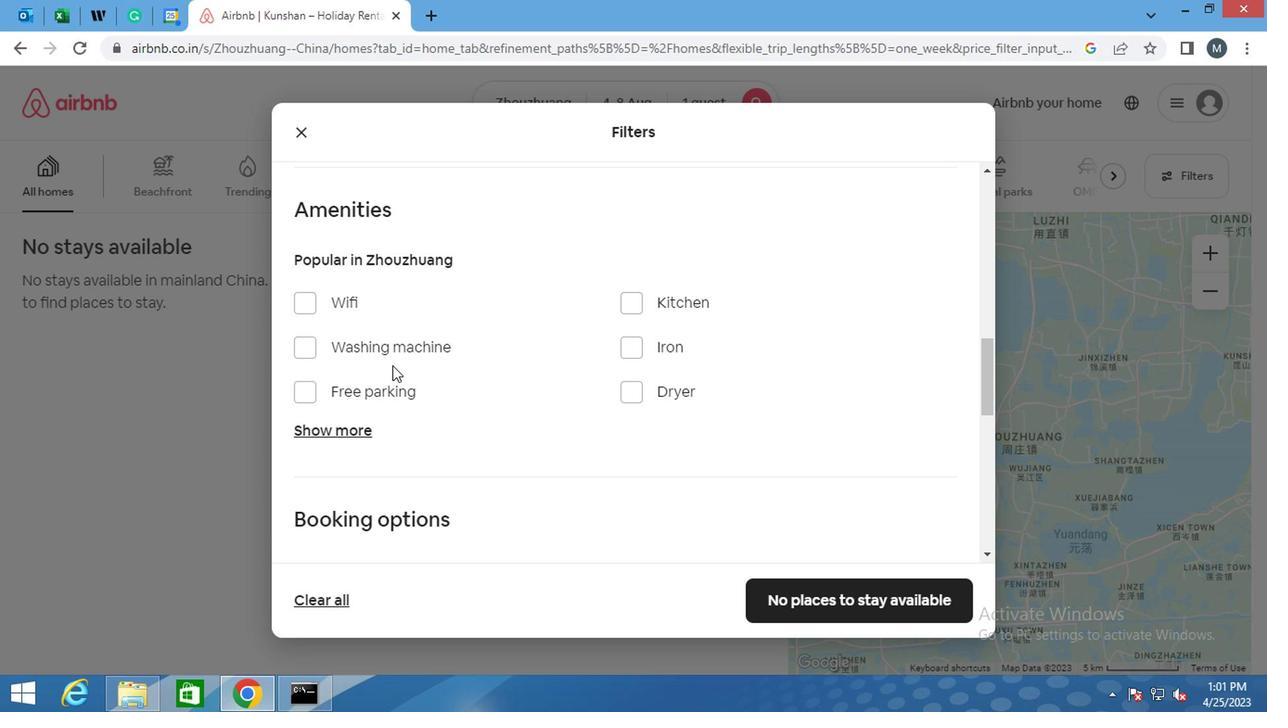 
Action: Mouse scrolled (388, 368) with delta (0, 1)
Screenshot: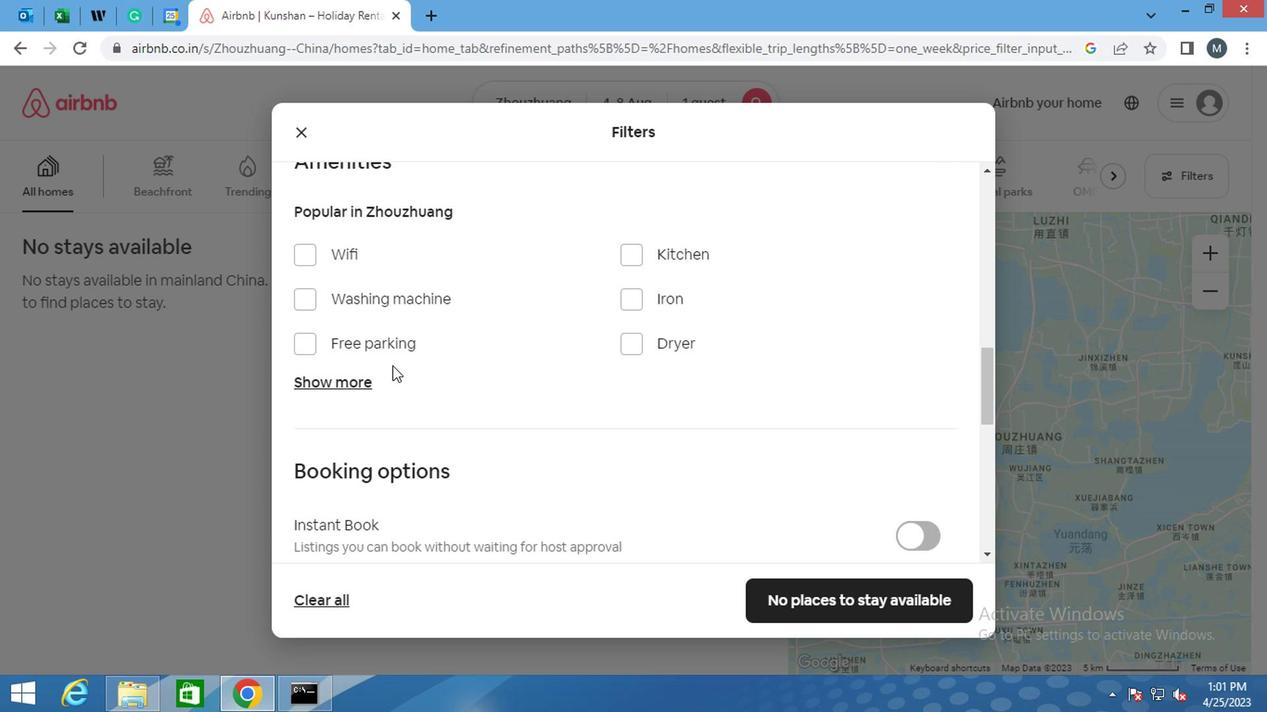 
Action: Mouse moved to (298, 306)
Screenshot: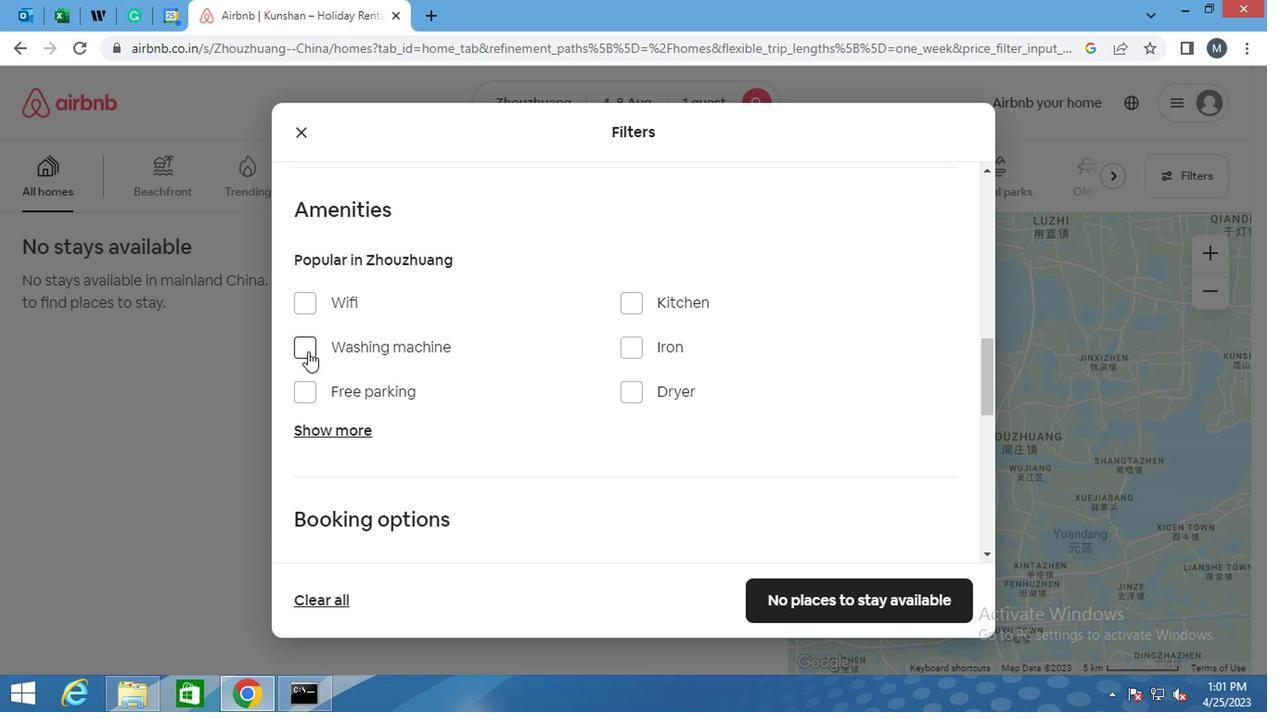 
Action: Mouse pressed left at (298, 306)
Screenshot: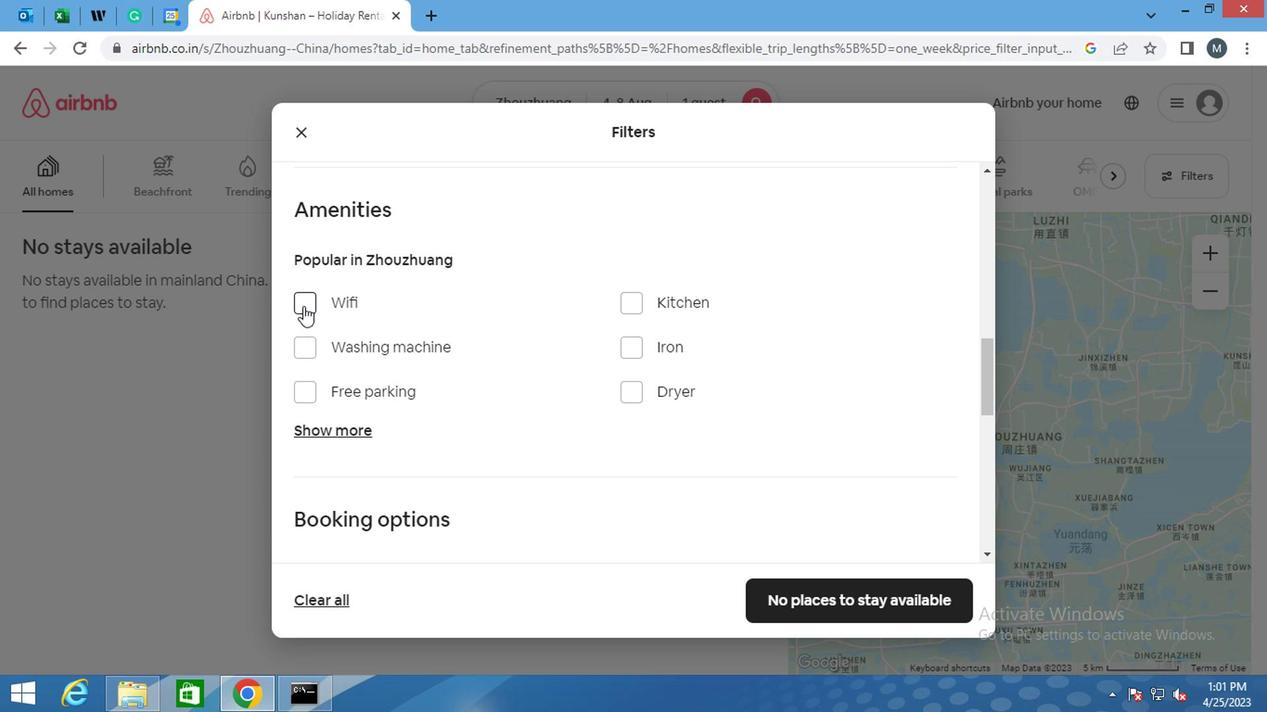 
Action: Mouse moved to (311, 346)
Screenshot: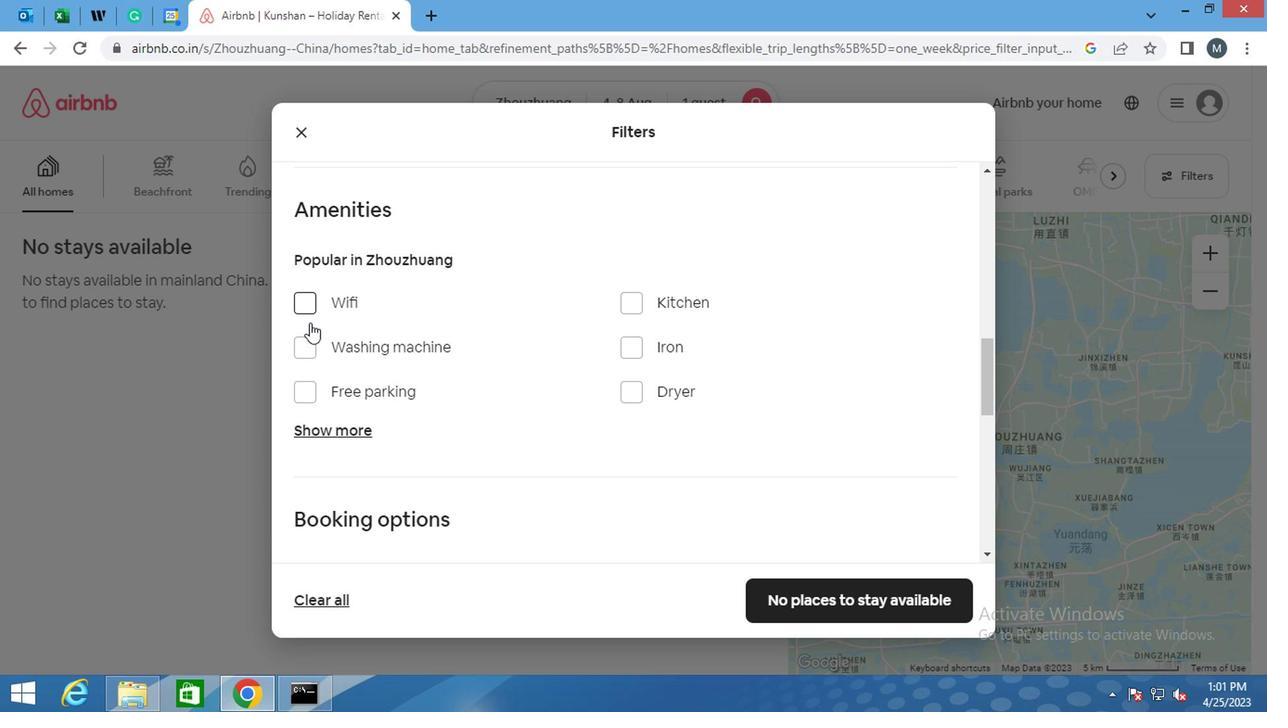 
Action: Mouse pressed left at (311, 346)
Screenshot: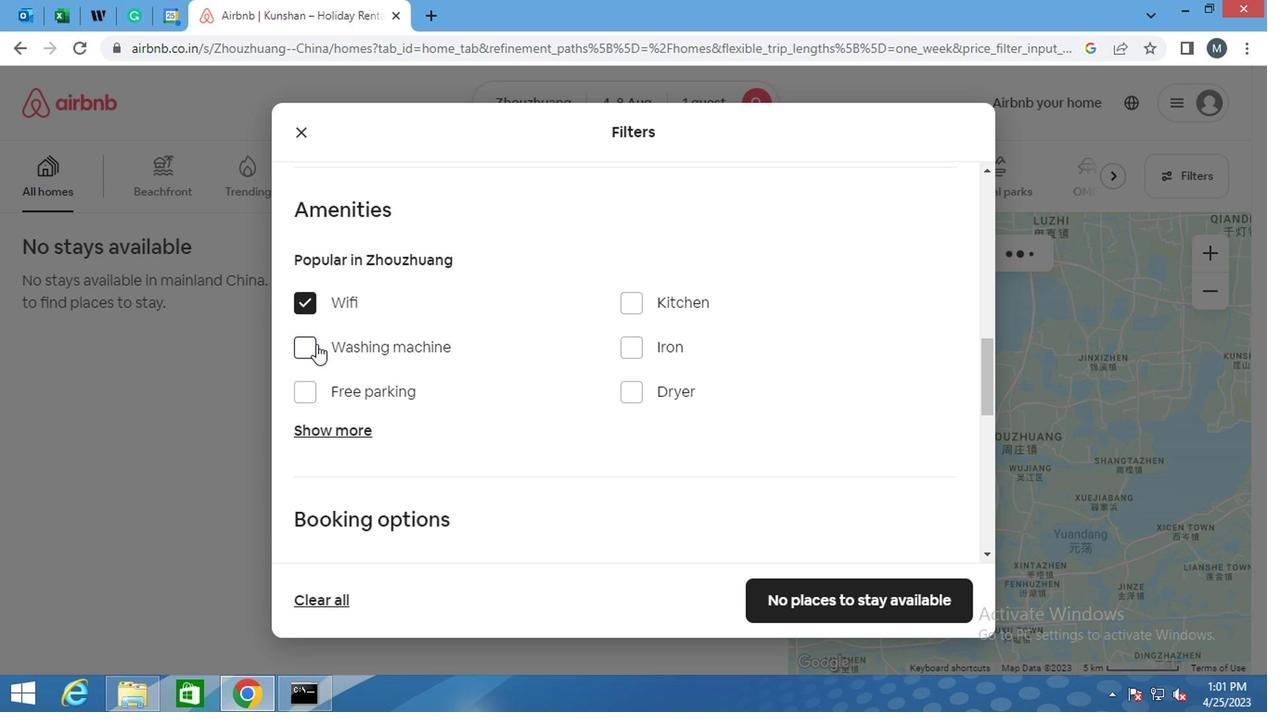 
Action: Mouse moved to (386, 337)
Screenshot: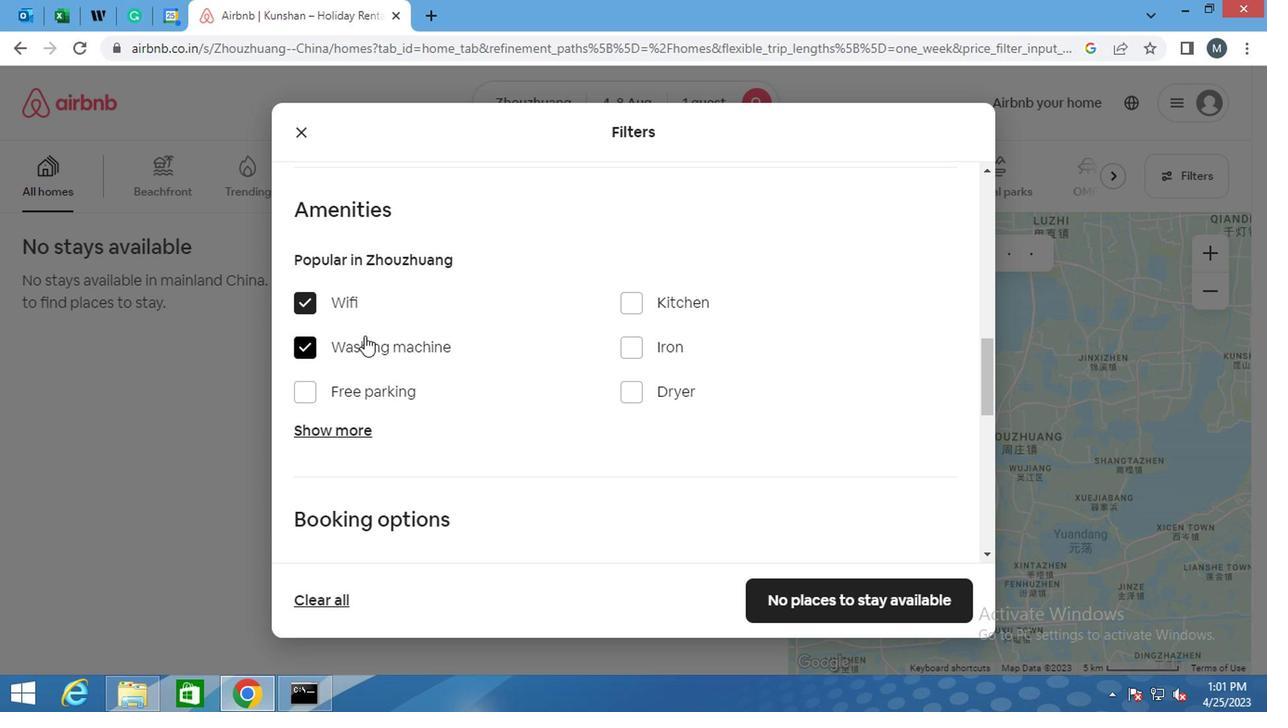 
Action: Mouse scrolled (386, 335) with delta (0, -1)
Screenshot: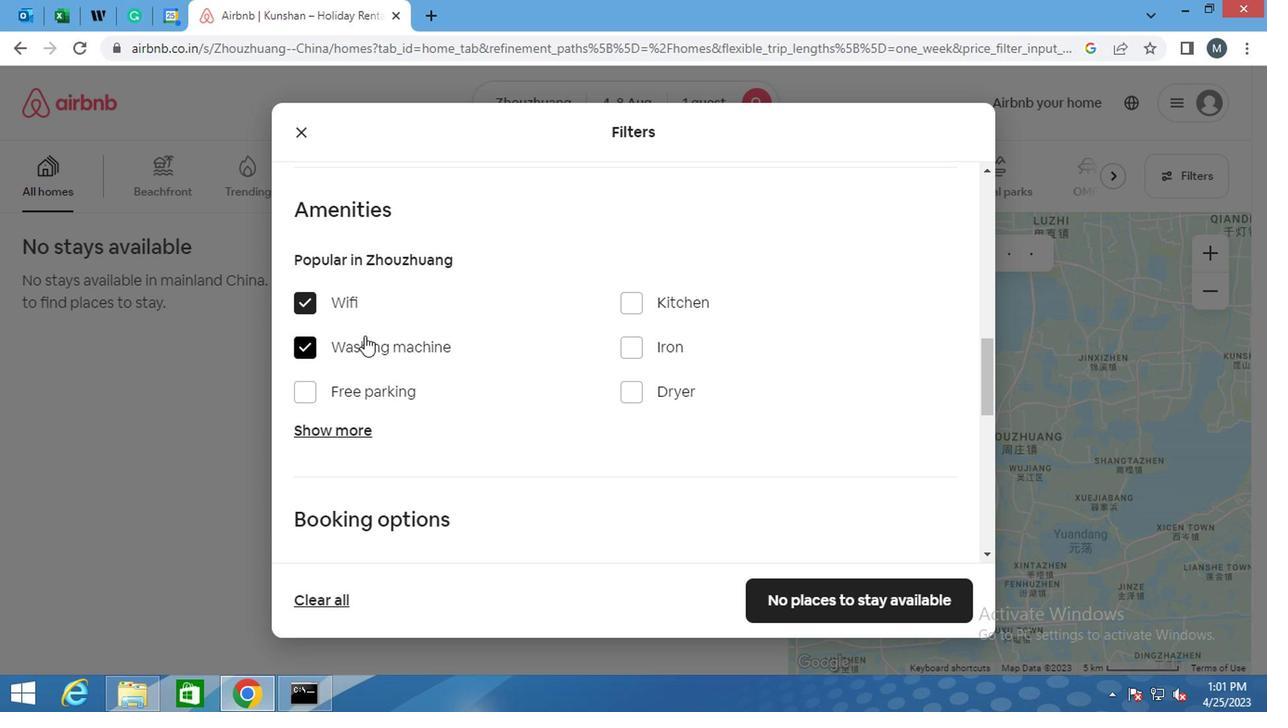 
Action: Mouse moved to (388, 339)
Screenshot: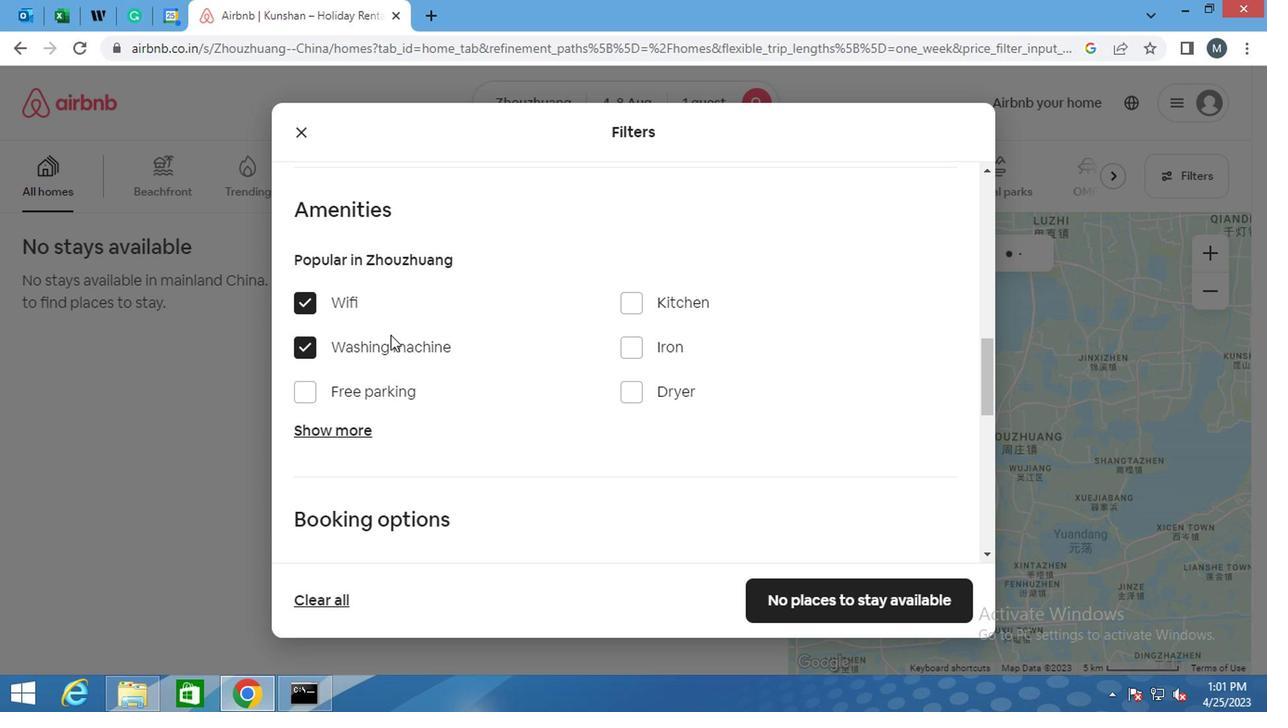 
Action: Mouse scrolled (388, 339) with delta (0, 0)
Screenshot: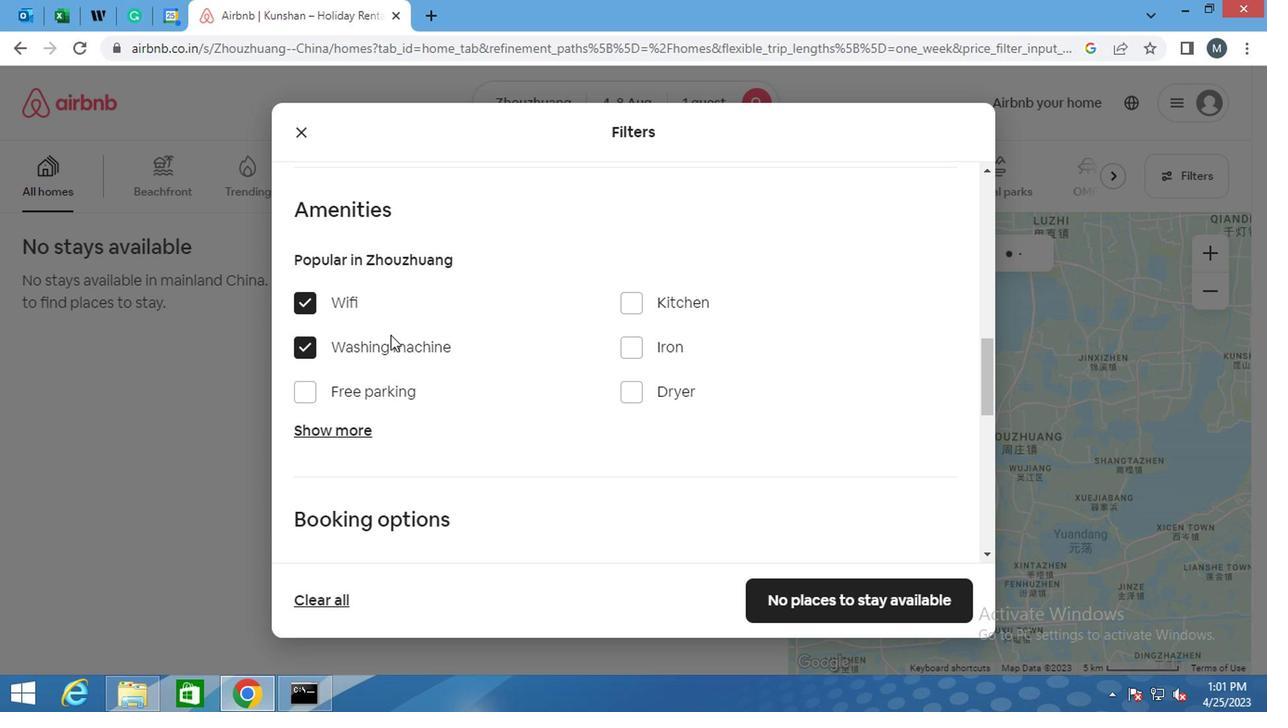 
Action: Mouse moved to (385, 353)
Screenshot: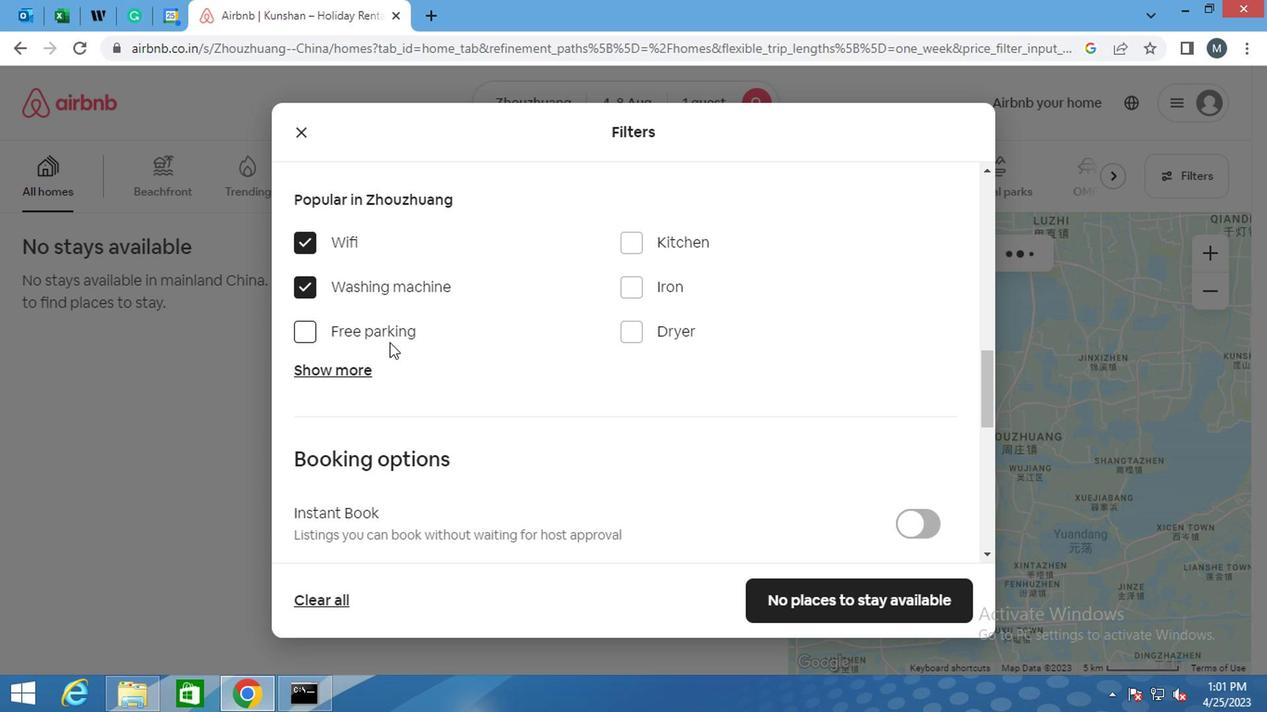 
Action: Mouse scrolled (385, 353) with delta (0, 0)
Screenshot: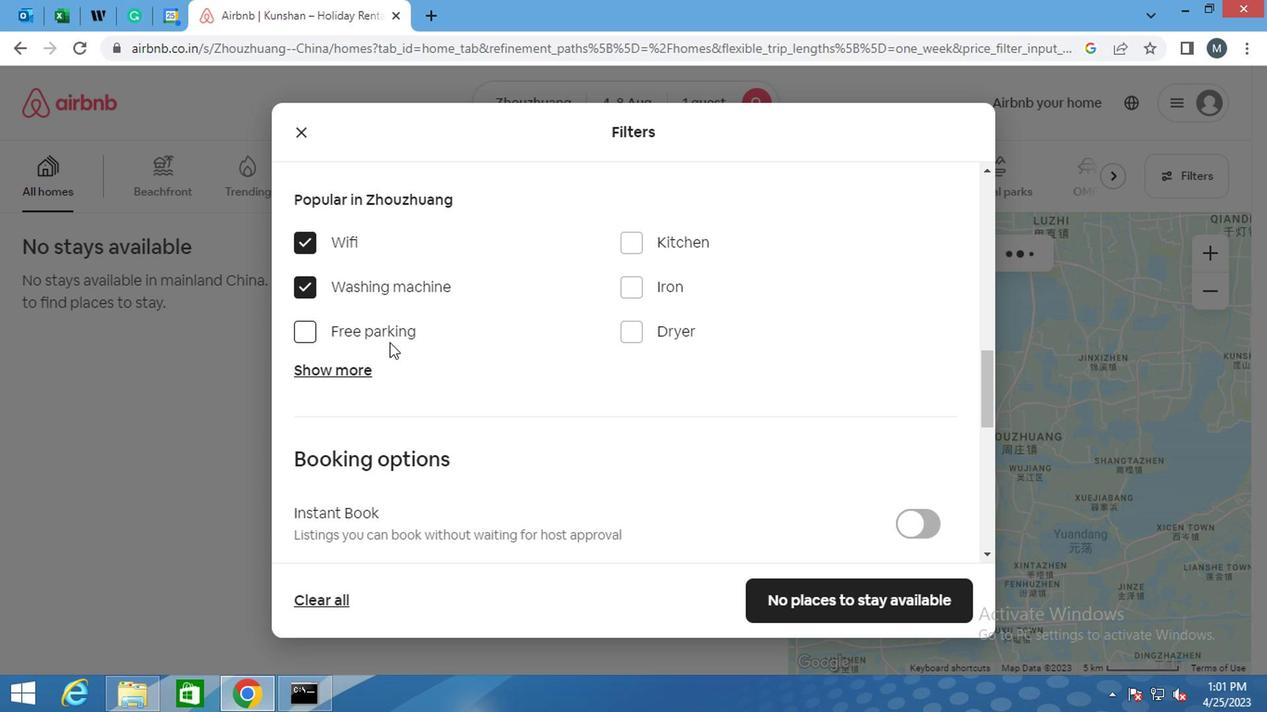 
Action: Mouse moved to (907, 367)
Screenshot: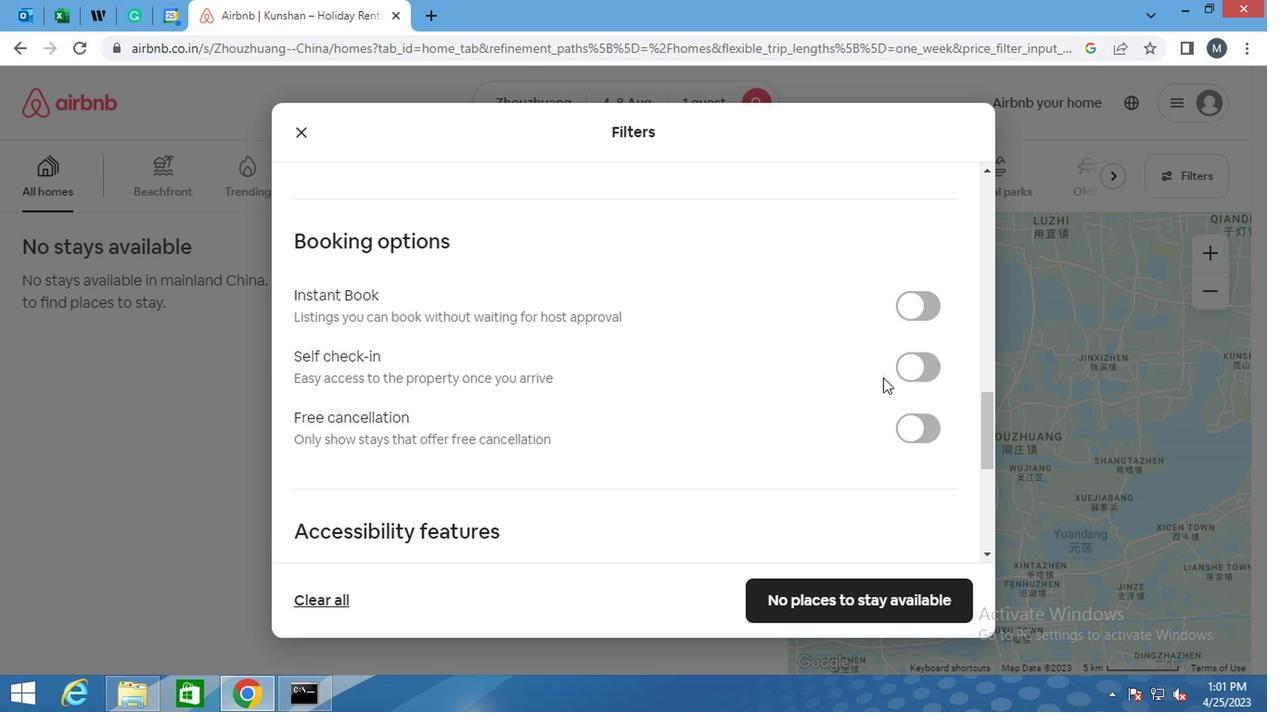 
Action: Mouse pressed left at (907, 367)
Screenshot: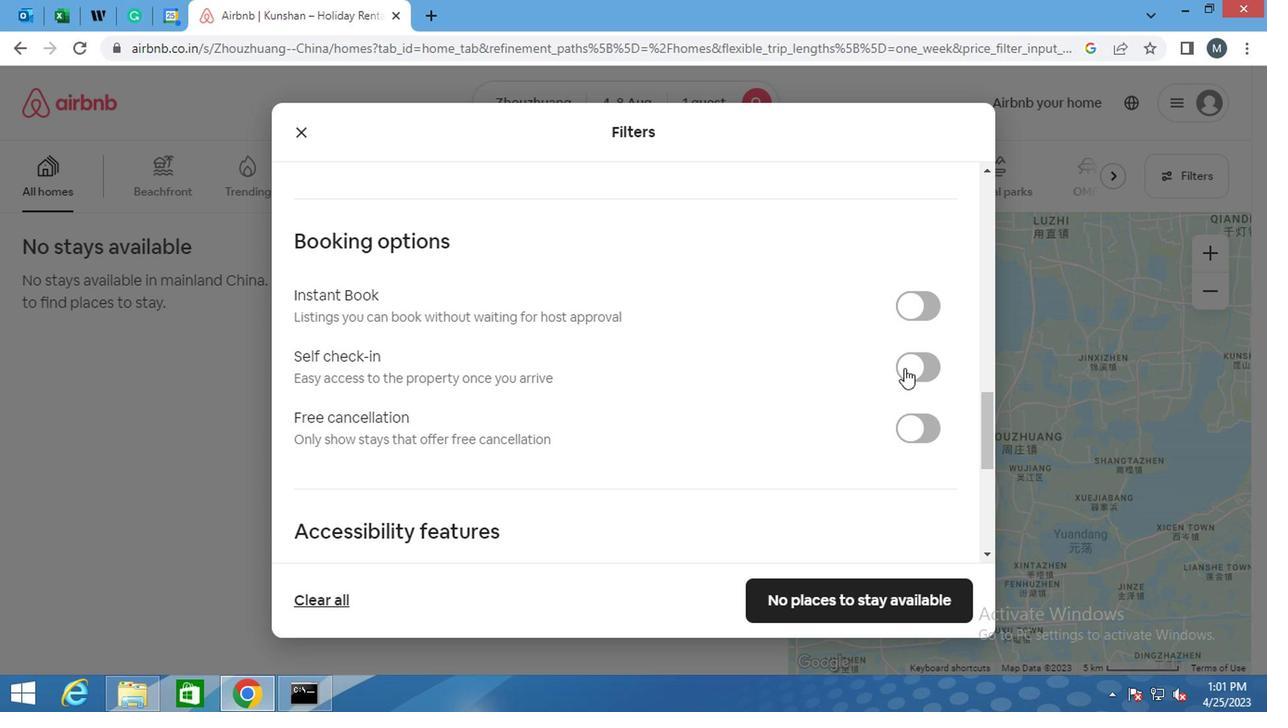 
Action: Mouse moved to (718, 372)
Screenshot: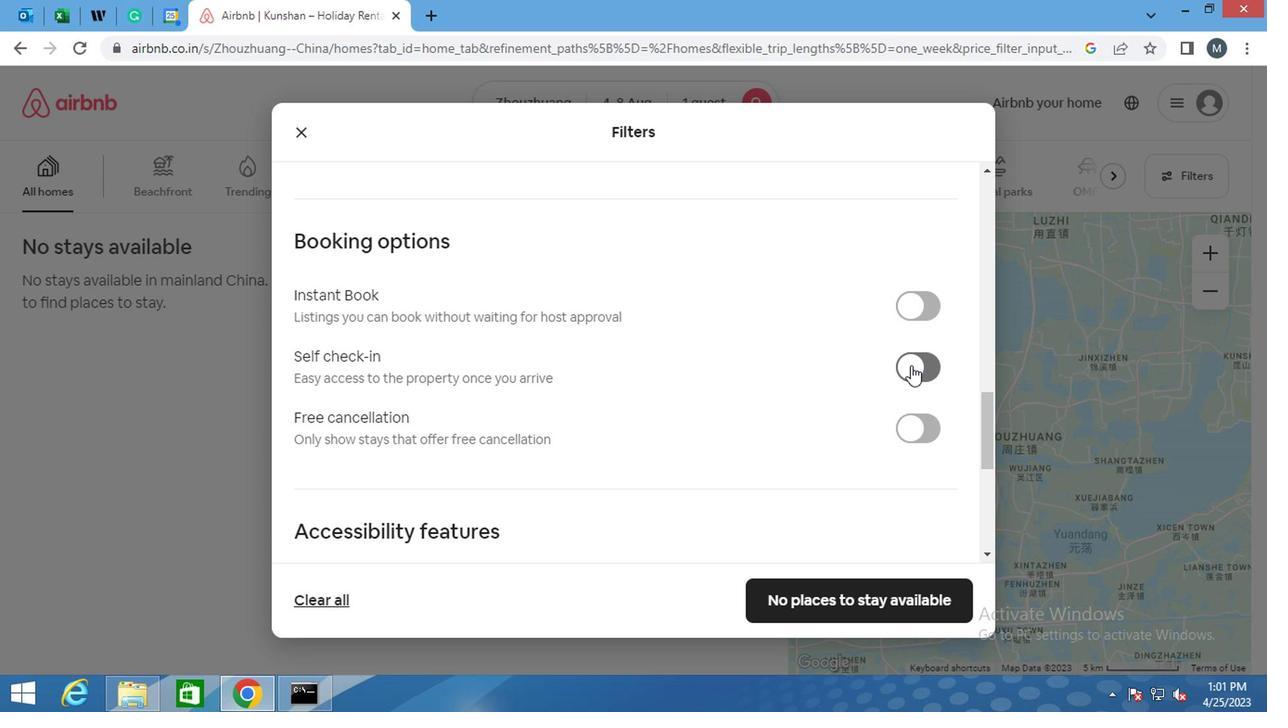 
Action: Mouse scrolled (718, 371) with delta (0, 0)
Screenshot: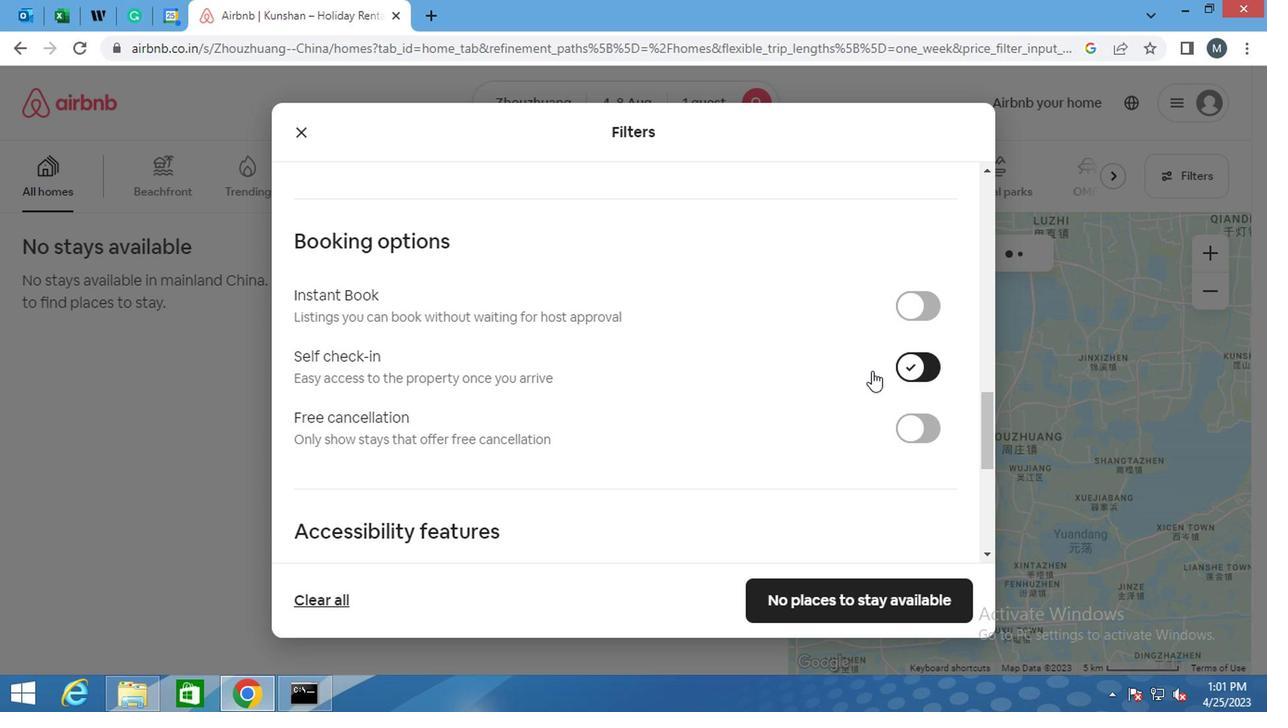 
Action: Mouse moved to (718, 373)
Screenshot: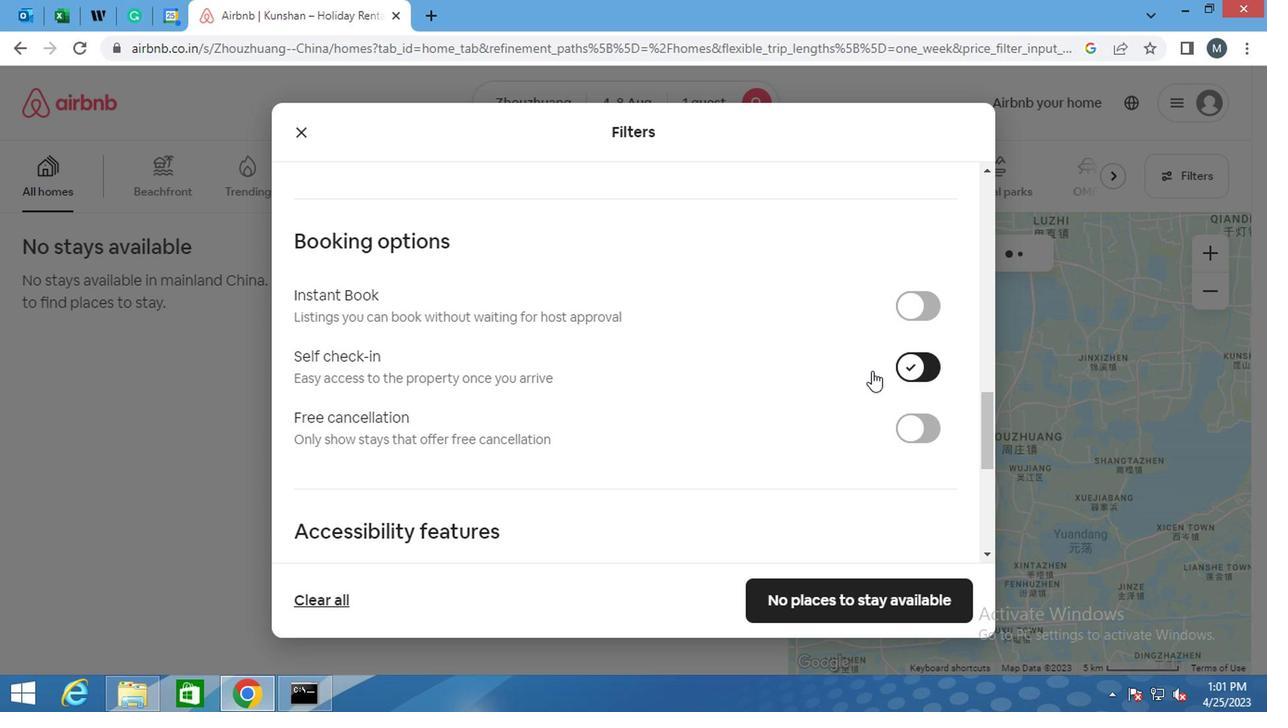 
Action: Mouse scrolled (718, 372) with delta (0, -1)
Screenshot: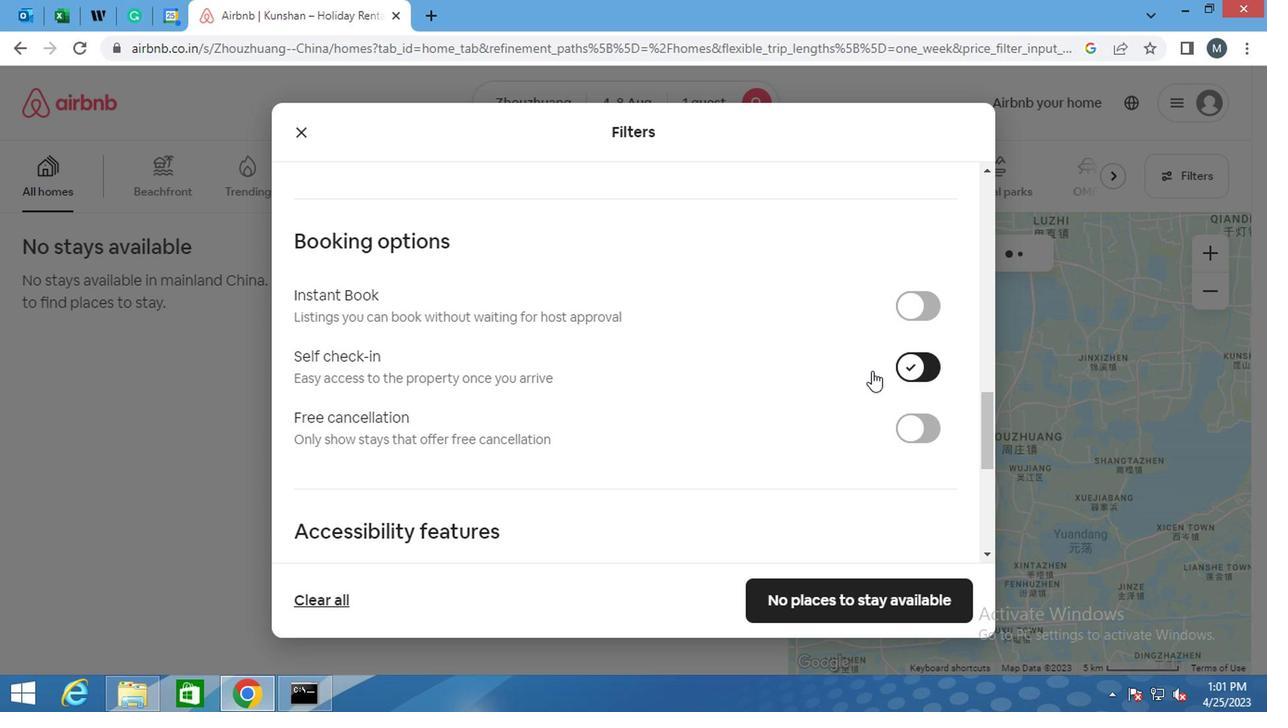 
Action: Mouse moved to (715, 376)
Screenshot: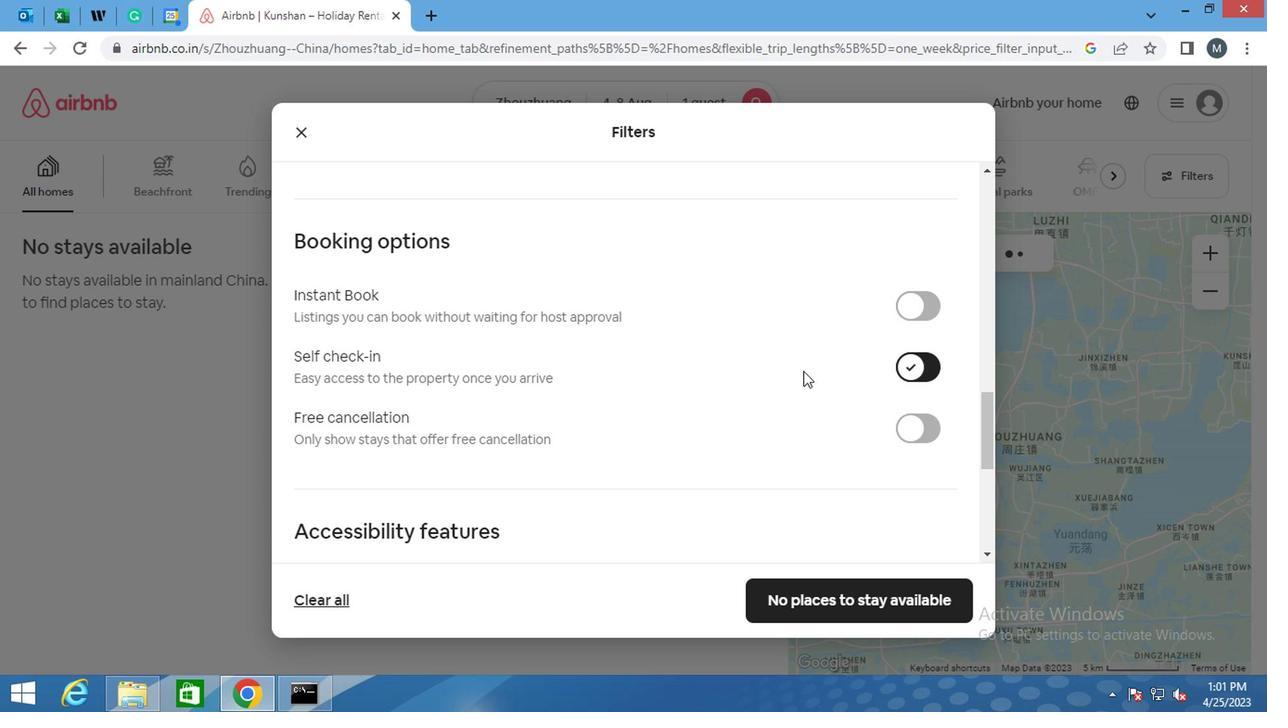 
Action: Mouse scrolled (715, 376) with delta (0, 0)
Screenshot: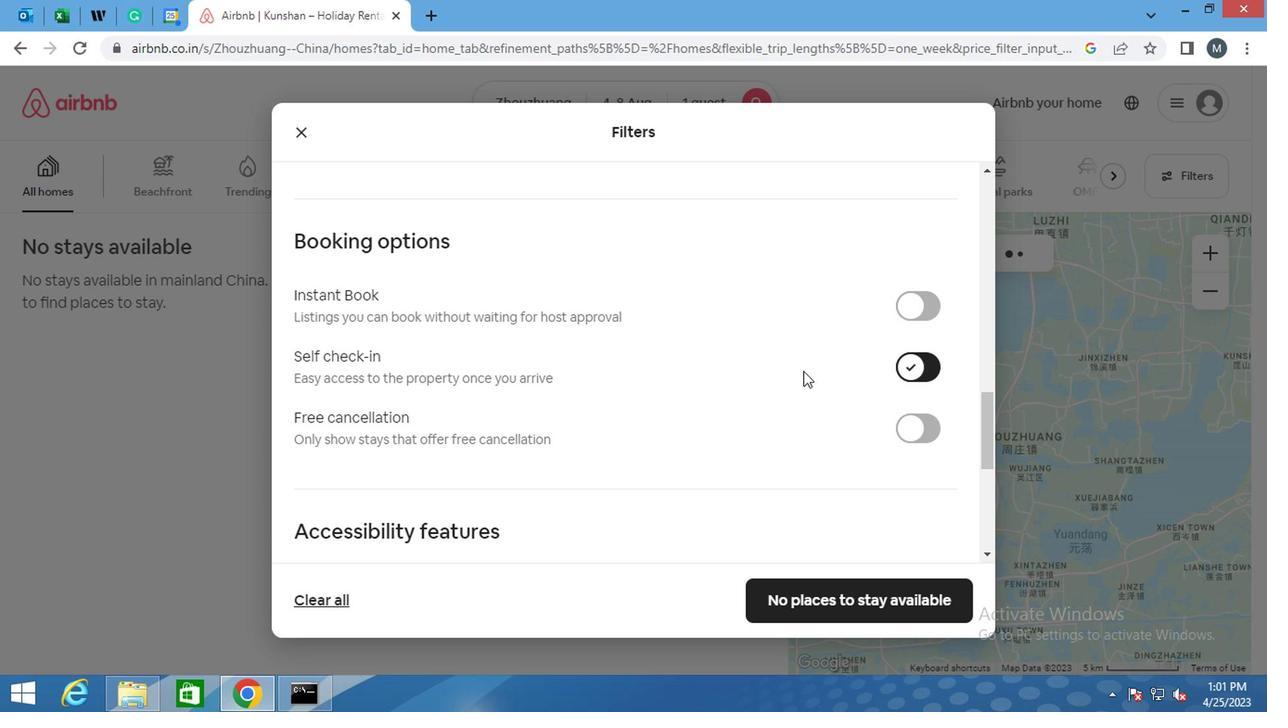 
Action: Mouse moved to (683, 390)
Screenshot: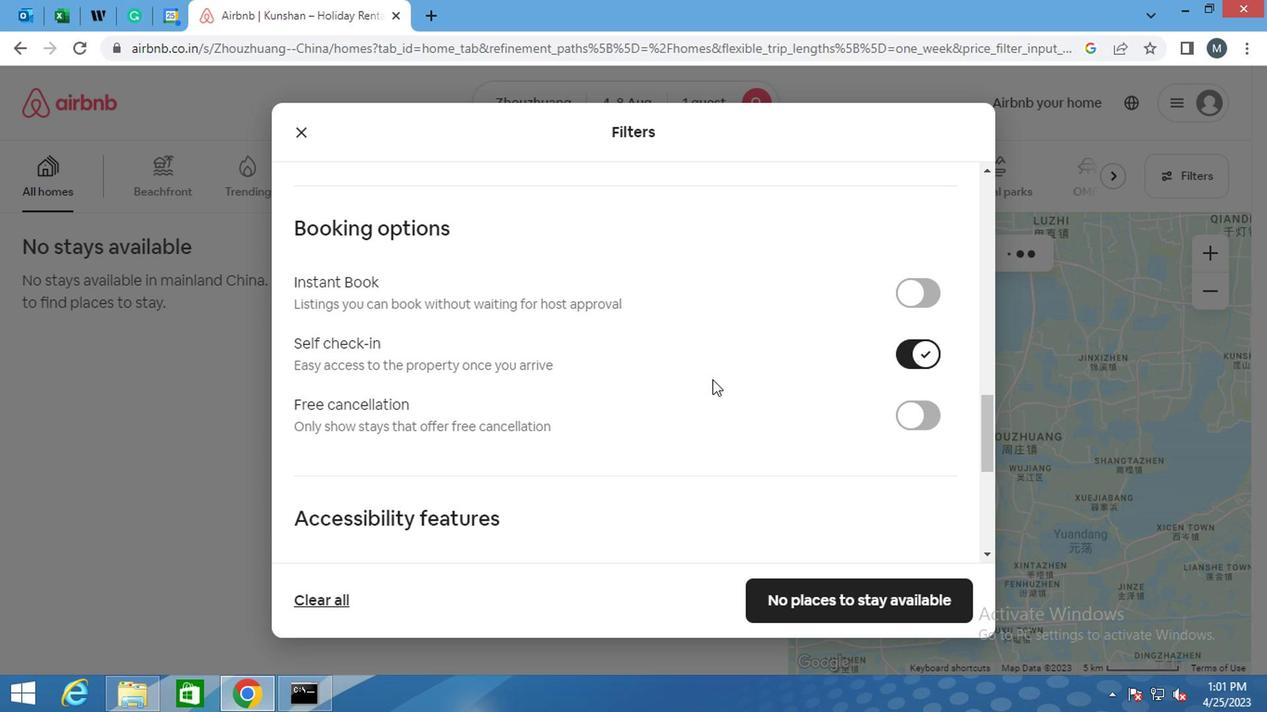 
Action: Mouse scrolled (683, 389) with delta (0, 0)
Screenshot: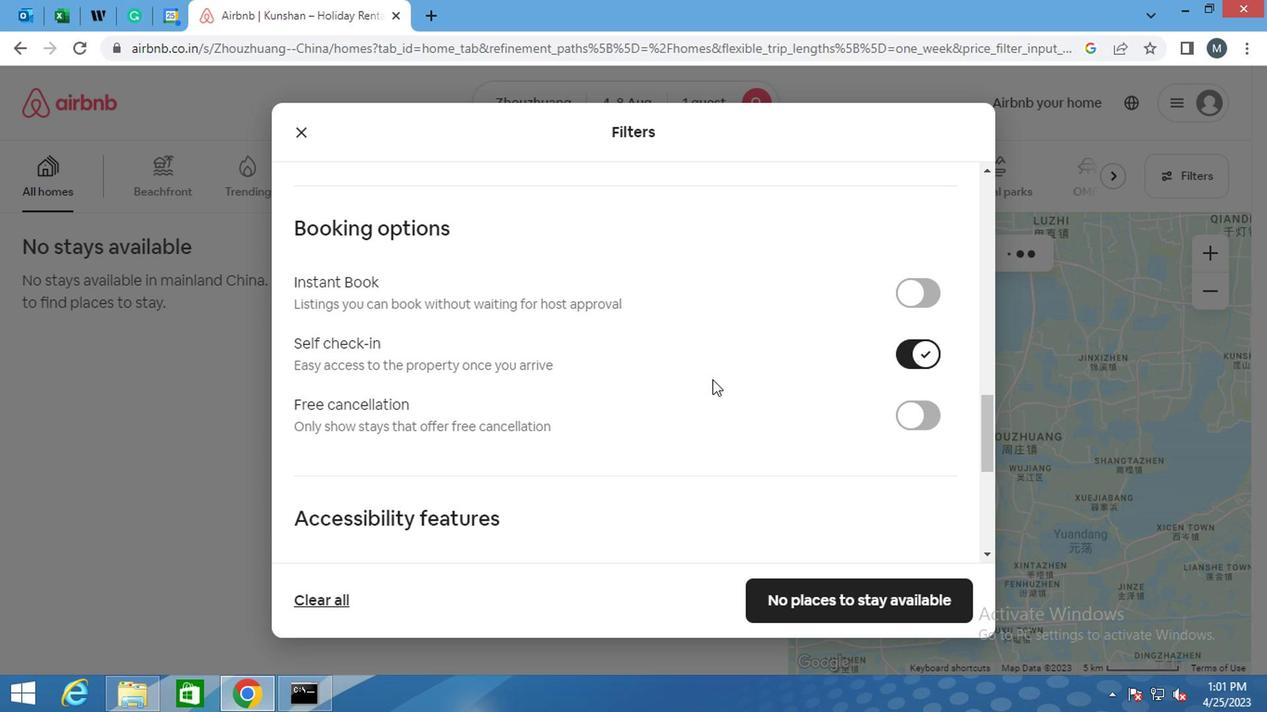 
Action: Mouse moved to (683, 392)
Screenshot: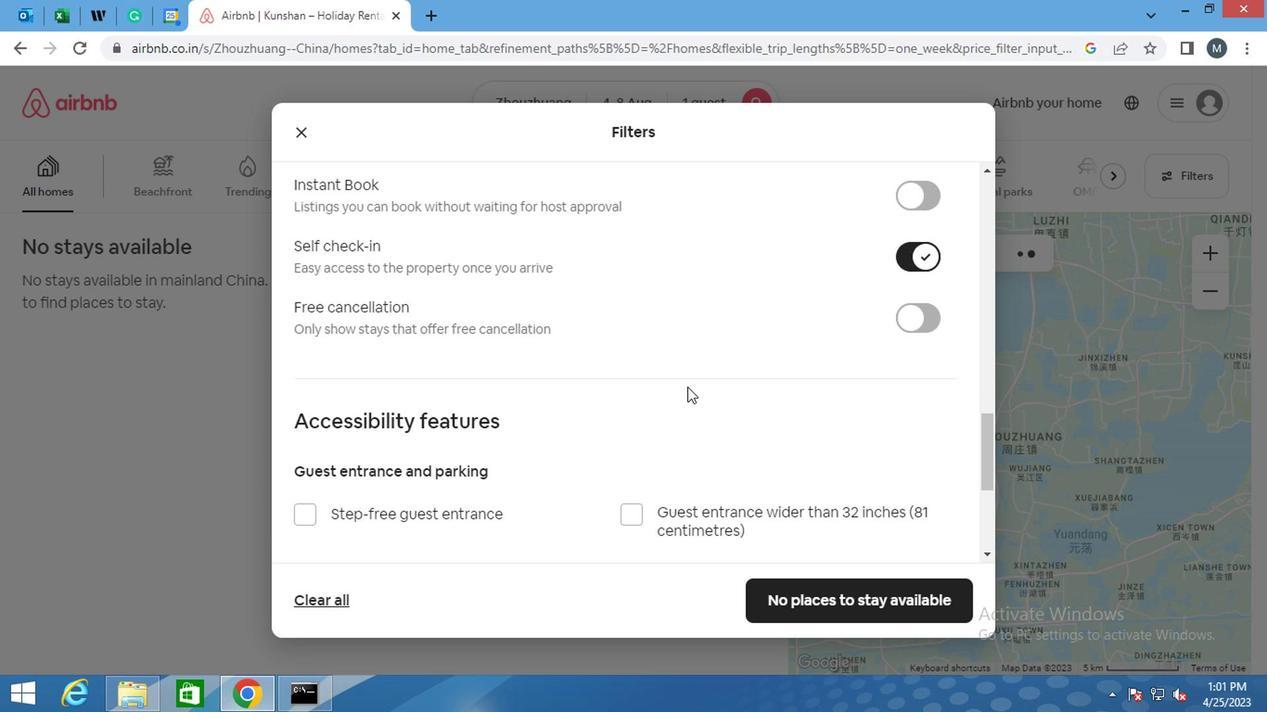 
Action: Mouse scrolled (683, 391) with delta (0, 0)
Screenshot: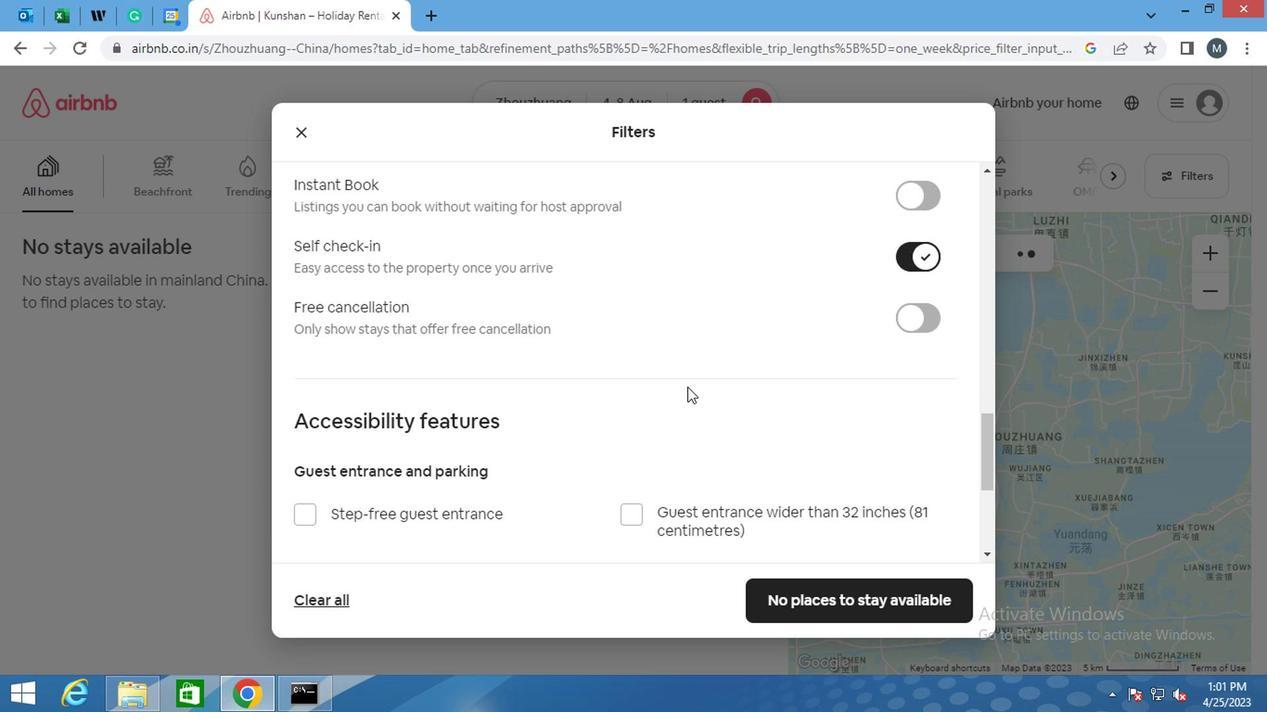 
Action: Mouse moved to (655, 411)
Screenshot: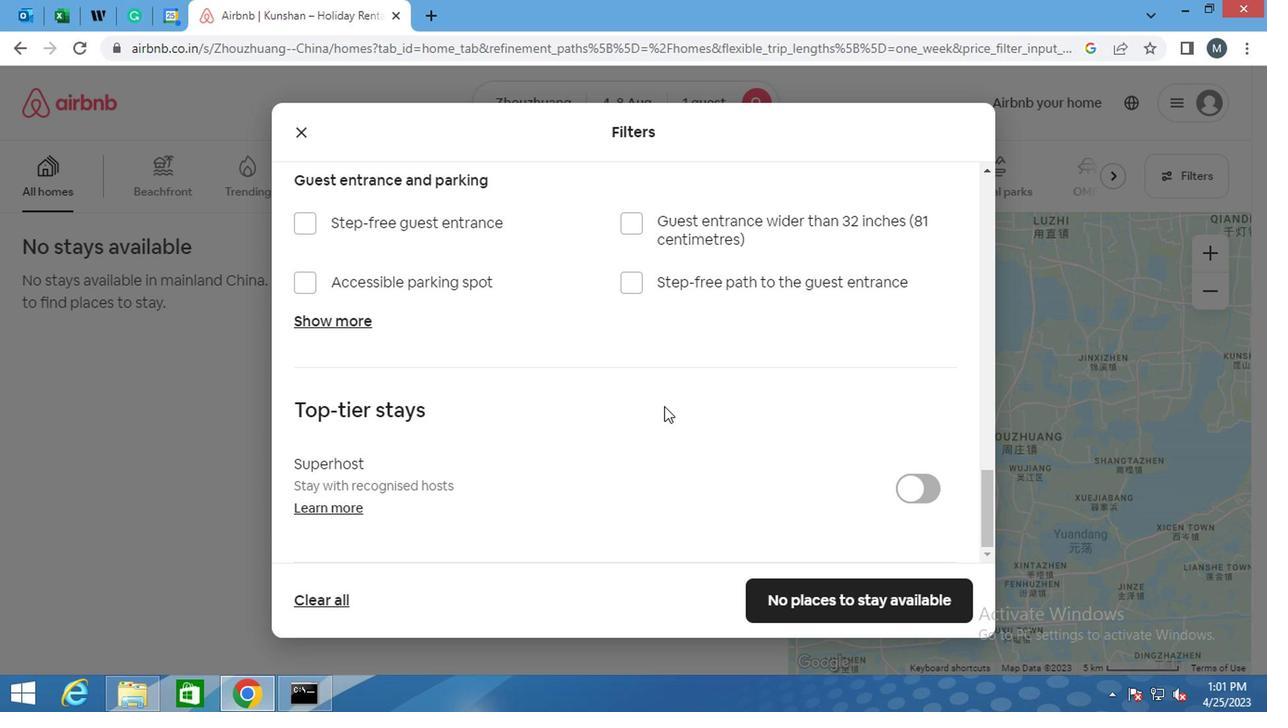 
Action: Mouse scrolled (655, 410) with delta (0, -1)
Screenshot: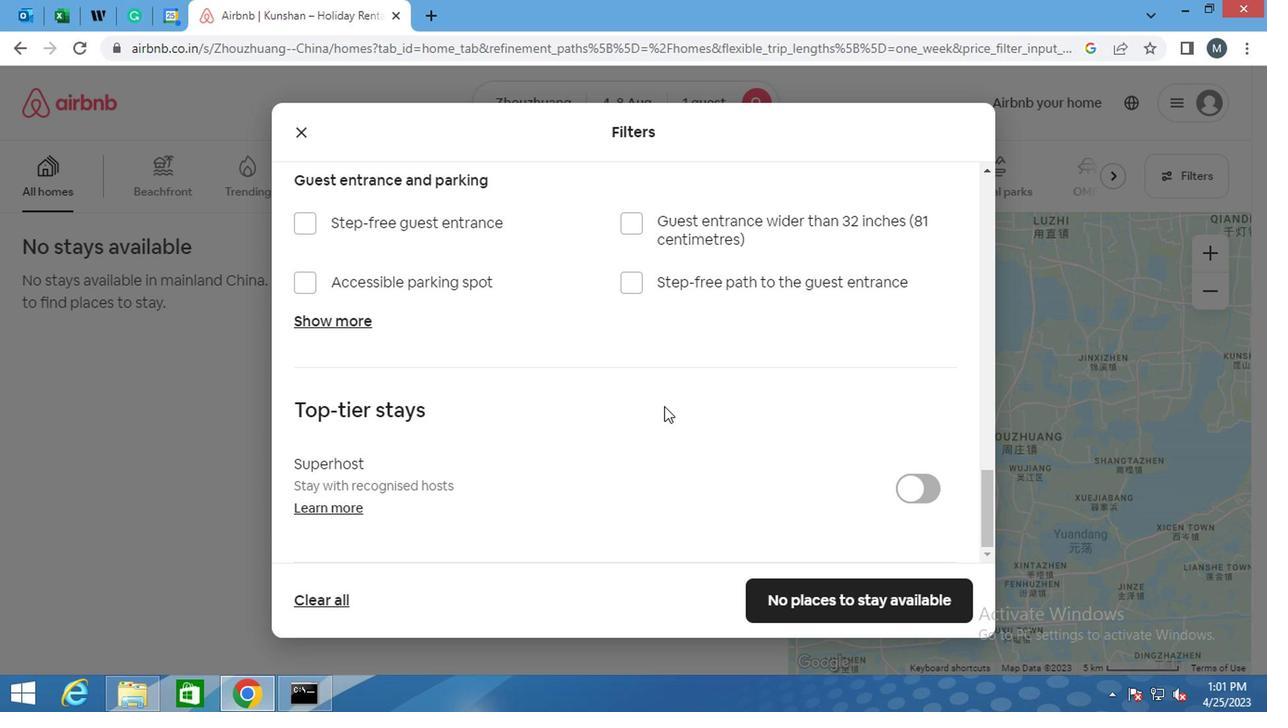
Action: Mouse scrolled (655, 410) with delta (0, -1)
Screenshot: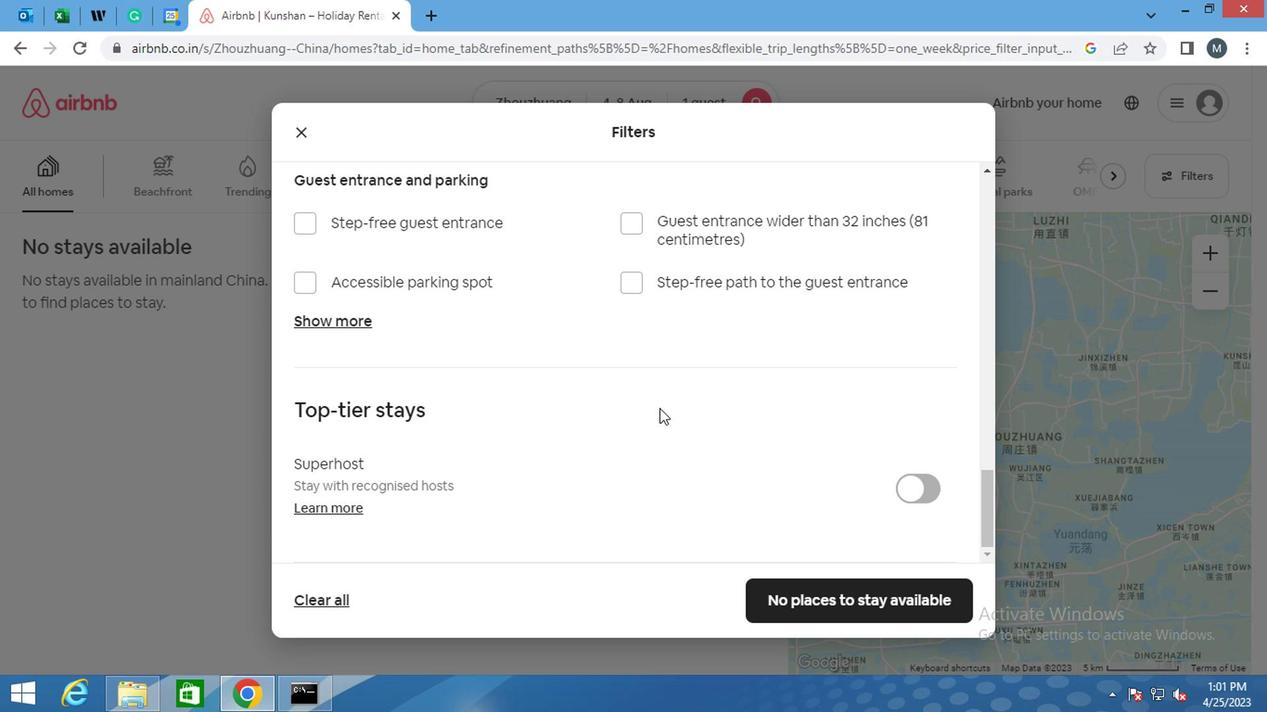 
Action: Mouse moved to (654, 414)
Screenshot: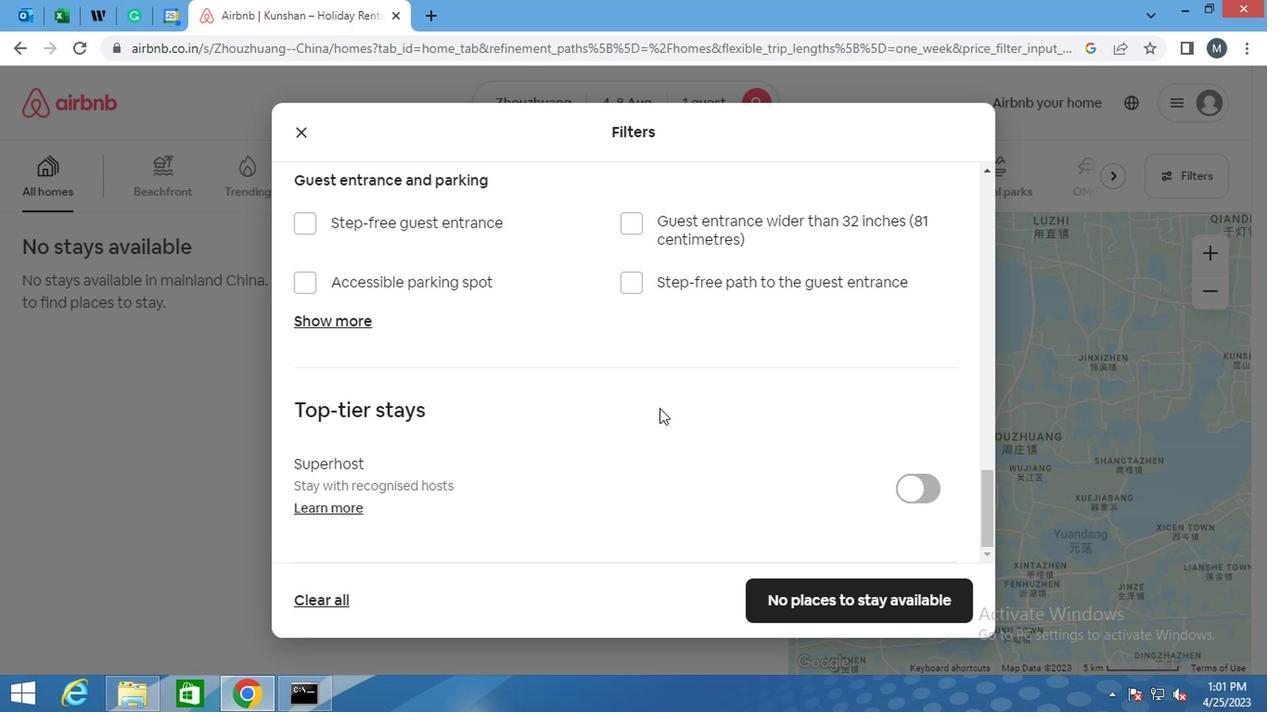
Action: Mouse scrolled (654, 413) with delta (0, 0)
Screenshot: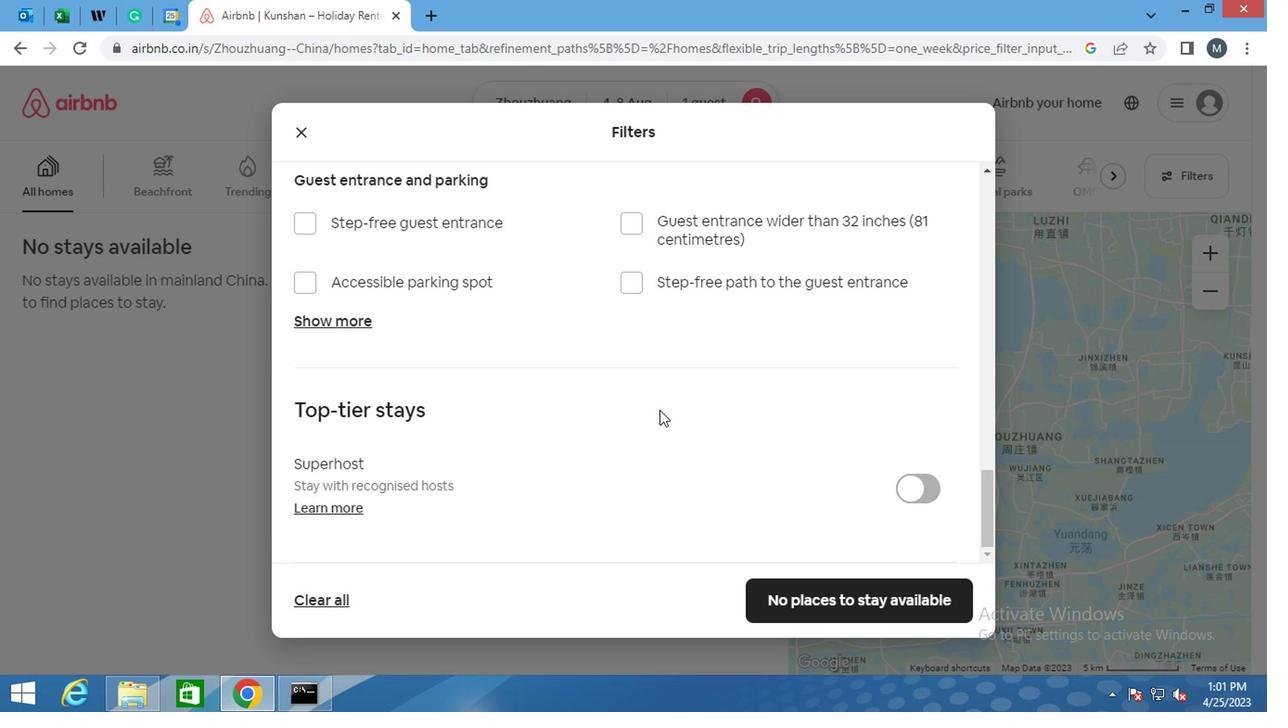 
Action: Mouse moved to (846, 606)
Screenshot: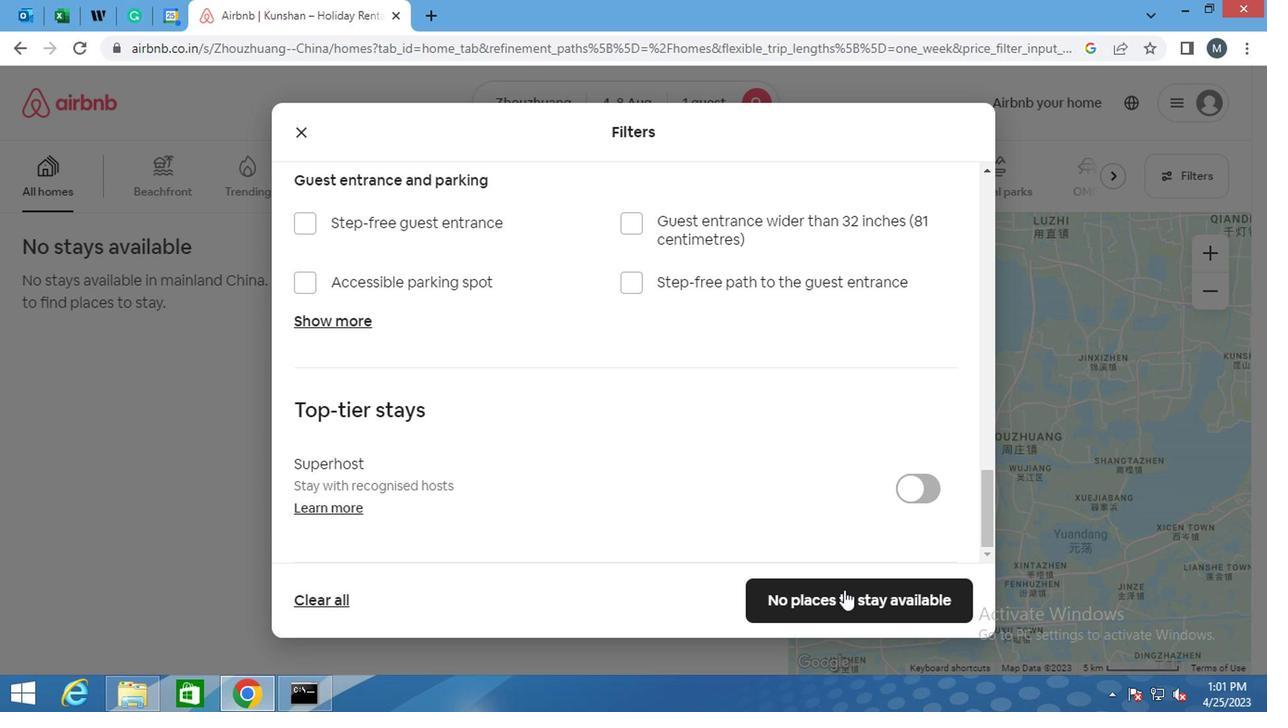 
Action: Mouse pressed left at (846, 606)
Screenshot: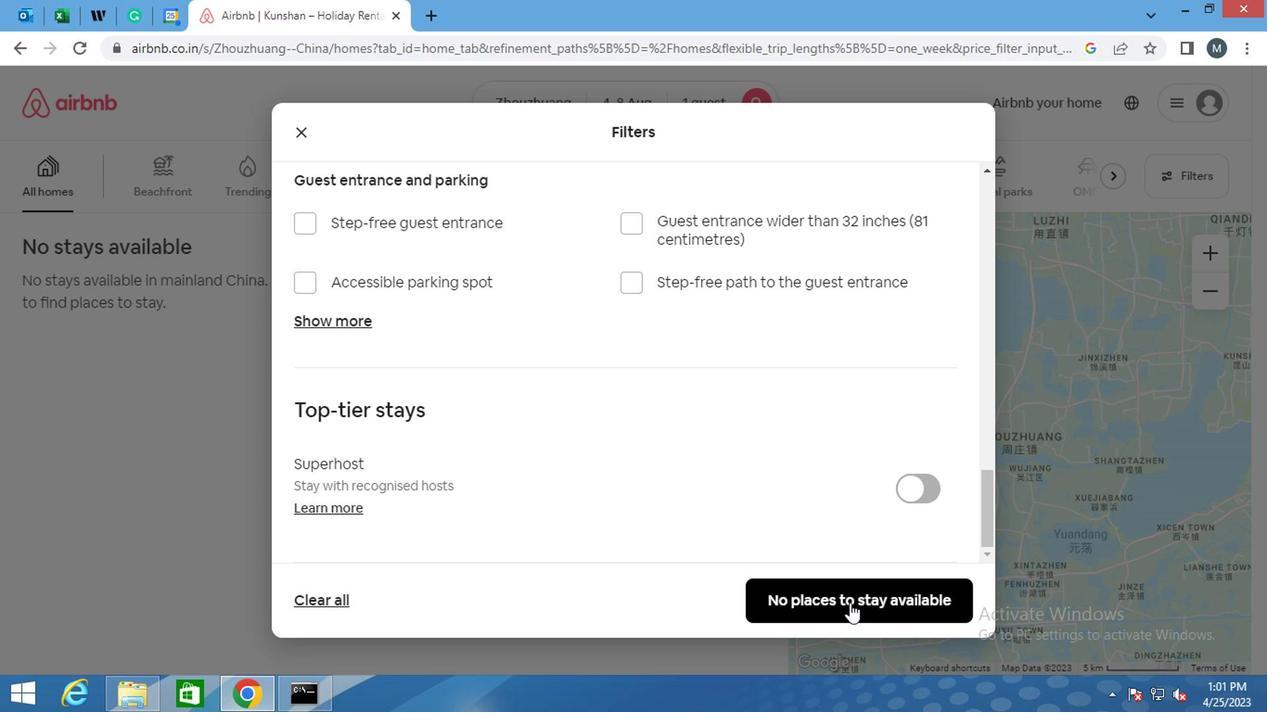 
Action: Mouse moved to (846, 607)
Screenshot: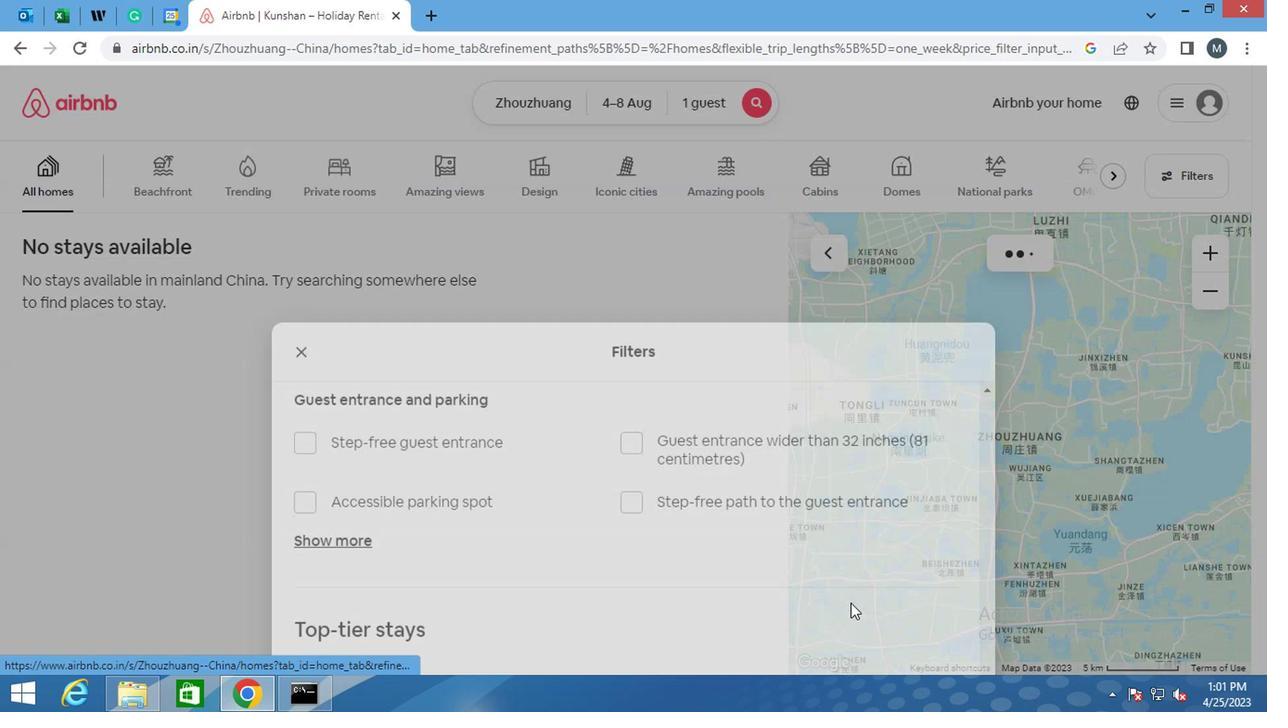 
Action: Key pressed <Key.f6>
Screenshot: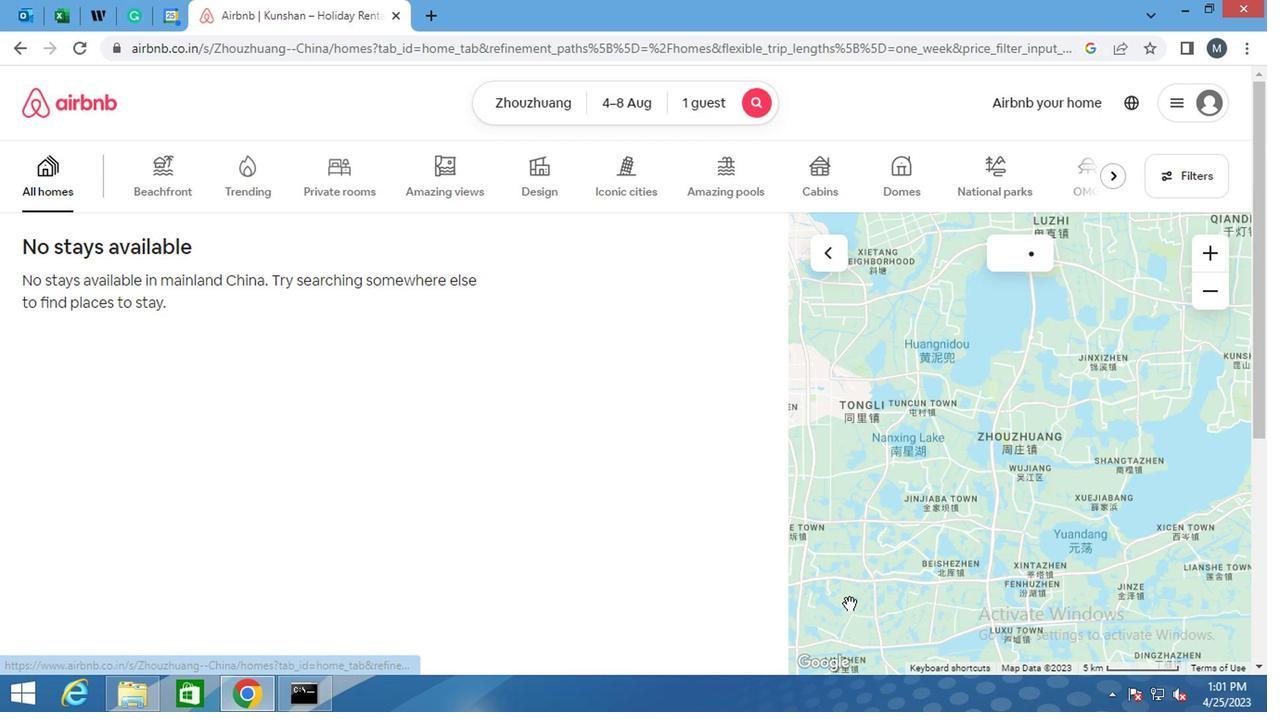 
